 Task: Find connections with filter location Much with filter topic #blockchainwith filter profile language Potuguese with filter current company ReNew with filter school MIT Institute of Design with filter industry Wholesale with filter service category Healthcare Consulting with filter keywords title Drafter
Action: Mouse moved to (619, 81)
Screenshot: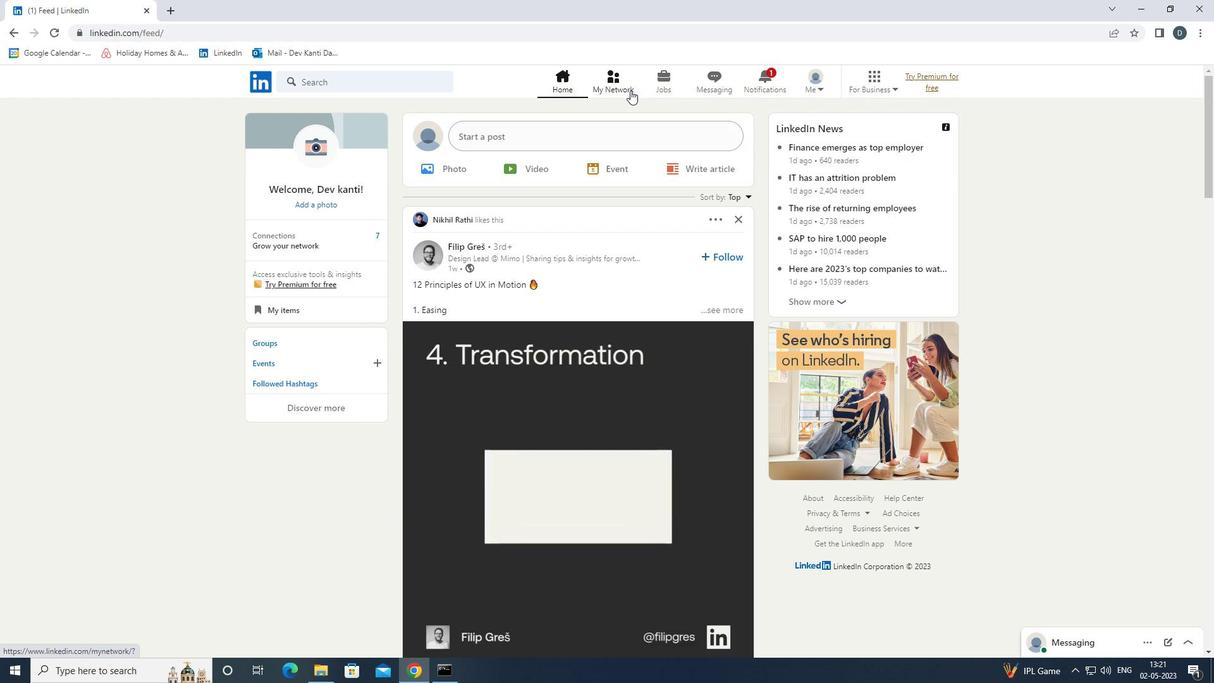 
Action: Mouse pressed left at (619, 81)
Screenshot: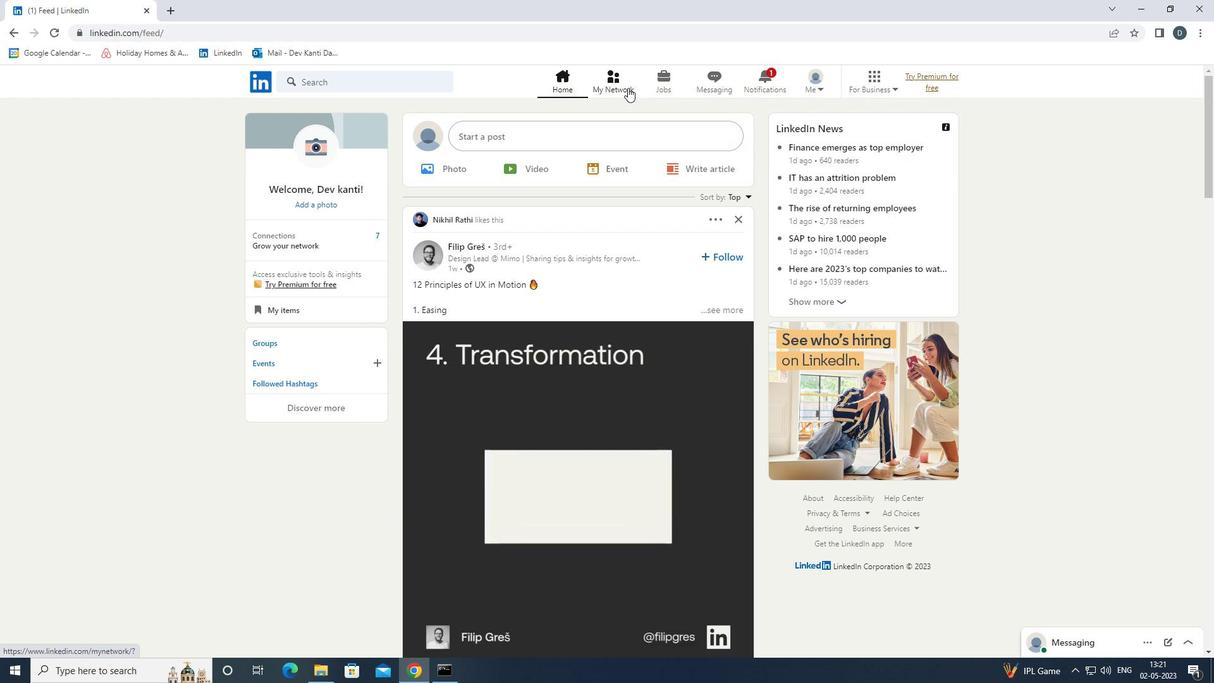 
Action: Mouse moved to (417, 146)
Screenshot: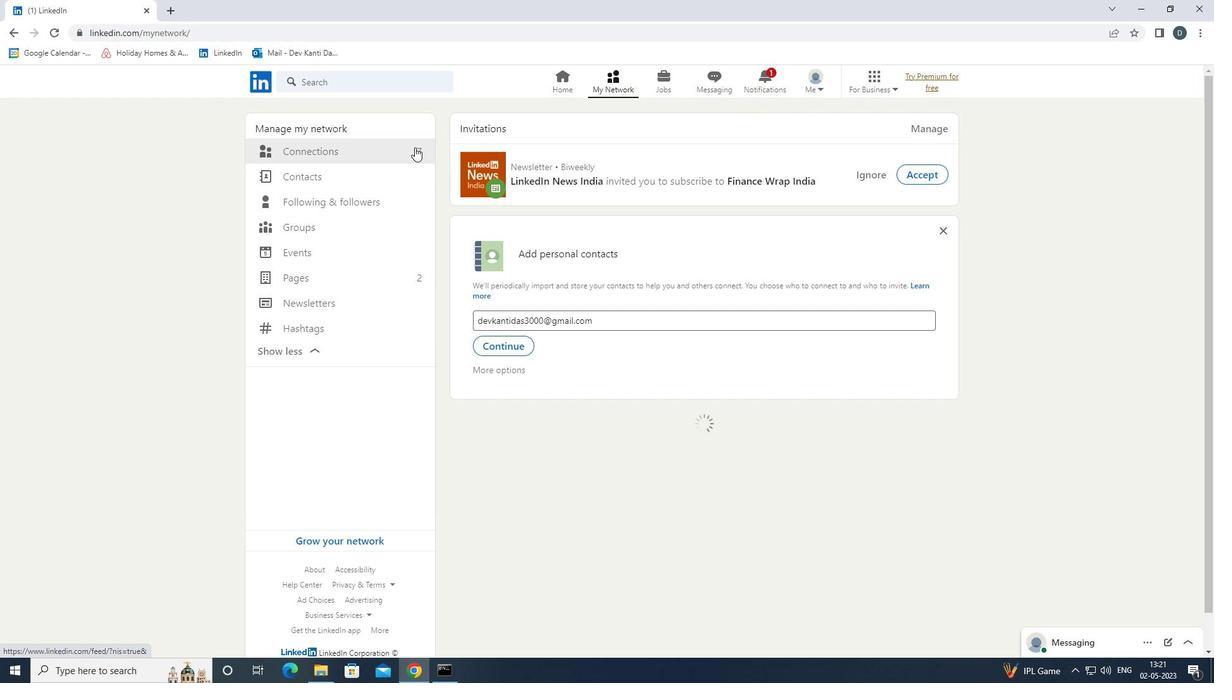 
Action: Mouse pressed left at (417, 146)
Screenshot: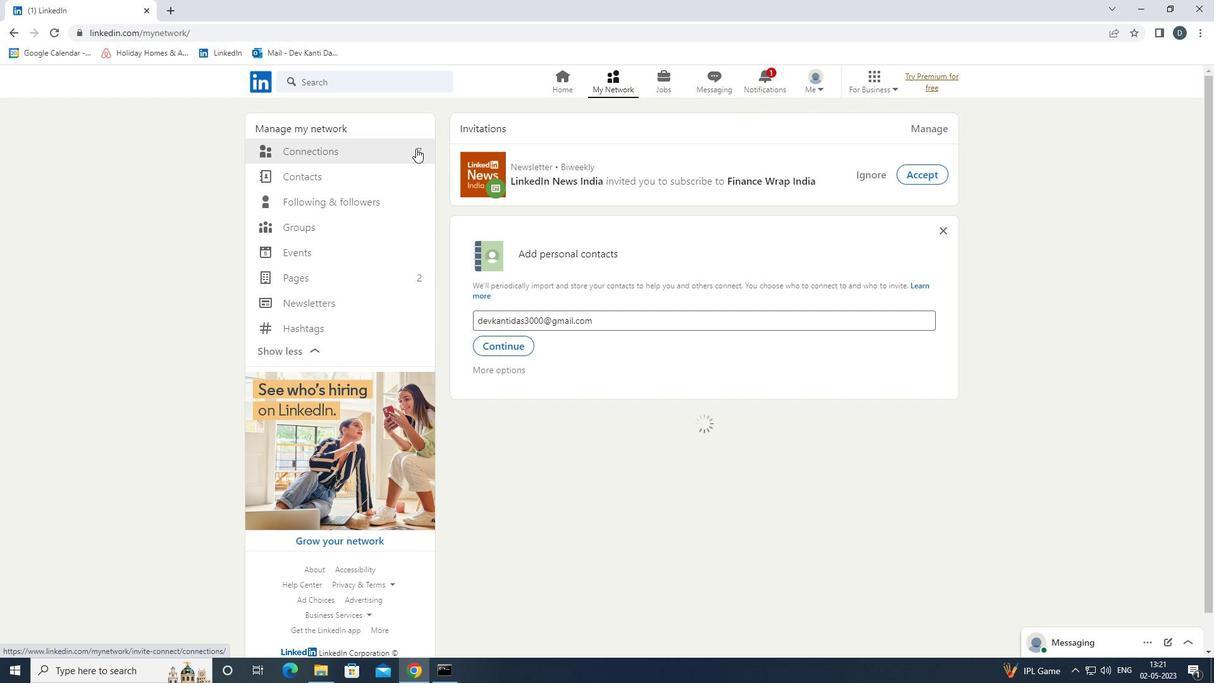 
Action: Mouse moved to (669, 150)
Screenshot: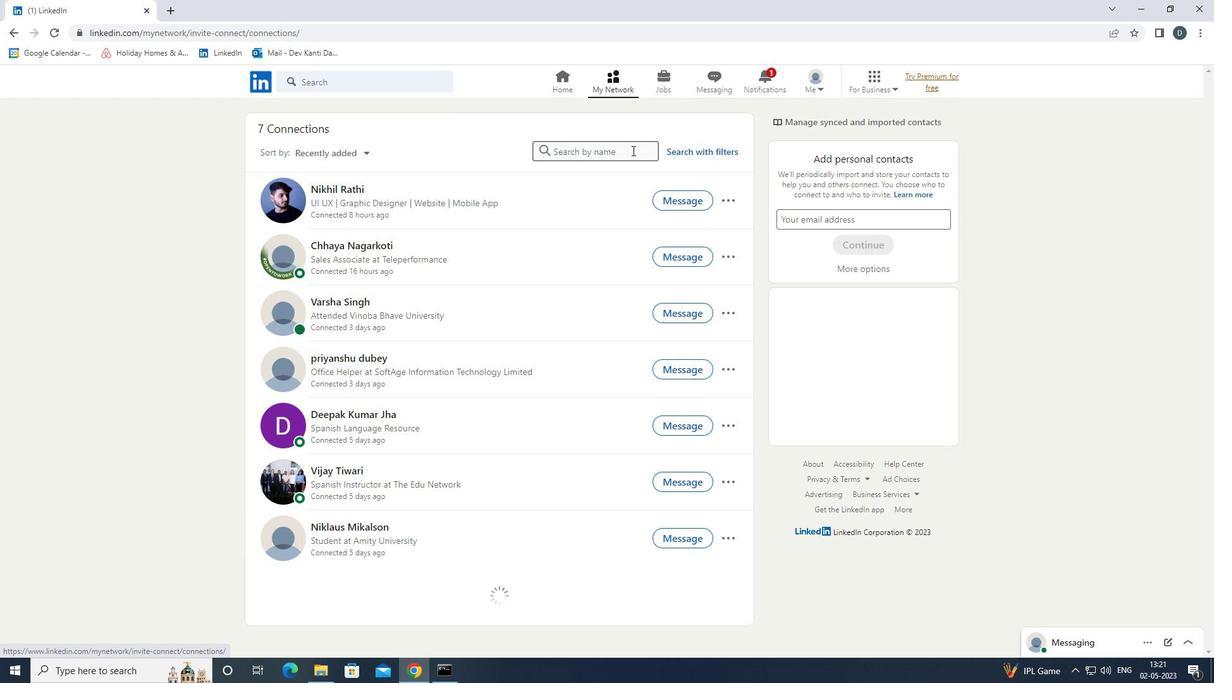
Action: Mouse pressed left at (669, 150)
Screenshot: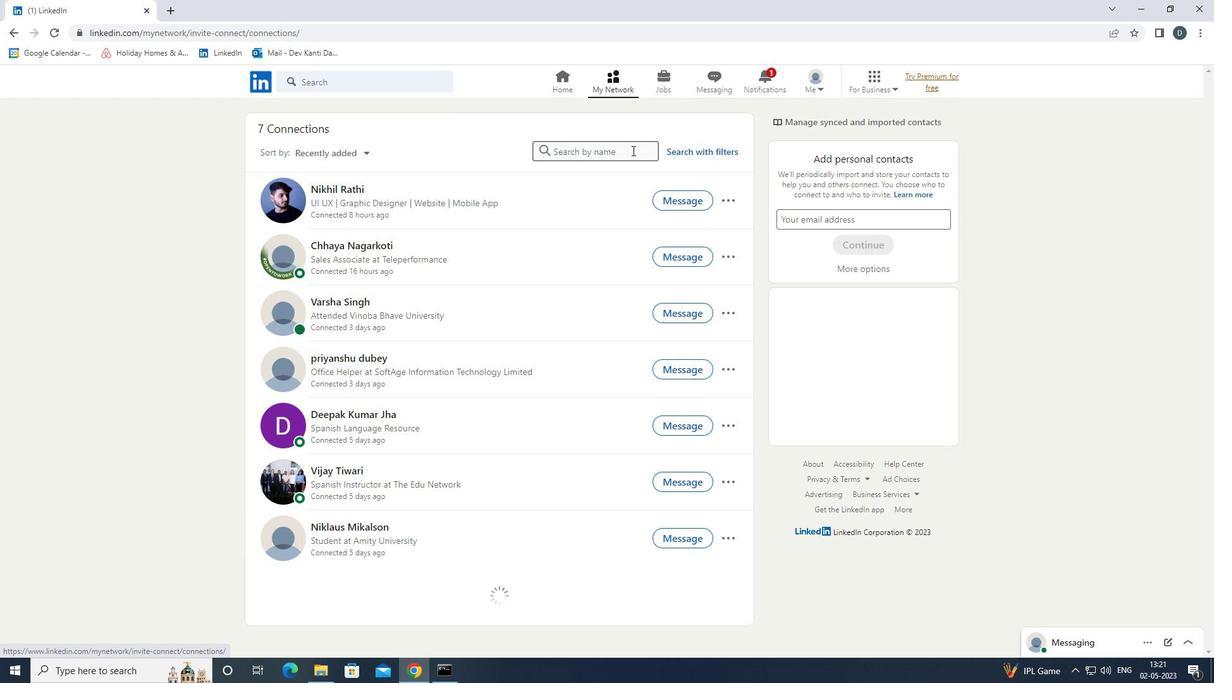 
Action: Mouse moved to (639, 116)
Screenshot: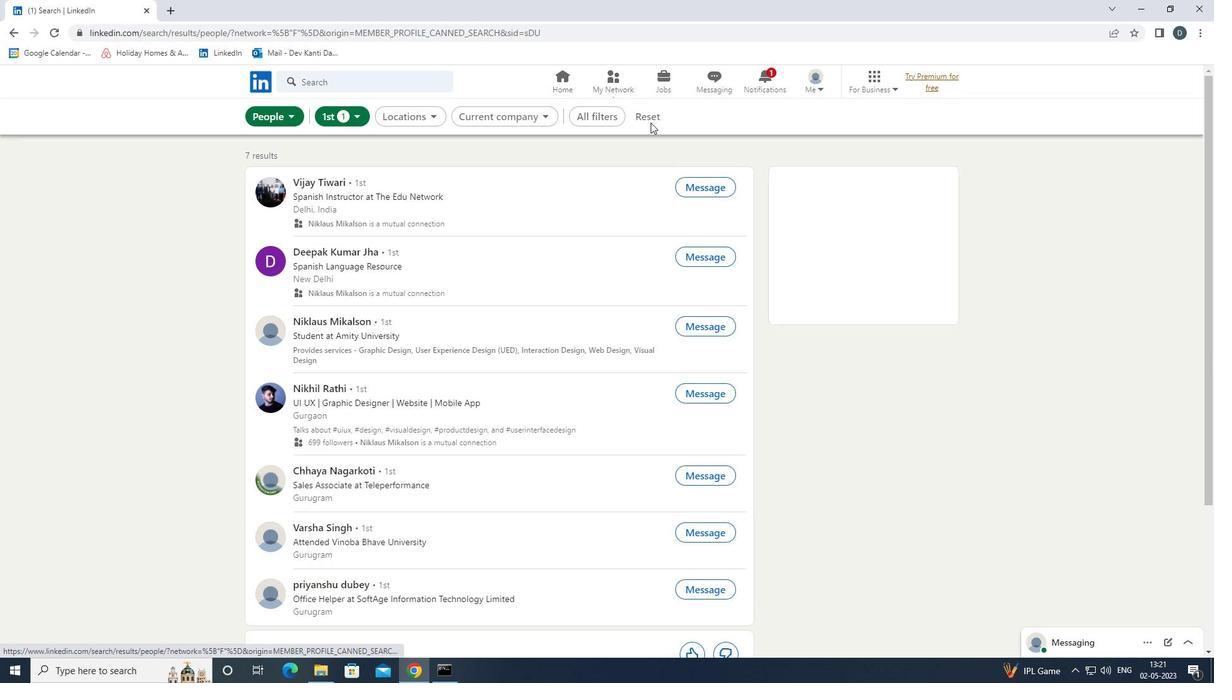
Action: Mouse pressed left at (639, 116)
Screenshot: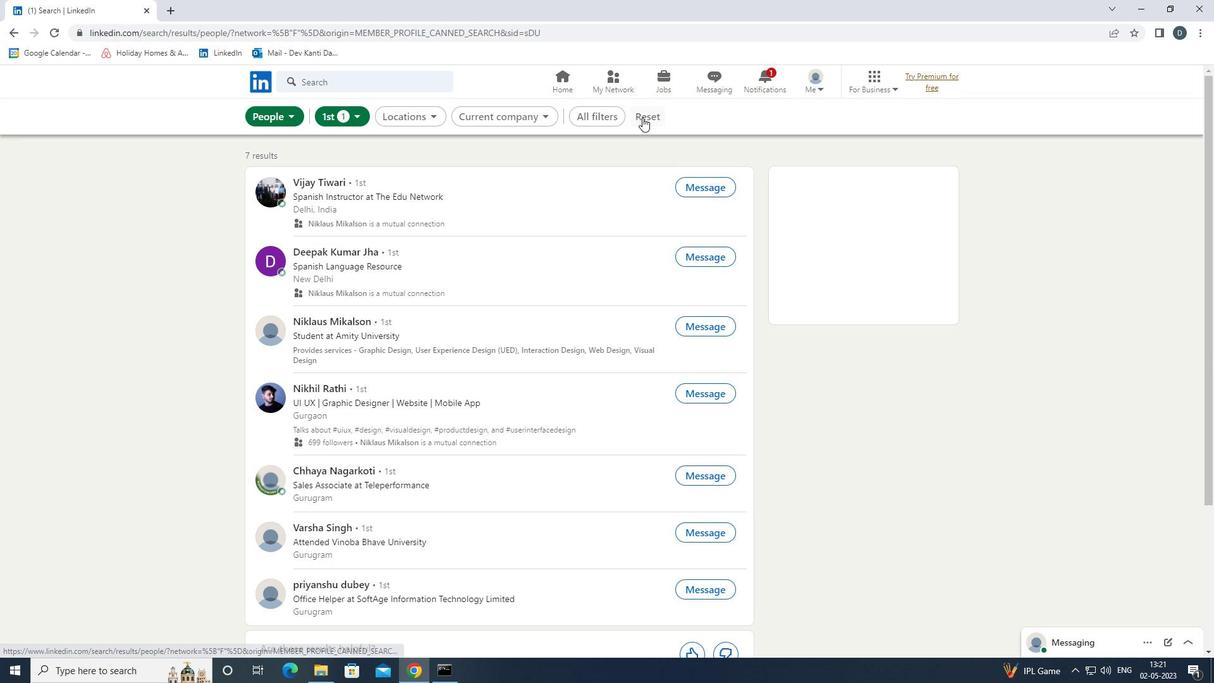 
Action: Mouse moved to (627, 115)
Screenshot: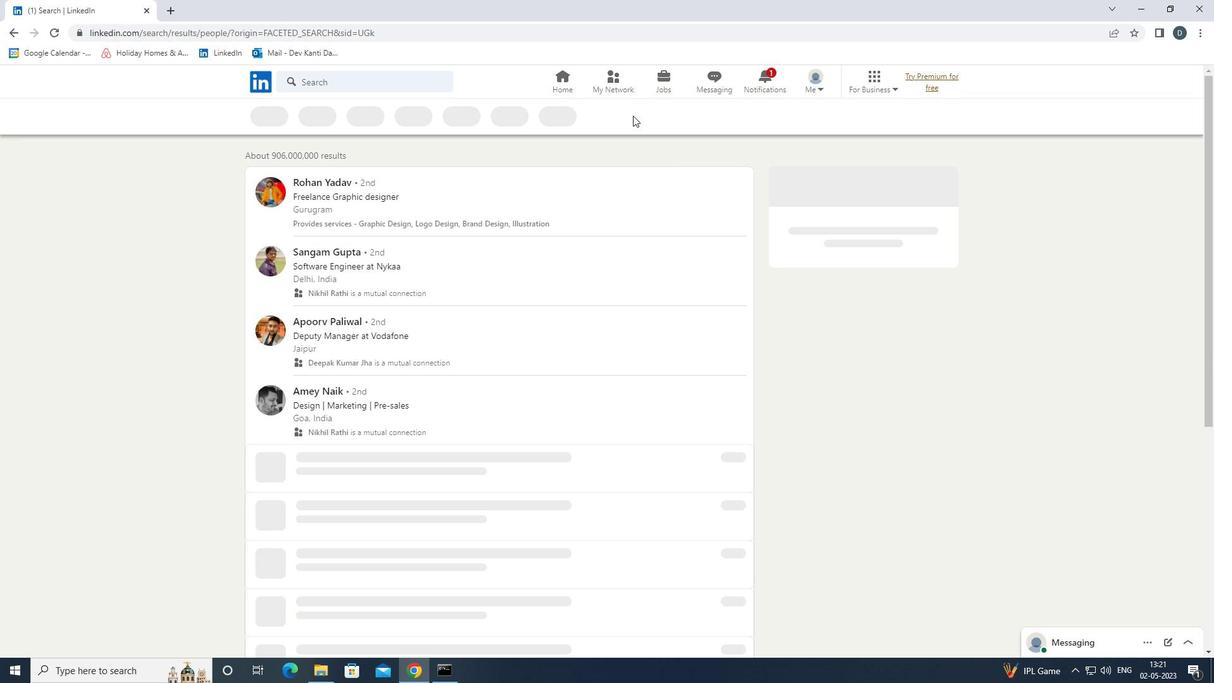 
Action: Mouse pressed left at (627, 115)
Screenshot: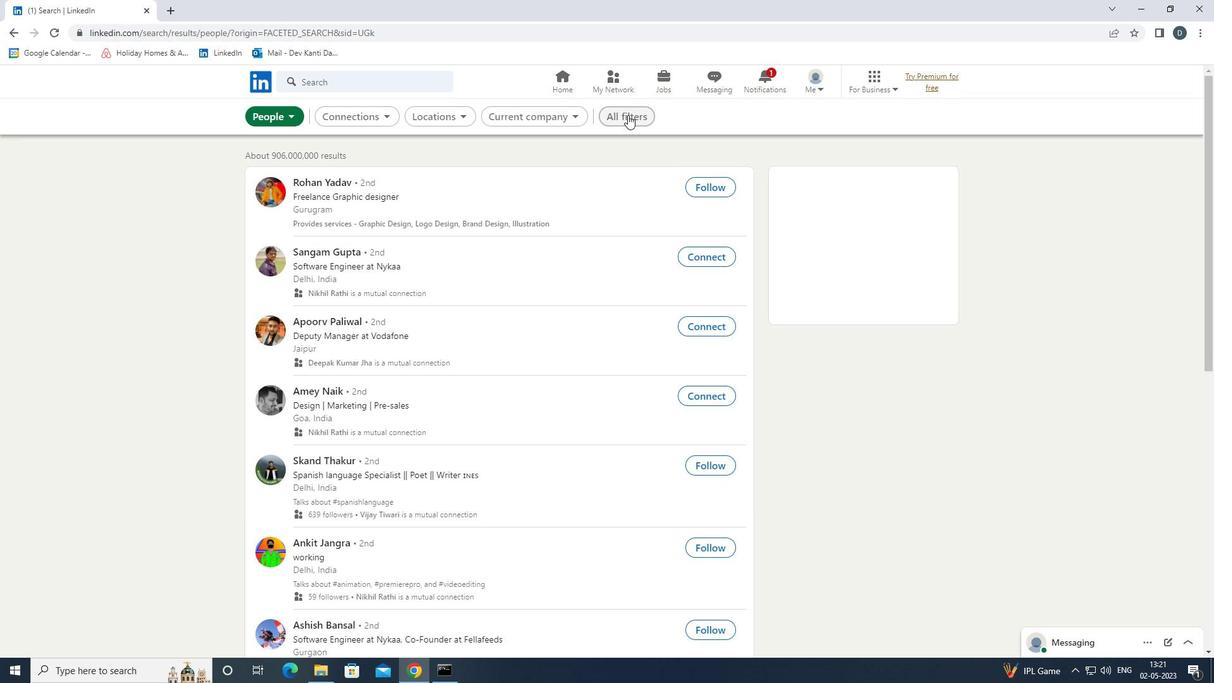 
Action: Mouse moved to (1017, 364)
Screenshot: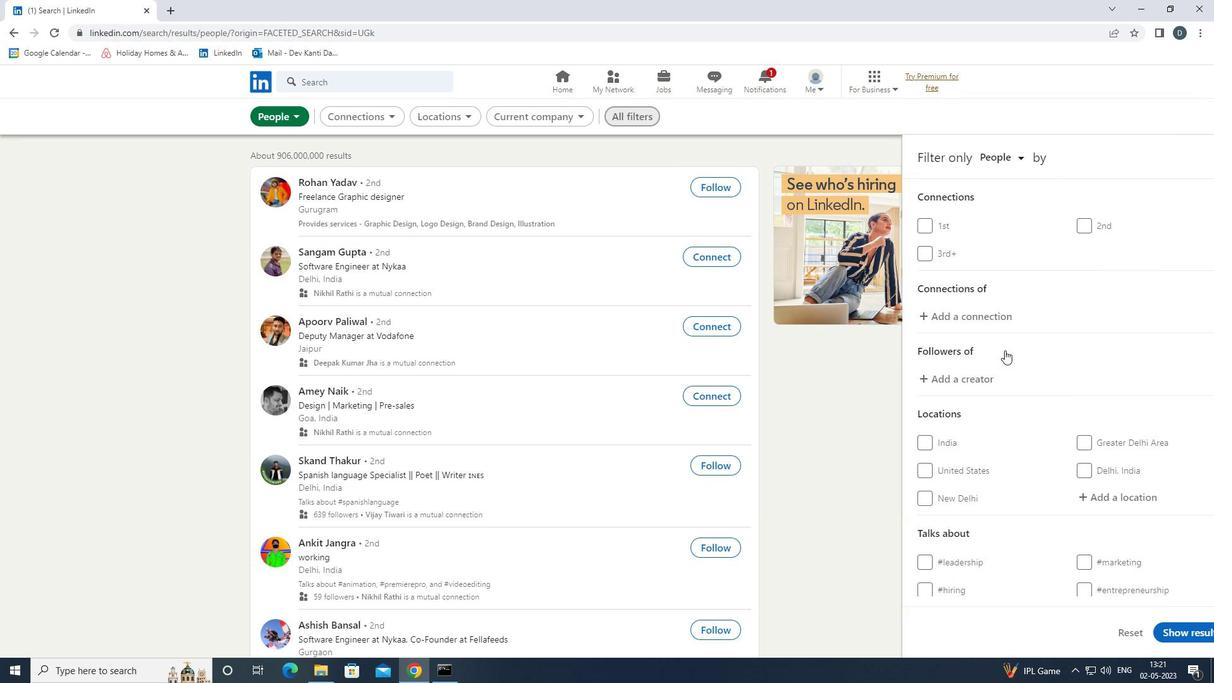 
Action: Mouse scrolled (1017, 363) with delta (0, 0)
Screenshot: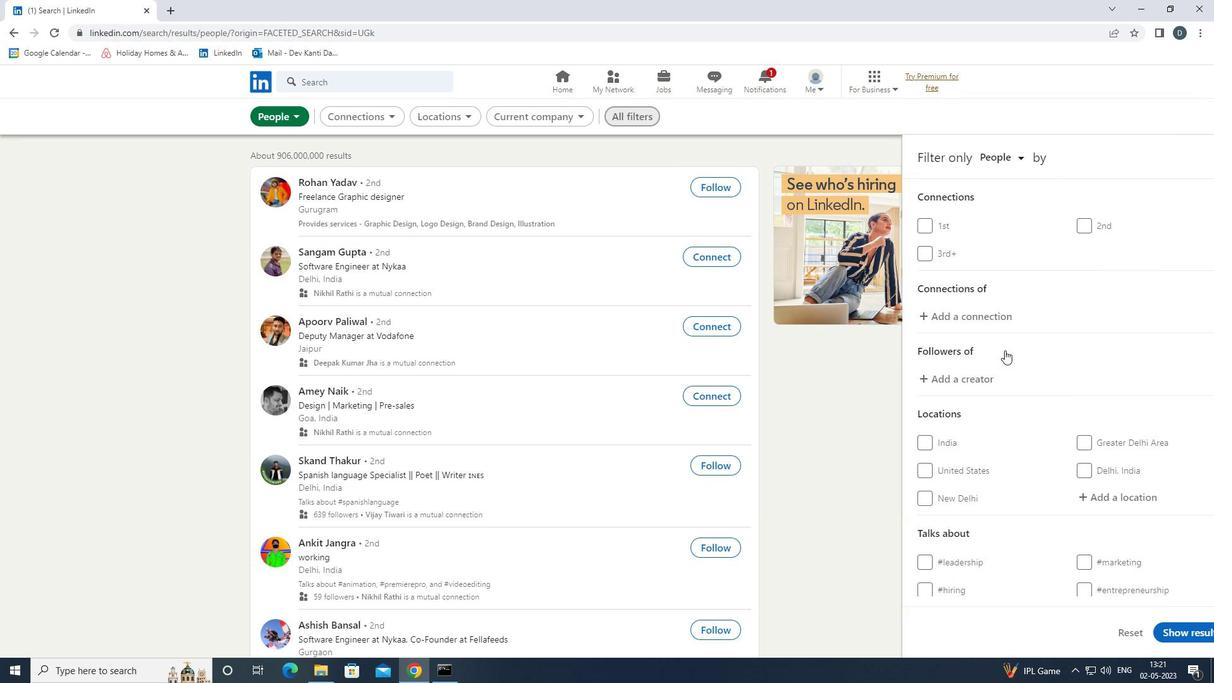 
Action: Mouse scrolled (1017, 363) with delta (0, 0)
Screenshot: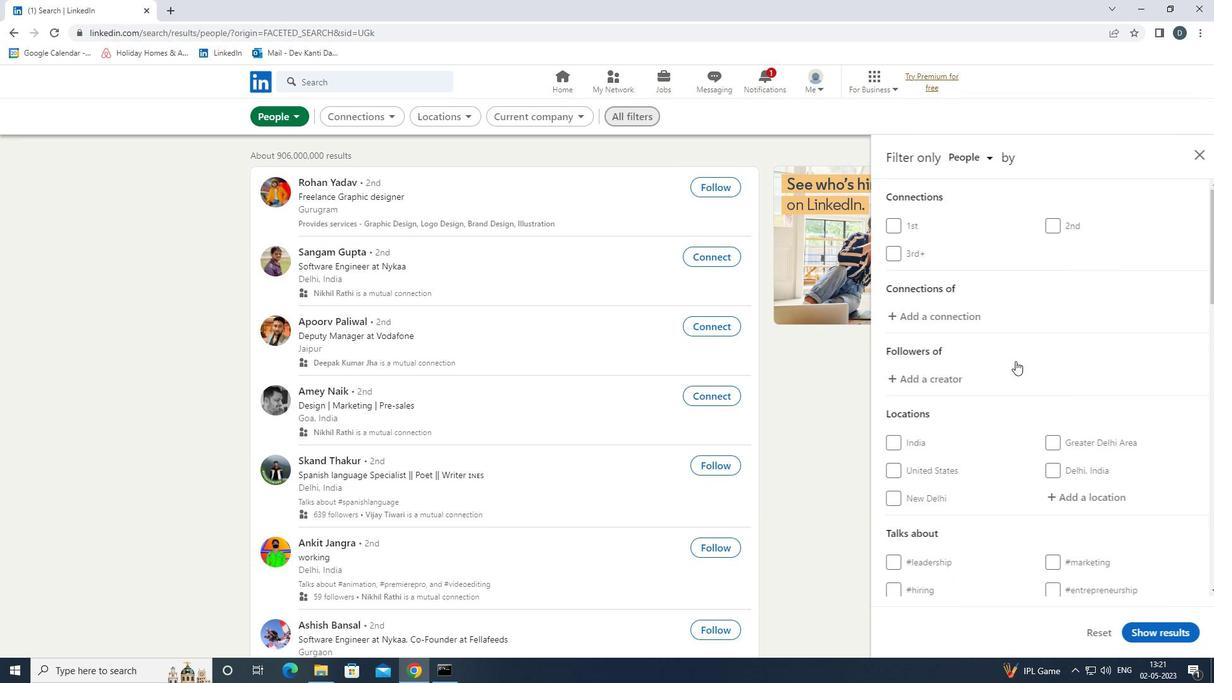 
Action: Mouse moved to (1086, 374)
Screenshot: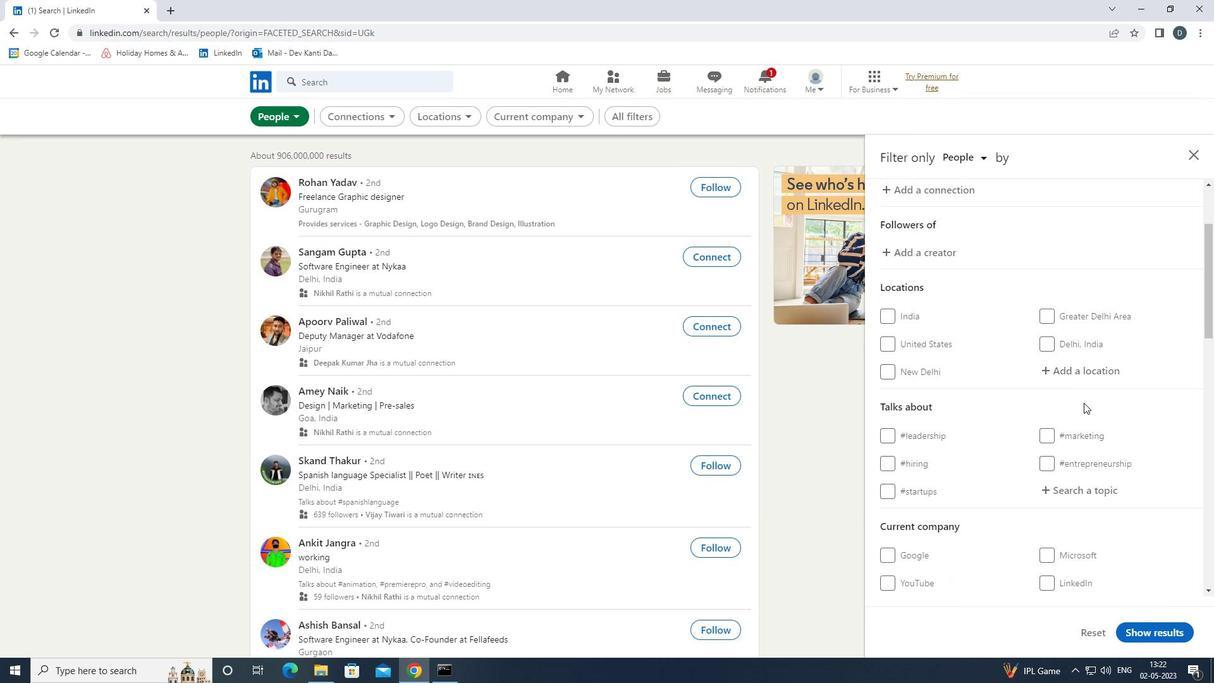 
Action: Mouse pressed left at (1086, 374)
Screenshot: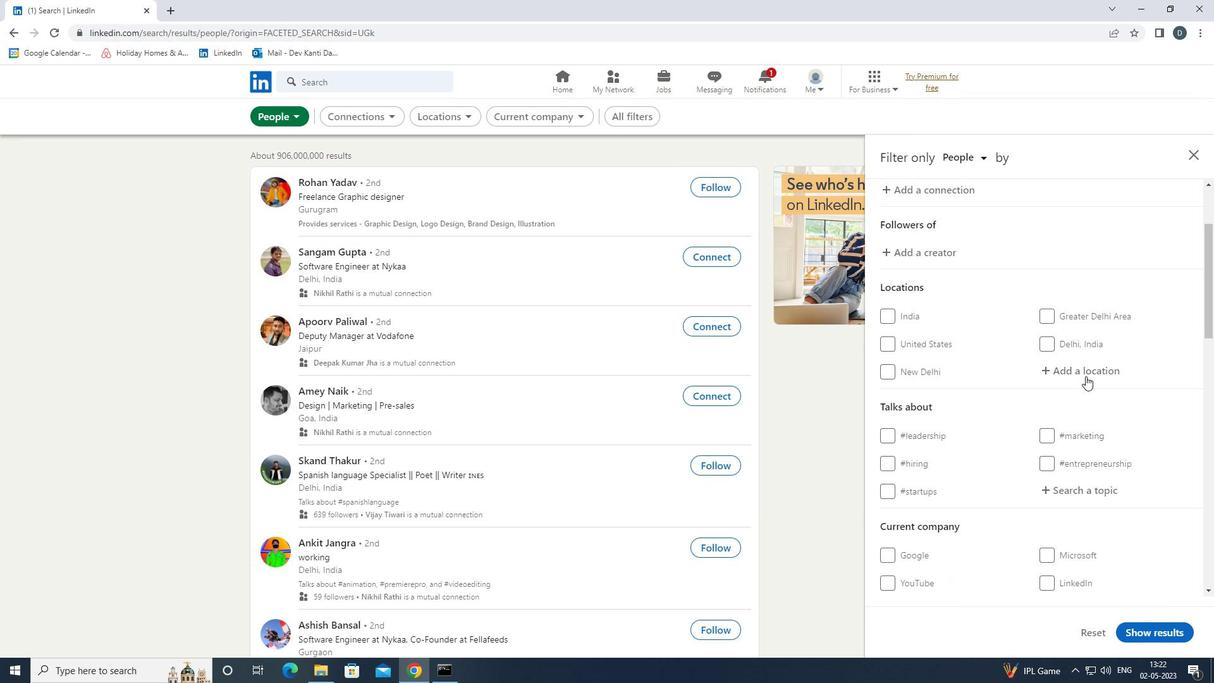 
Action: Key pressed <Key.shift>MUCH<Key.down><Key.enter>
Screenshot: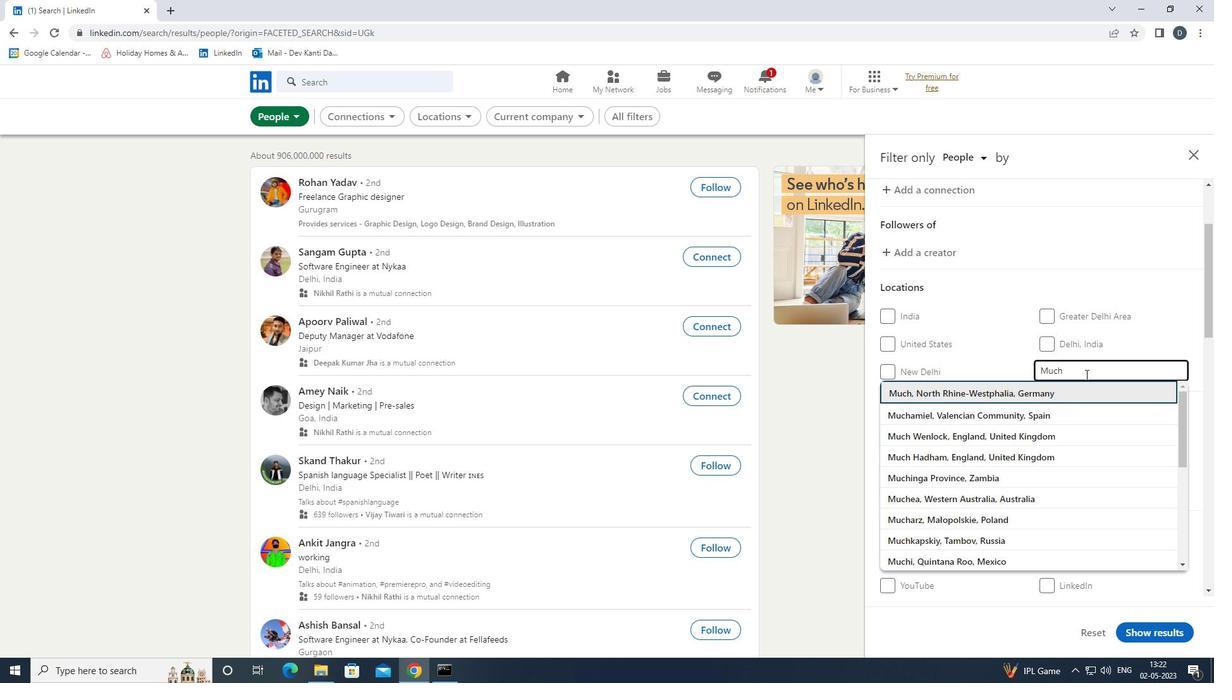 
Action: Mouse moved to (1086, 376)
Screenshot: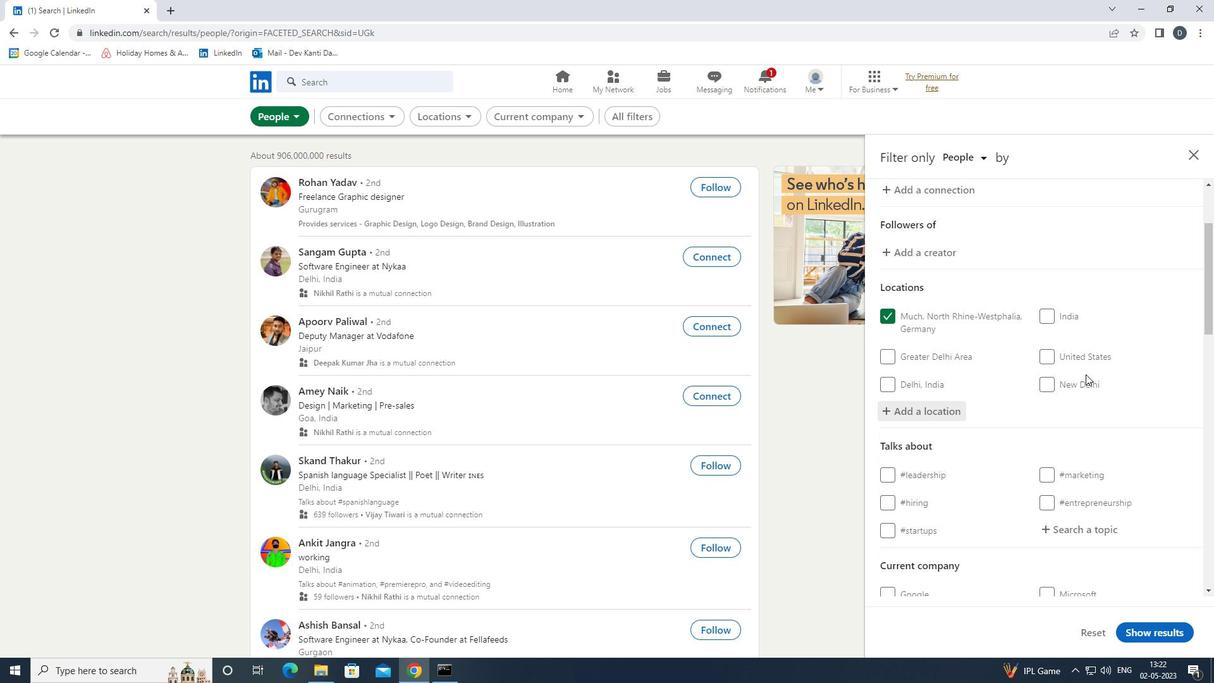 
Action: Mouse scrolled (1086, 376) with delta (0, 0)
Screenshot: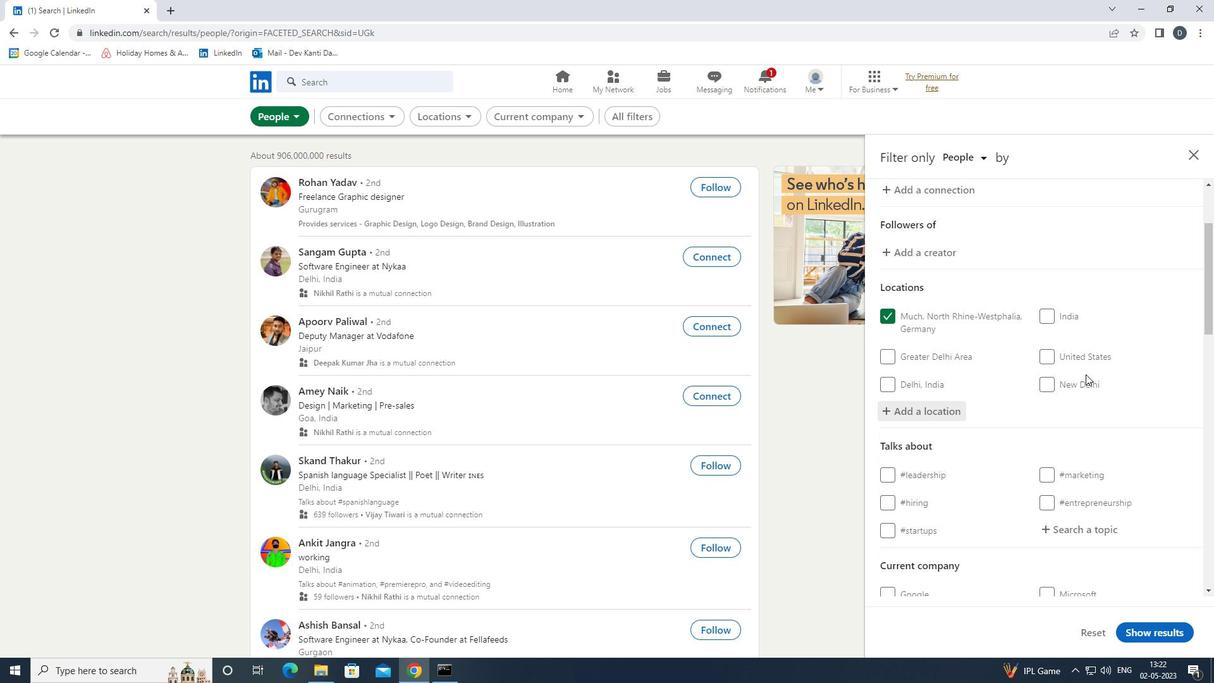 
Action: Mouse scrolled (1086, 376) with delta (0, 0)
Screenshot: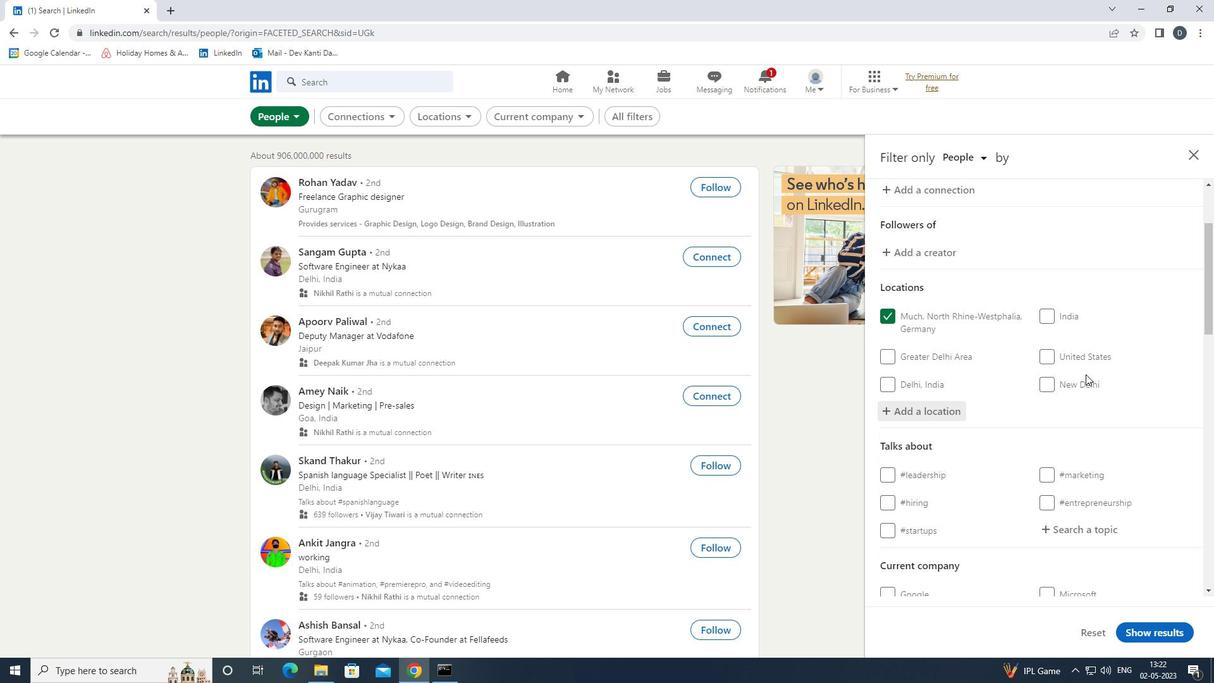 
Action: Mouse moved to (1086, 396)
Screenshot: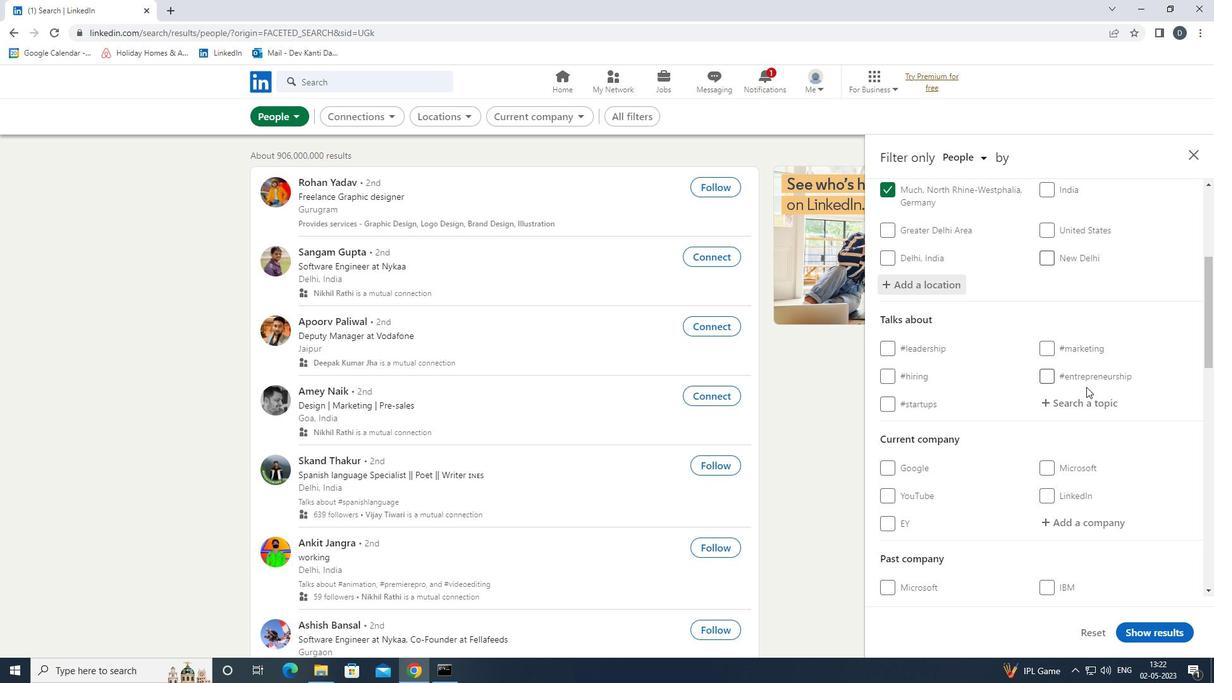 
Action: Mouse pressed left at (1086, 396)
Screenshot: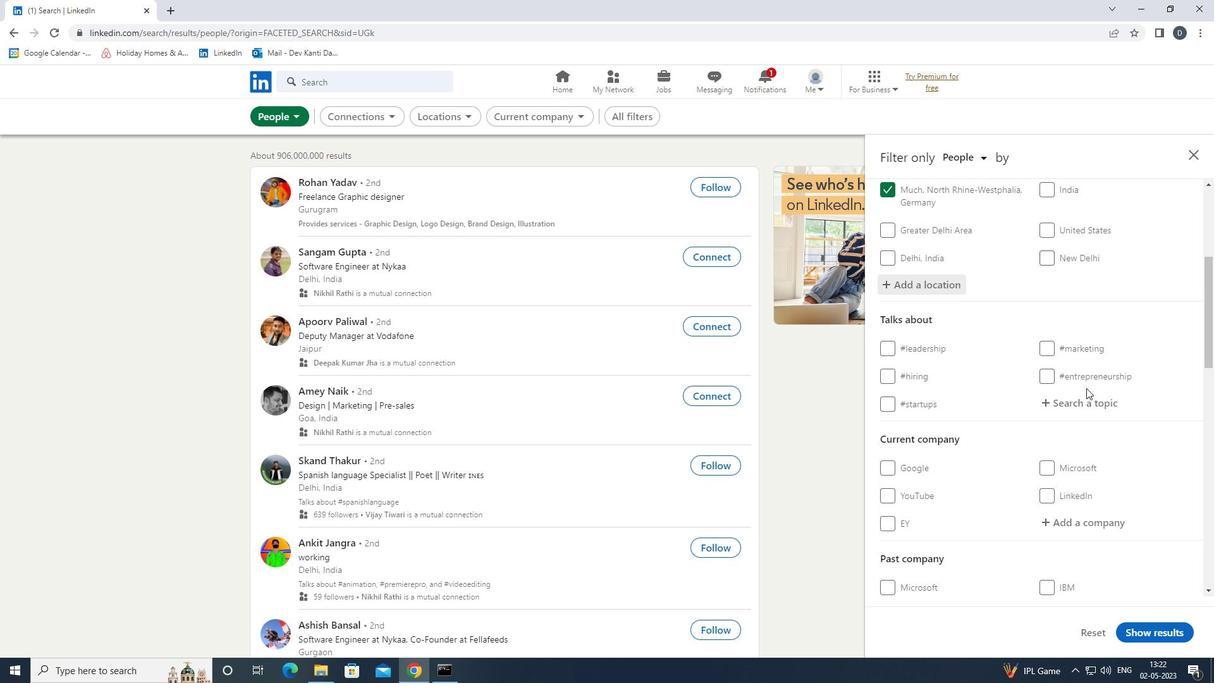 
Action: Key pressed BLOCKCHAIN<Key.down><Key.enter>
Screenshot: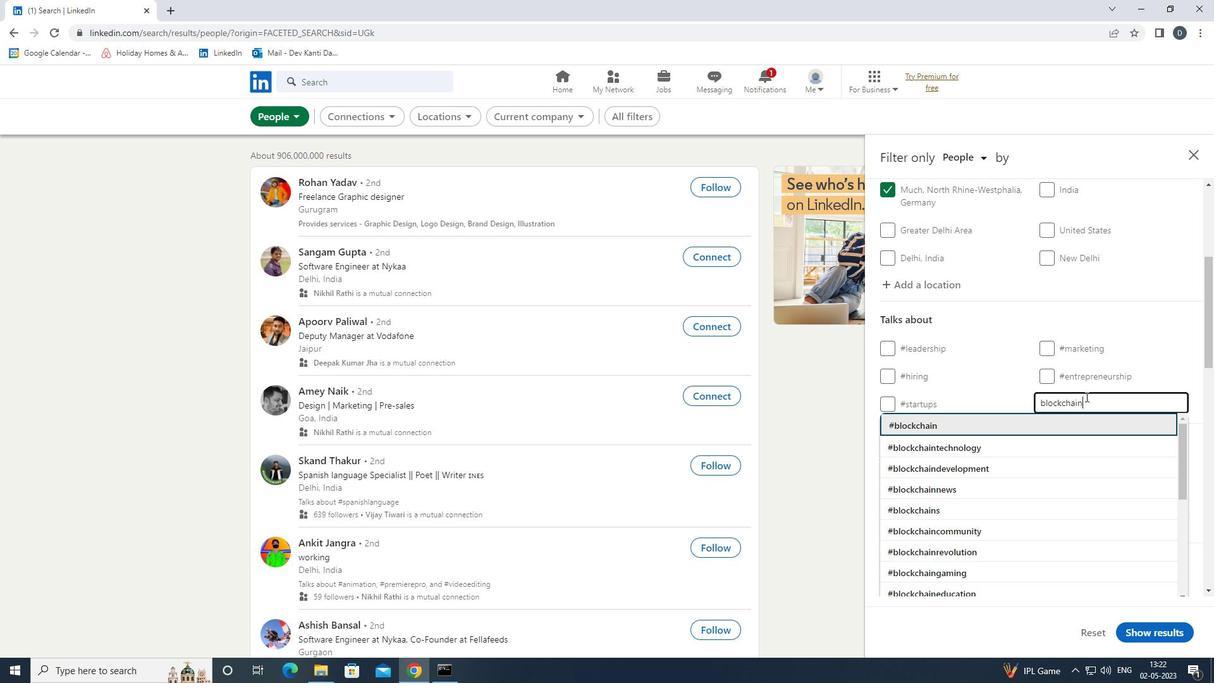 
Action: Mouse moved to (1086, 397)
Screenshot: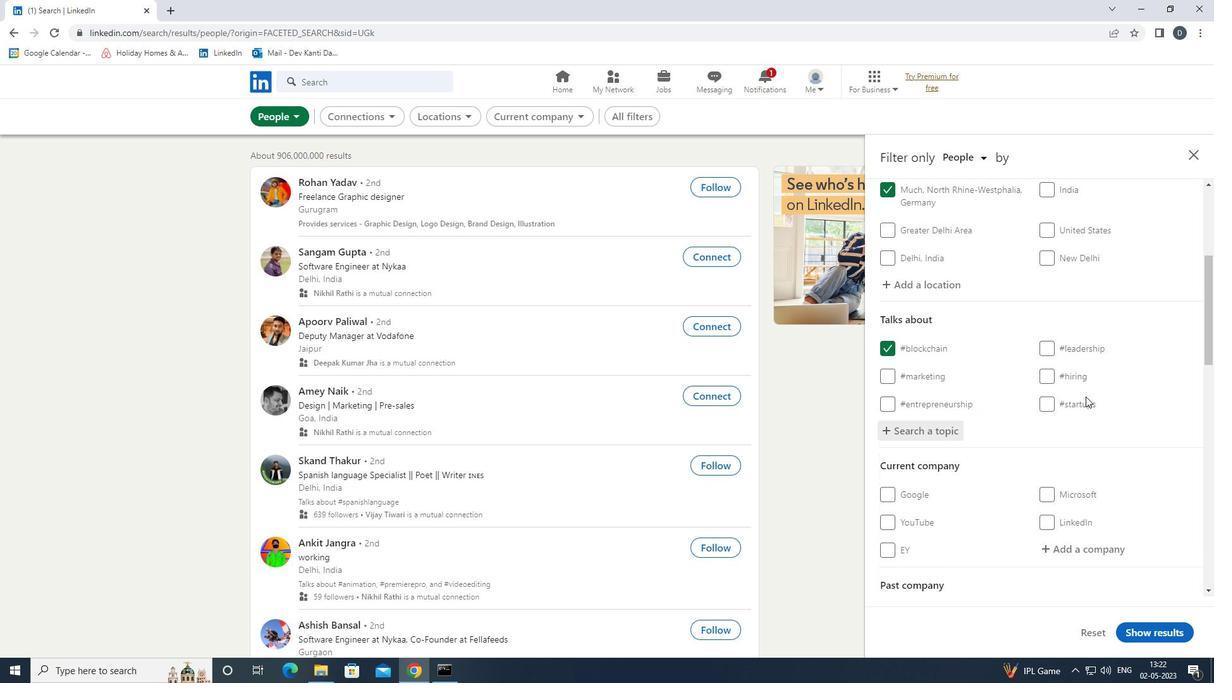 
Action: Mouse scrolled (1086, 397) with delta (0, 0)
Screenshot: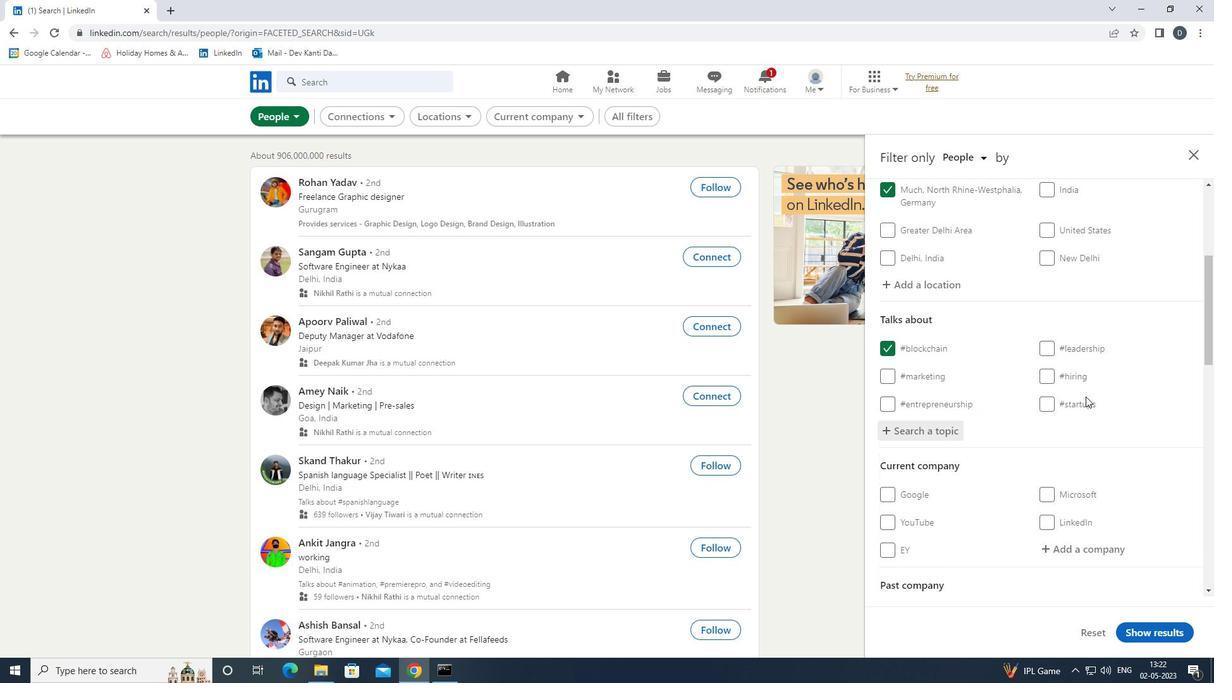 
Action: Mouse moved to (1084, 399)
Screenshot: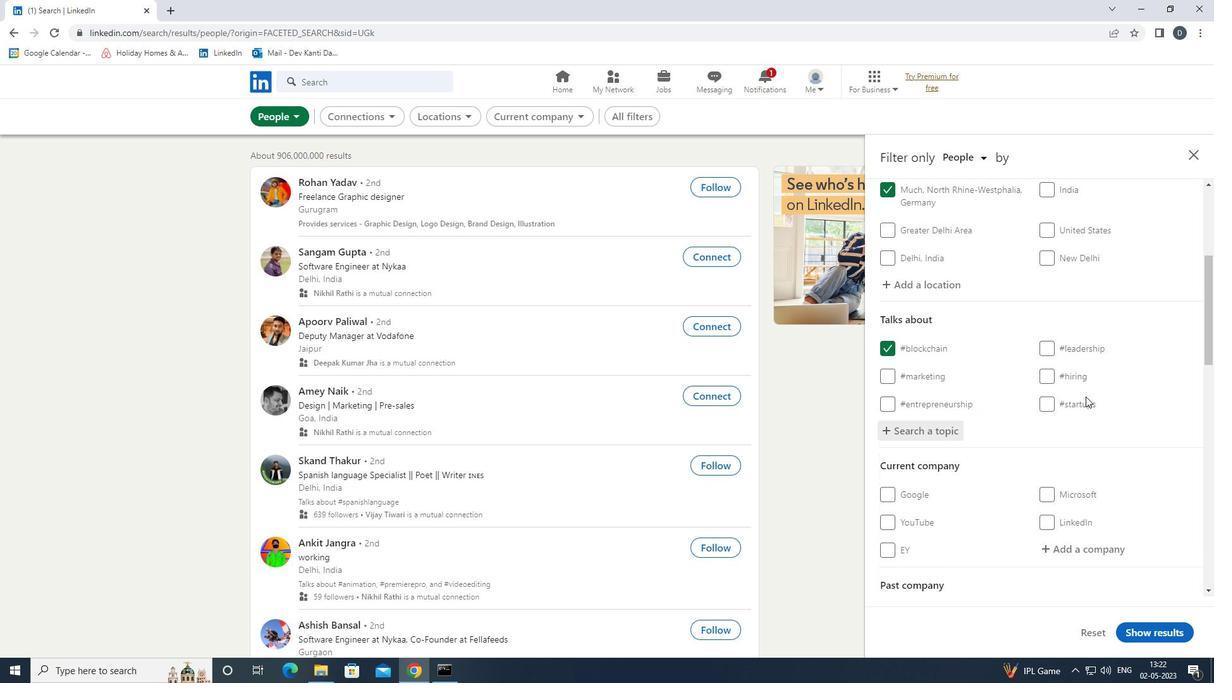 
Action: Mouse scrolled (1084, 399) with delta (0, 0)
Screenshot: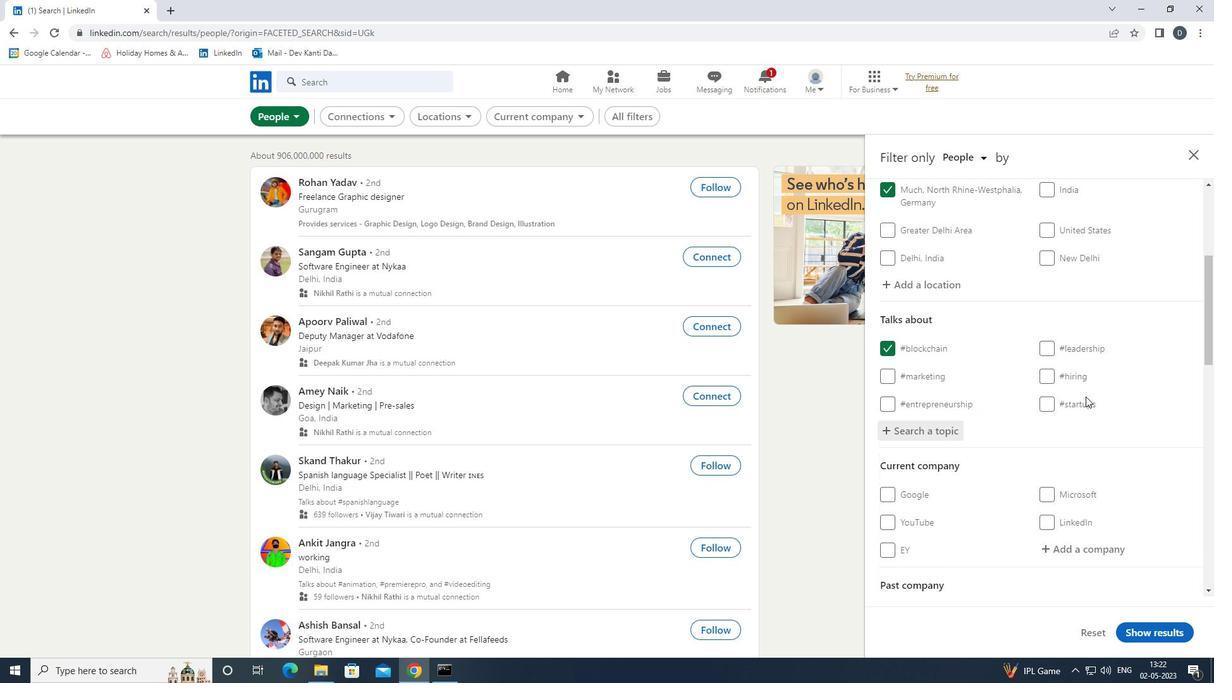 
Action: Mouse moved to (1084, 400)
Screenshot: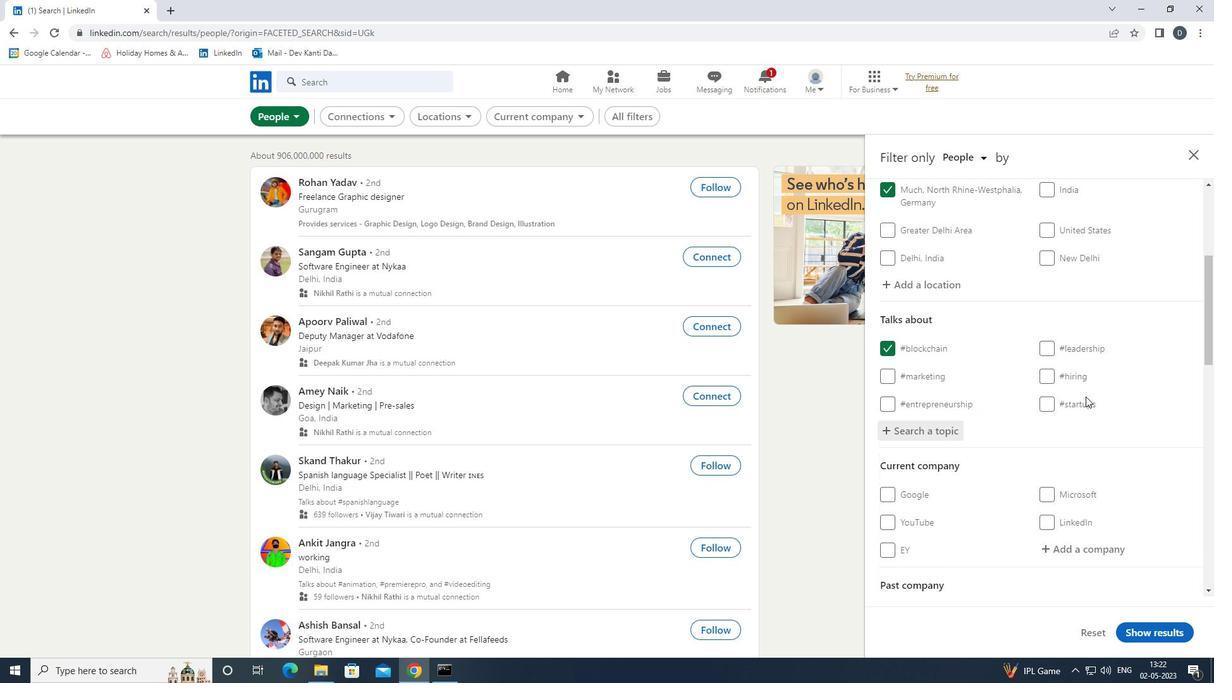 
Action: Mouse scrolled (1084, 399) with delta (0, 0)
Screenshot: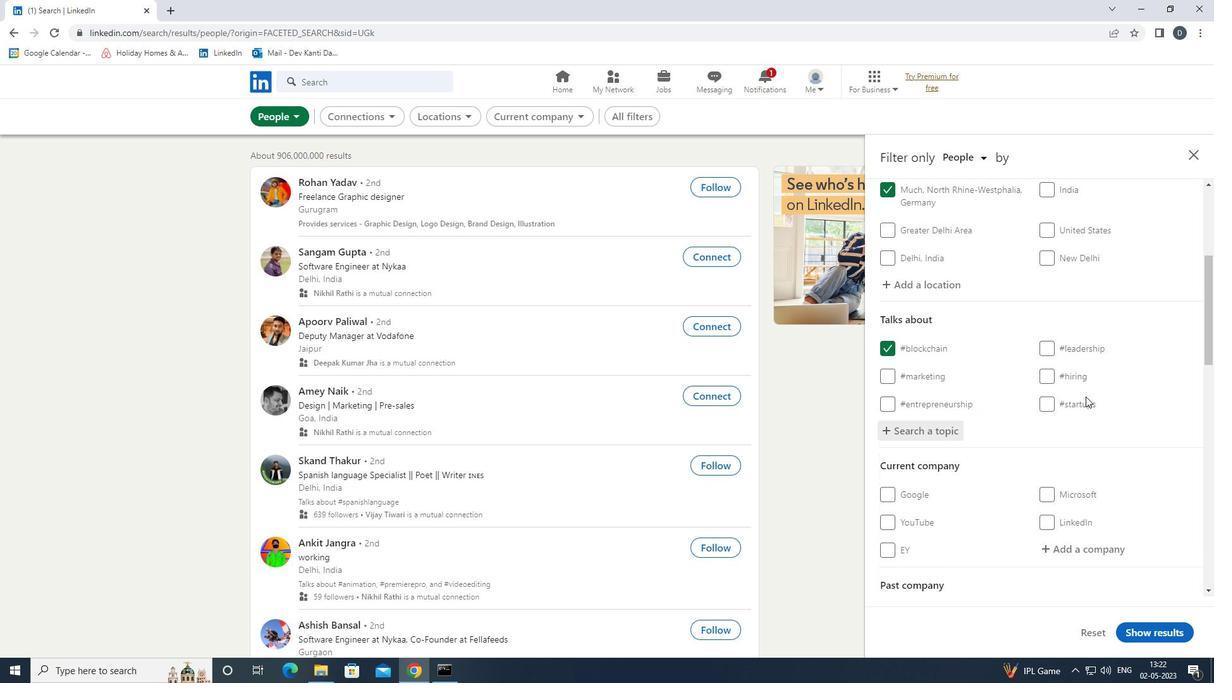
Action: Mouse moved to (1084, 401)
Screenshot: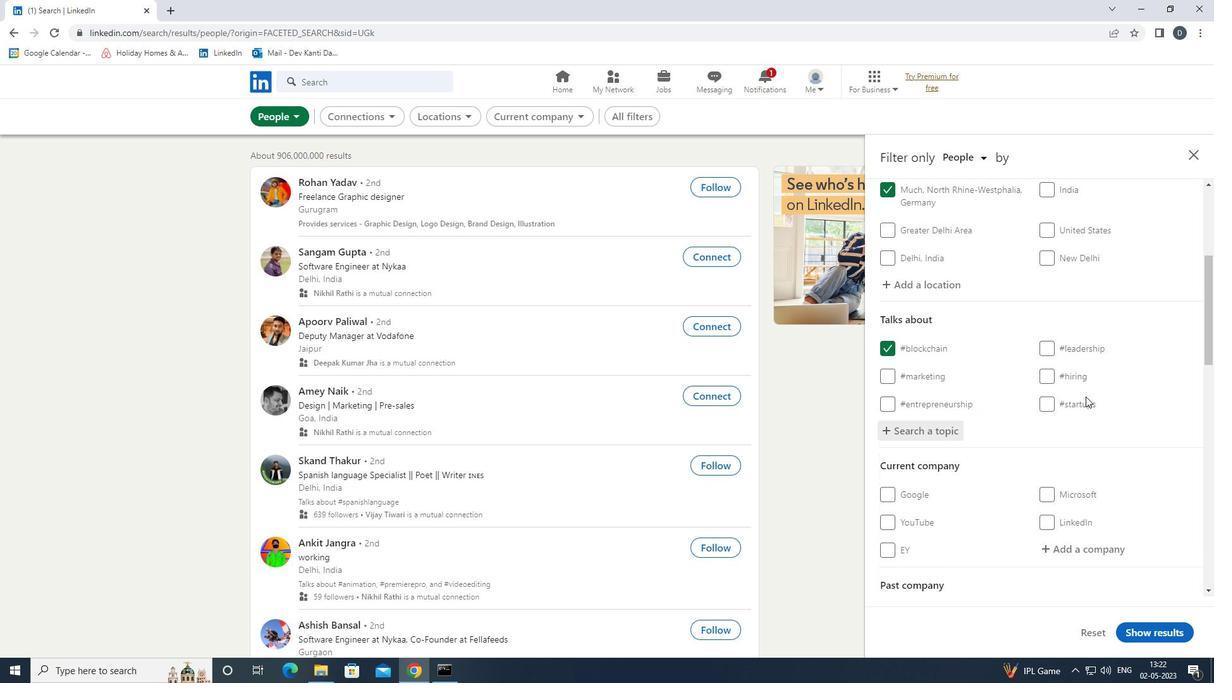 
Action: Mouse scrolled (1084, 401) with delta (0, 0)
Screenshot: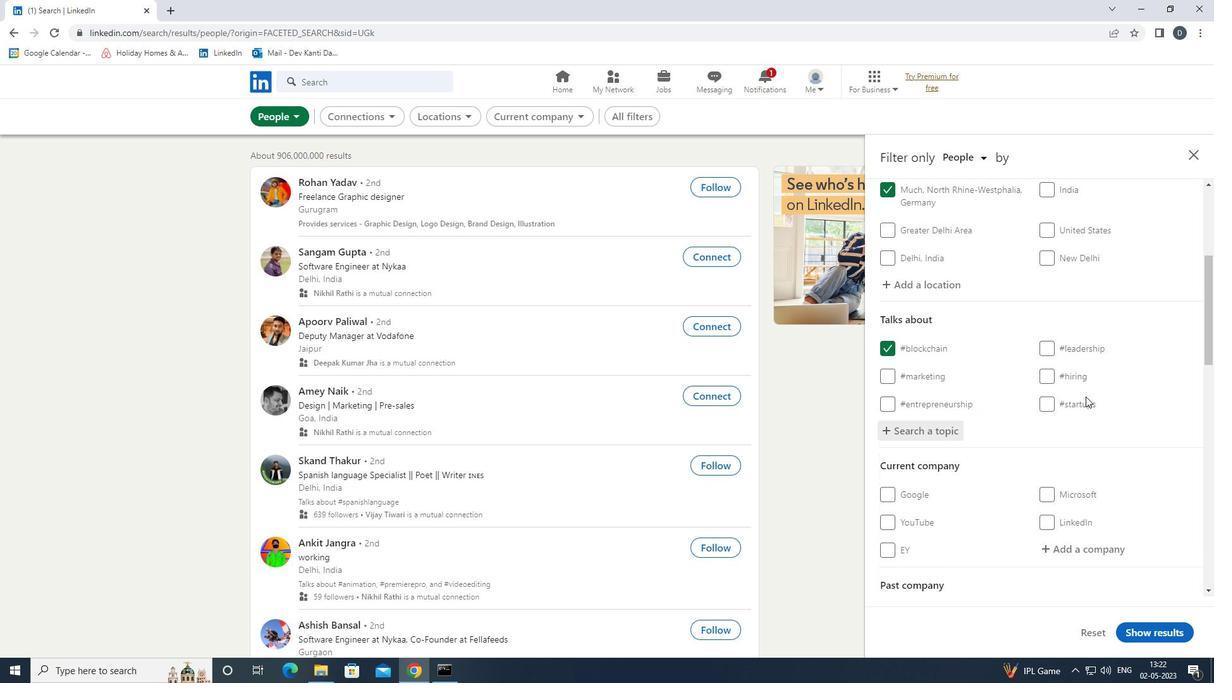 
Action: Mouse scrolled (1084, 401) with delta (0, 0)
Screenshot: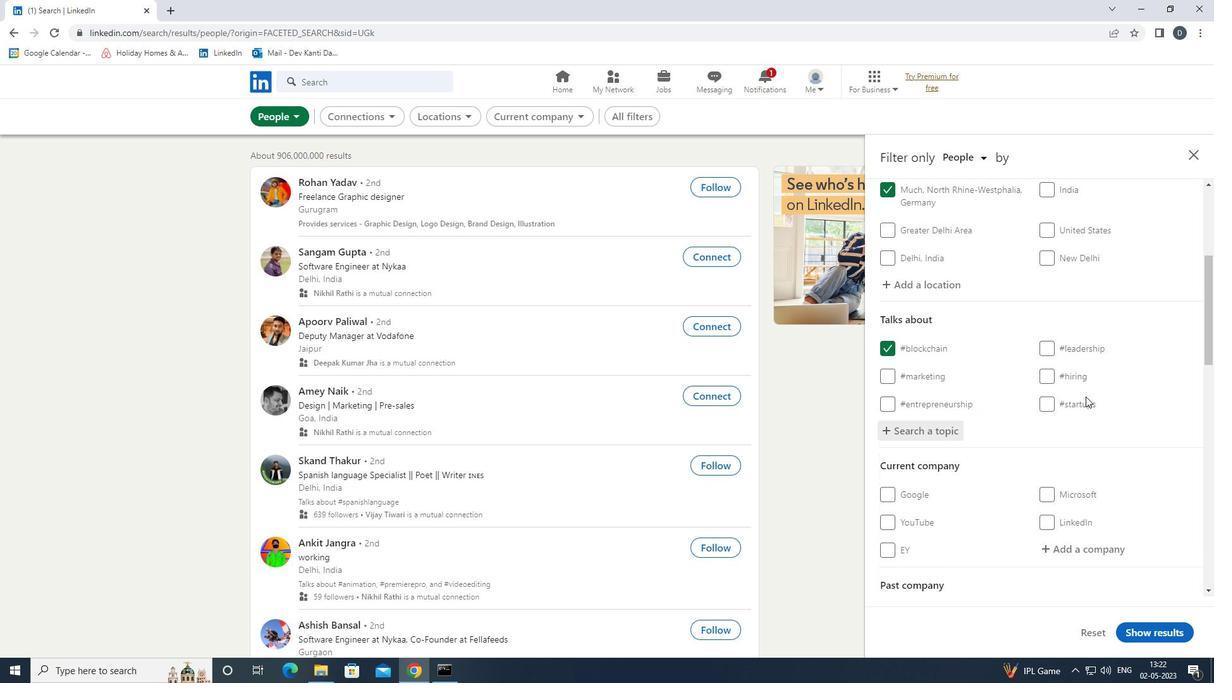 
Action: Mouse scrolled (1084, 401) with delta (0, 0)
Screenshot: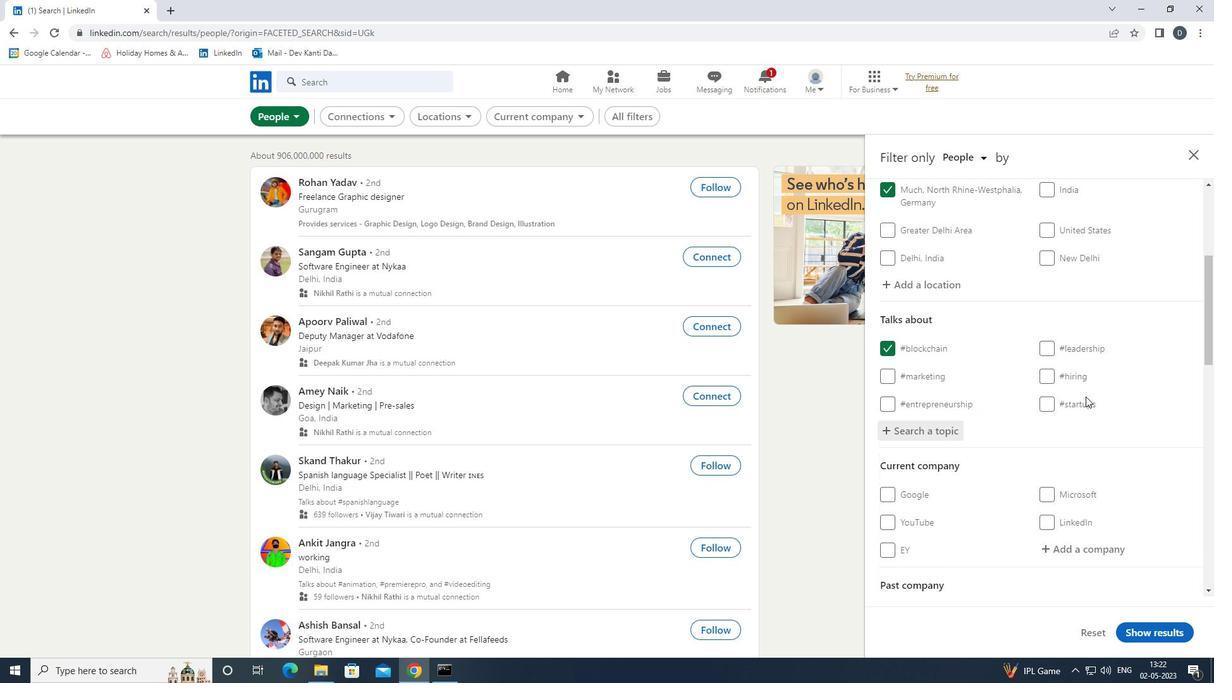 
Action: Mouse moved to (1084, 402)
Screenshot: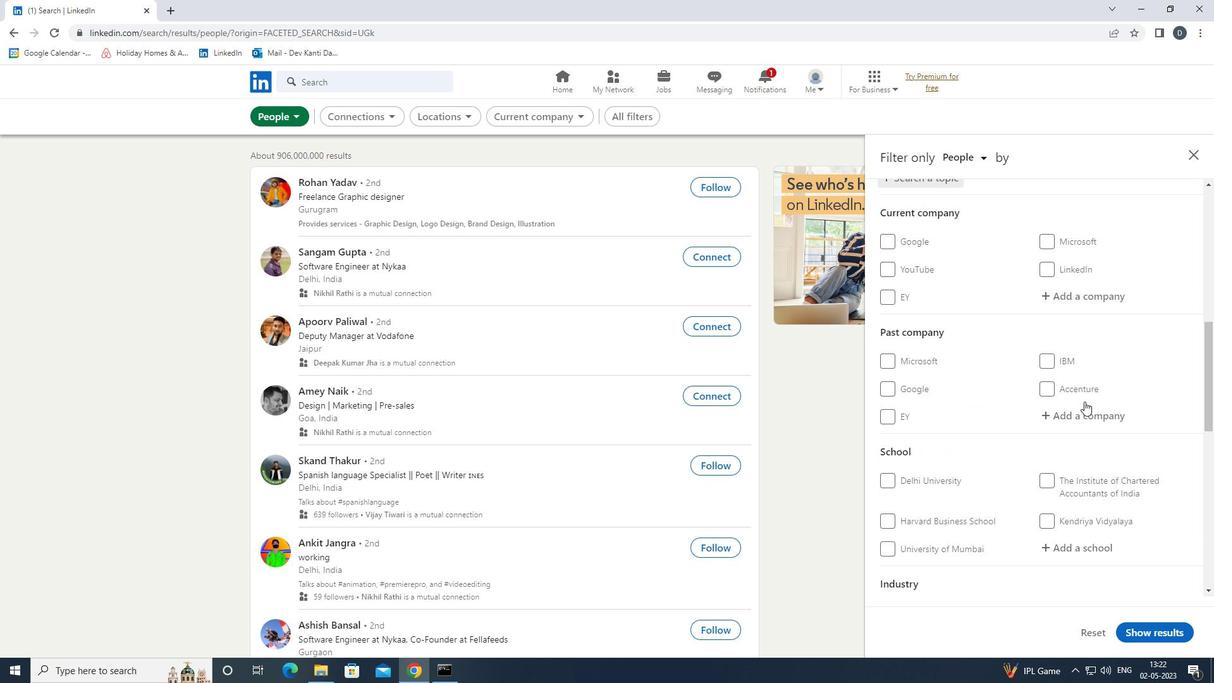 
Action: Mouse scrolled (1084, 401) with delta (0, 0)
Screenshot: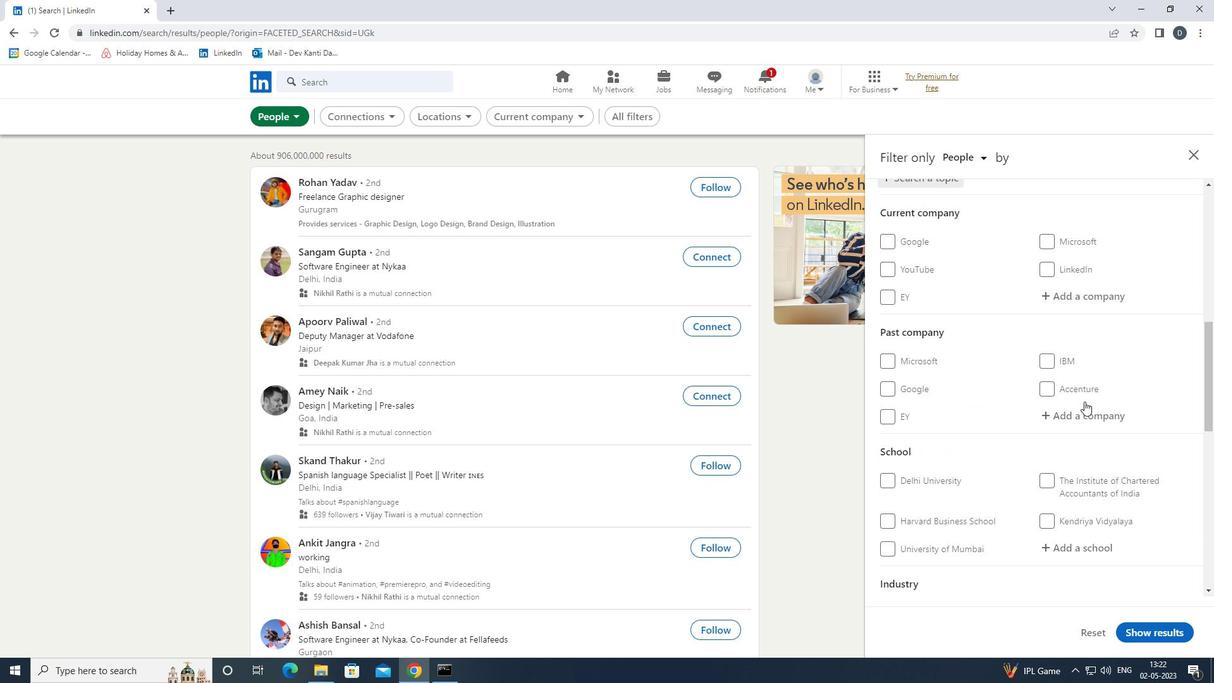 
Action: Mouse scrolled (1084, 401) with delta (0, 0)
Screenshot: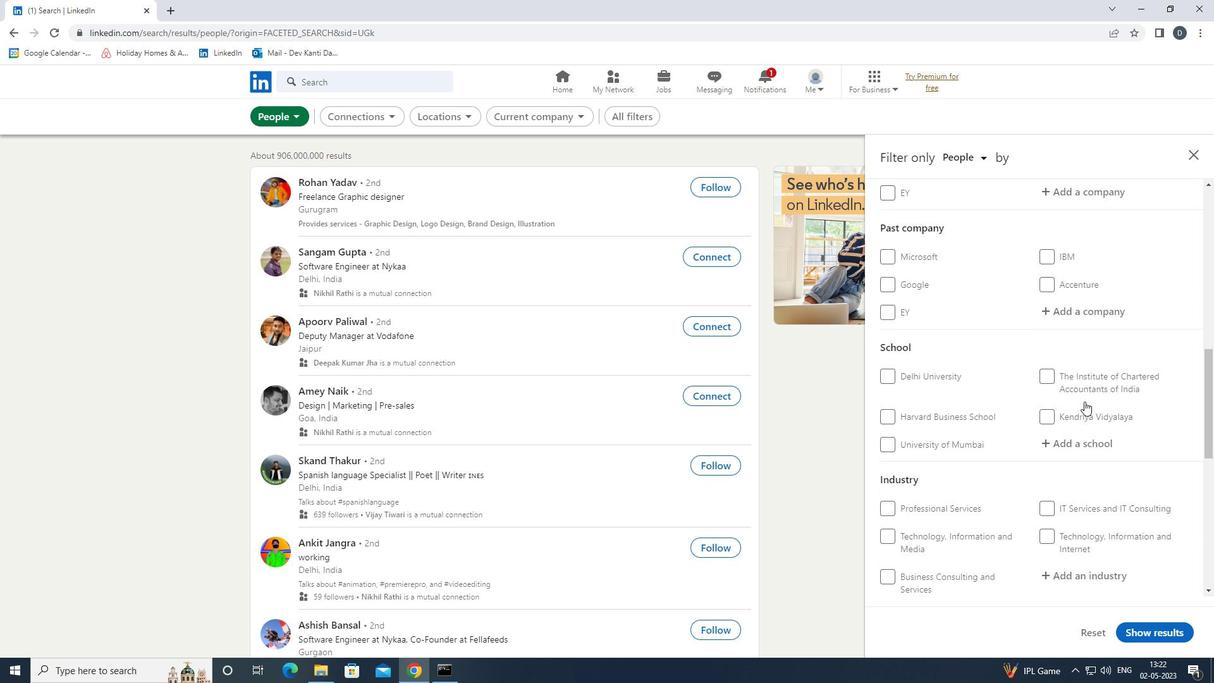 
Action: Mouse scrolled (1084, 401) with delta (0, 0)
Screenshot: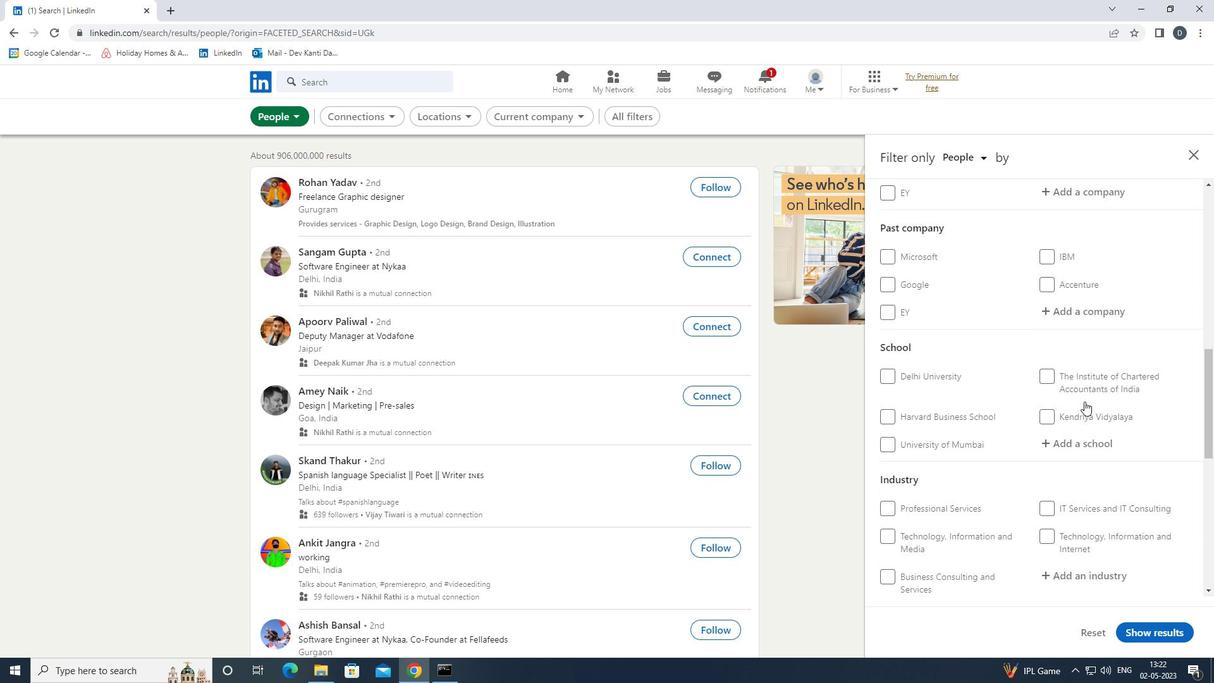 
Action: Mouse scrolled (1084, 401) with delta (0, 0)
Screenshot: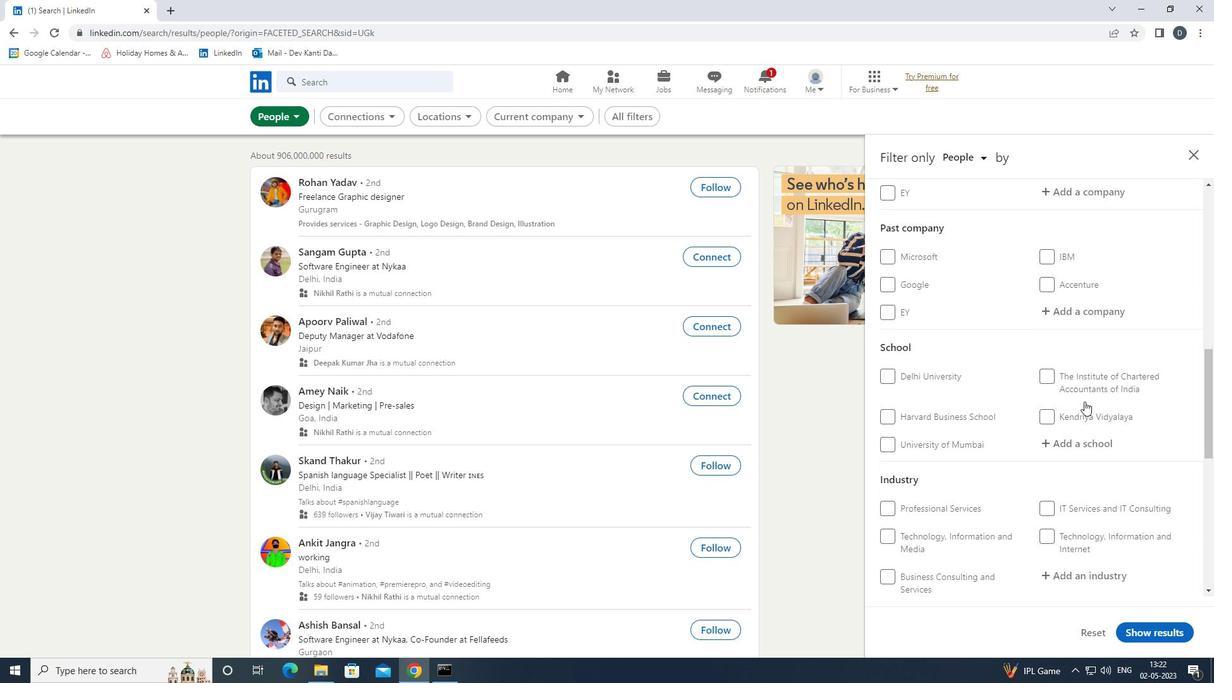 
Action: Mouse moved to (1077, 409)
Screenshot: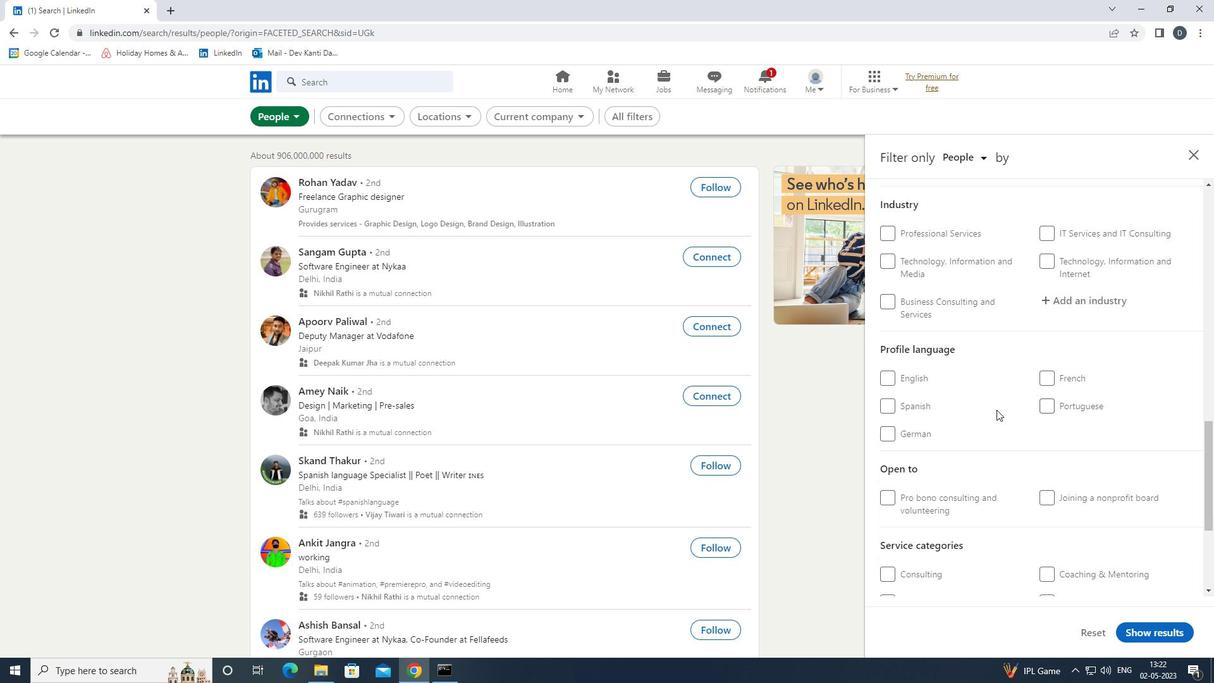 
Action: Mouse pressed left at (1077, 409)
Screenshot: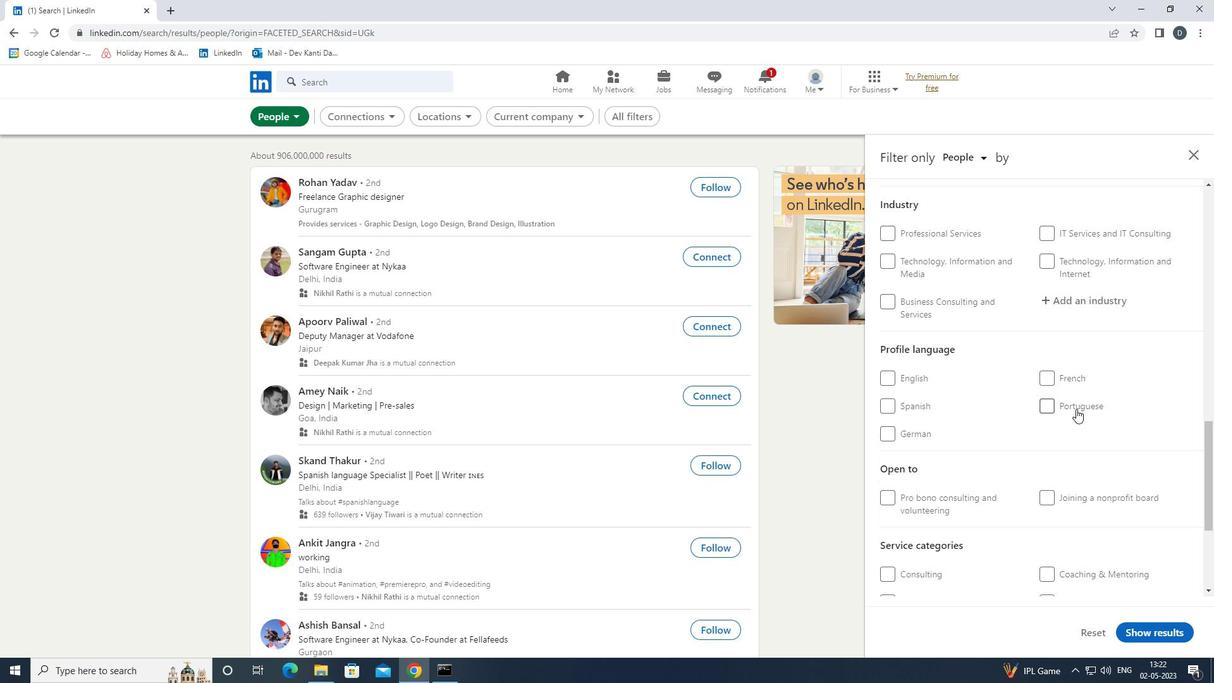 
Action: Mouse scrolled (1077, 409) with delta (0, 0)
Screenshot: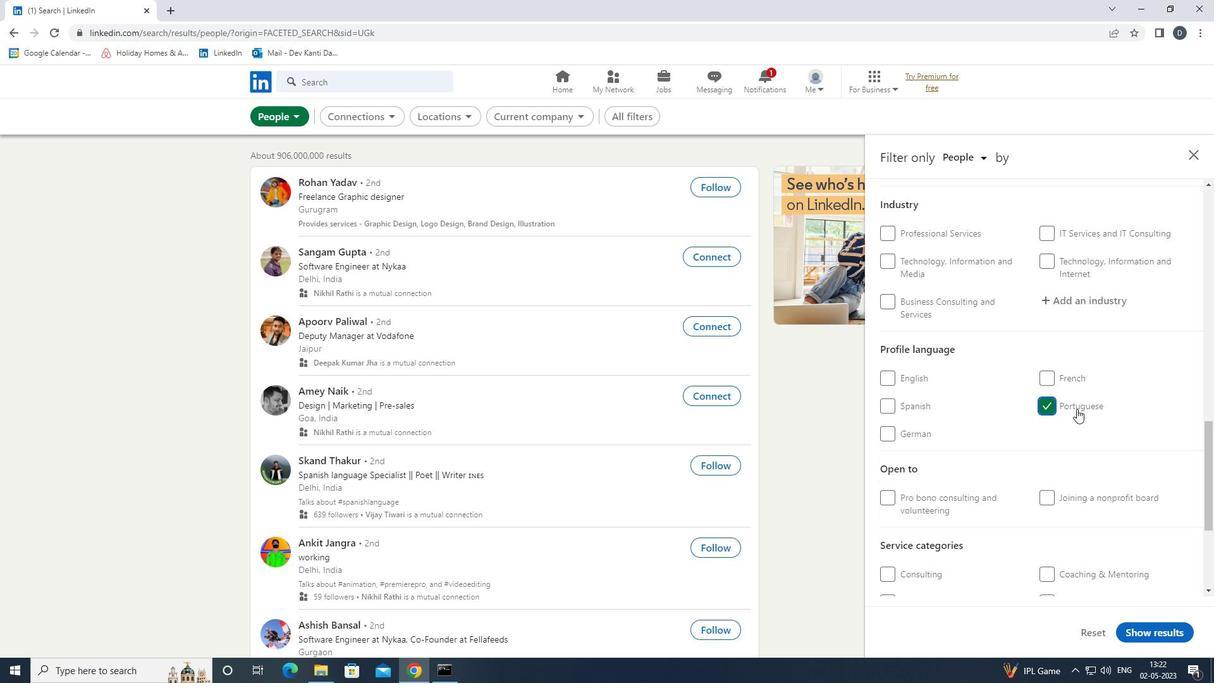 
Action: Mouse scrolled (1077, 409) with delta (0, 0)
Screenshot: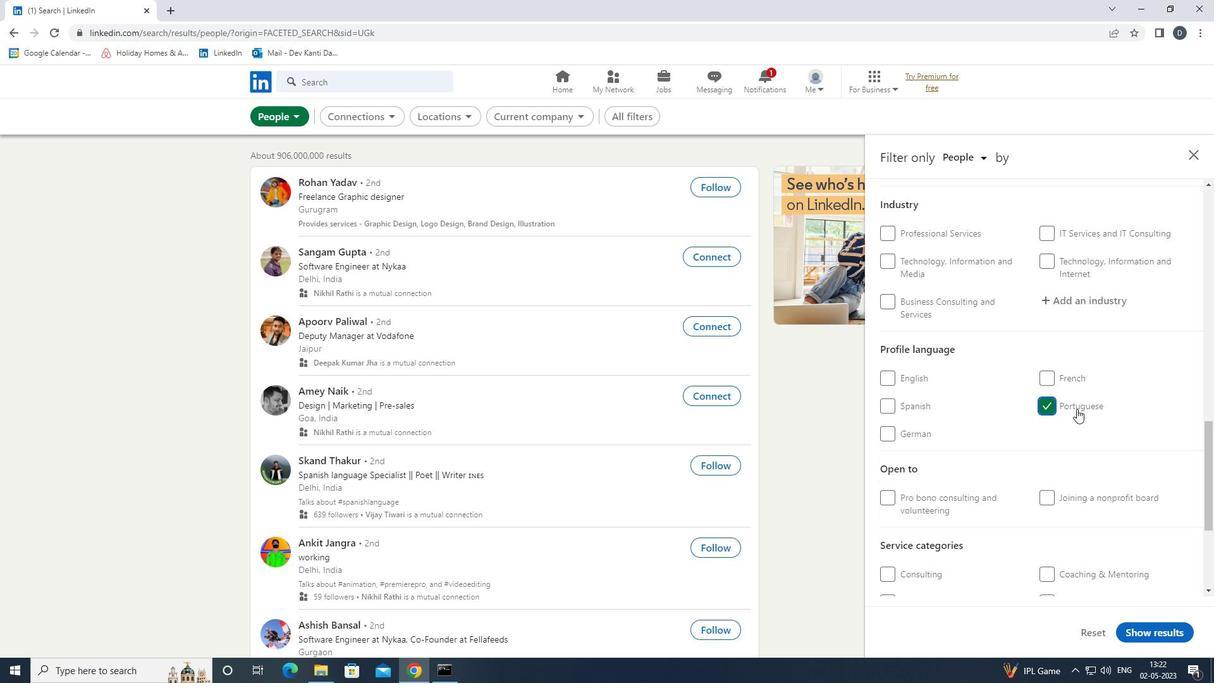 
Action: Mouse scrolled (1077, 409) with delta (0, 0)
Screenshot: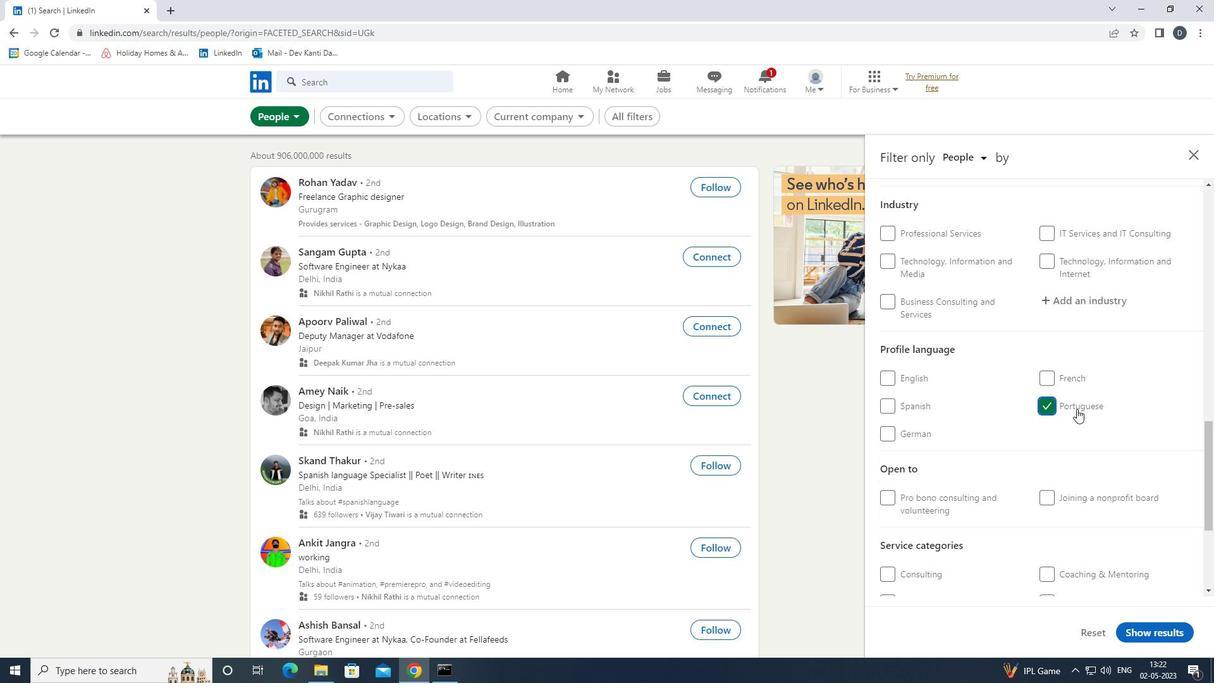 
Action: Mouse scrolled (1077, 409) with delta (0, 0)
Screenshot: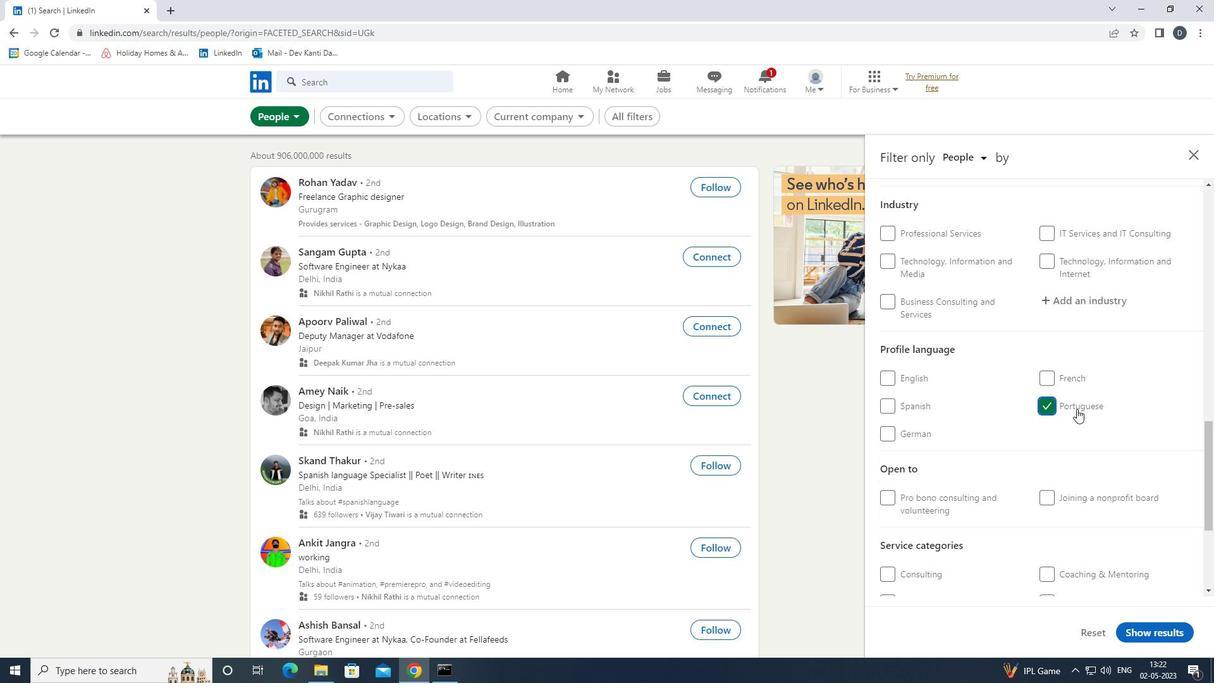 
Action: Mouse scrolled (1077, 409) with delta (0, 0)
Screenshot: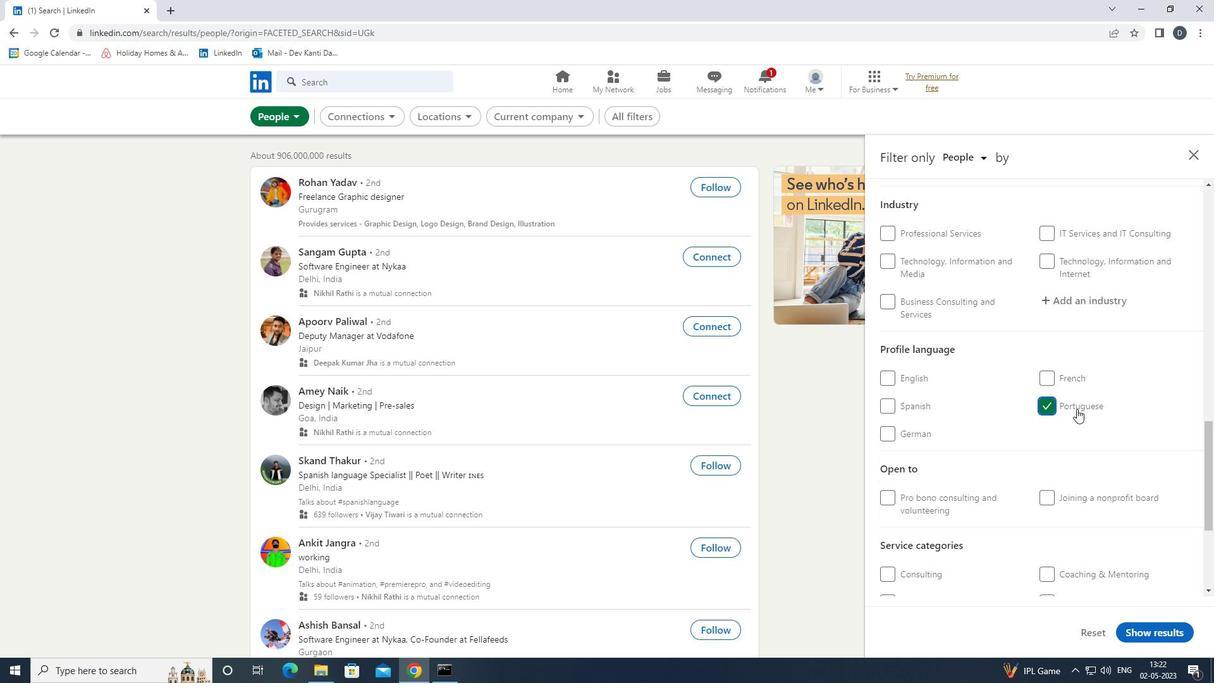 
Action: Mouse scrolled (1077, 409) with delta (0, 0)
Screenshot: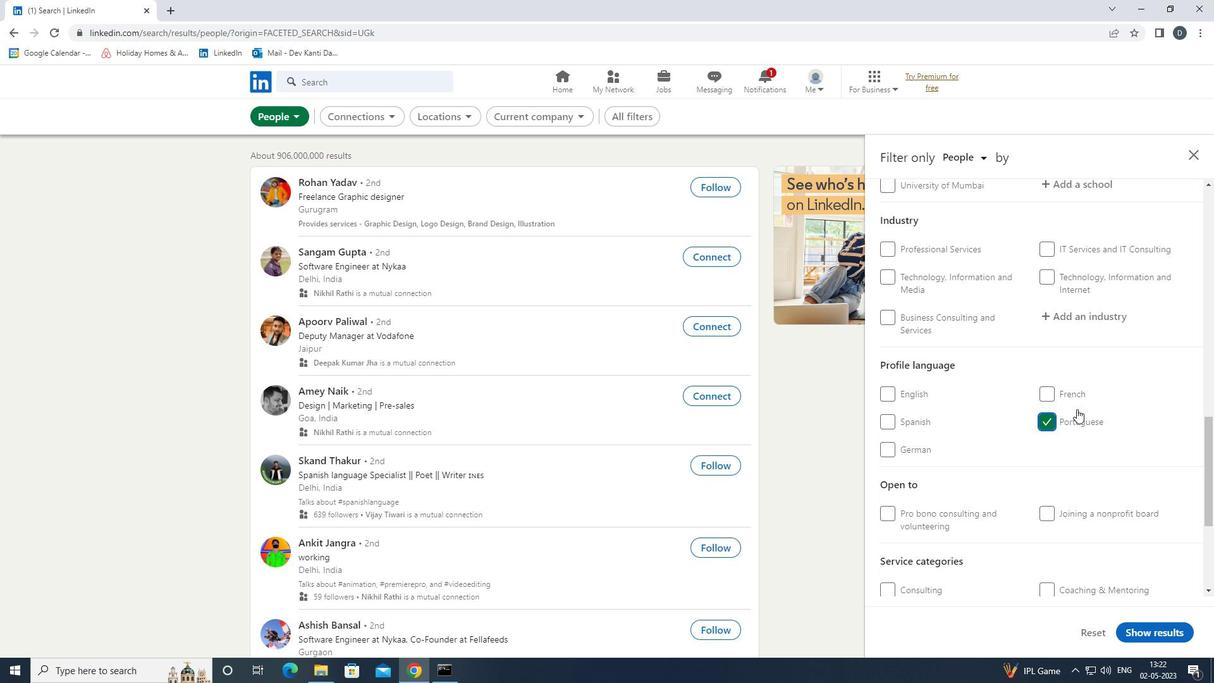 
Action: Mouse scrolled (1077, 409) with delta (0, 0)
Screenshot: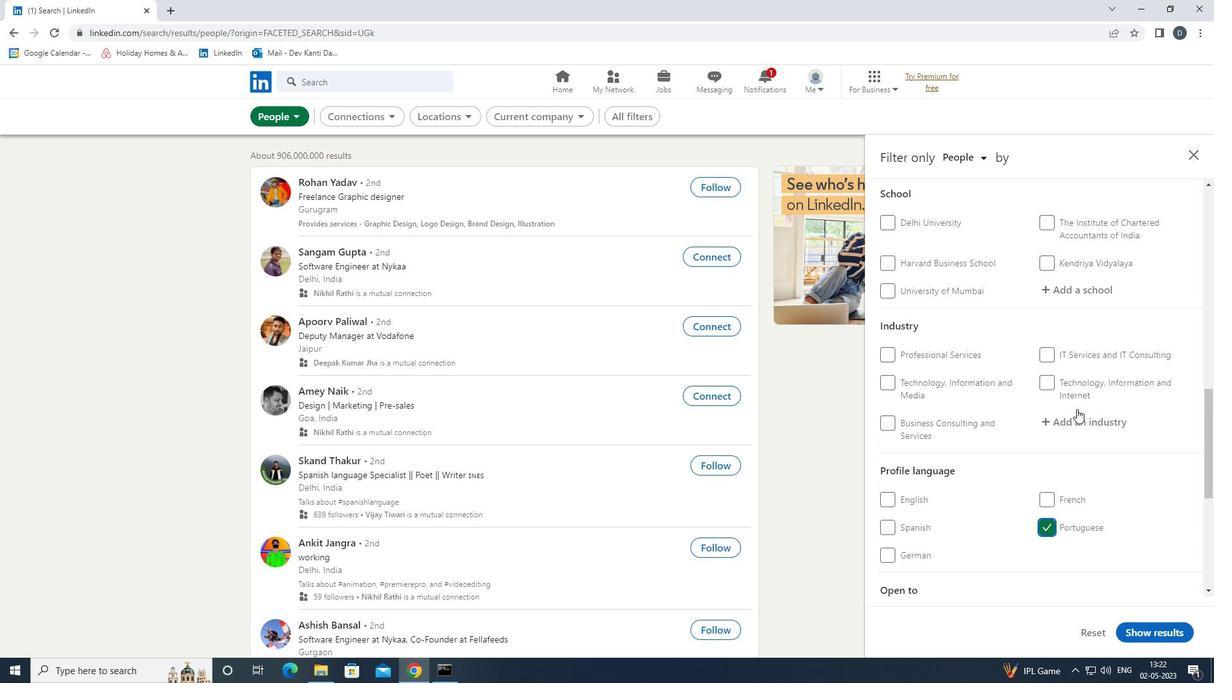 
Action: Mouse moved to (1089, 359)
Screenshot: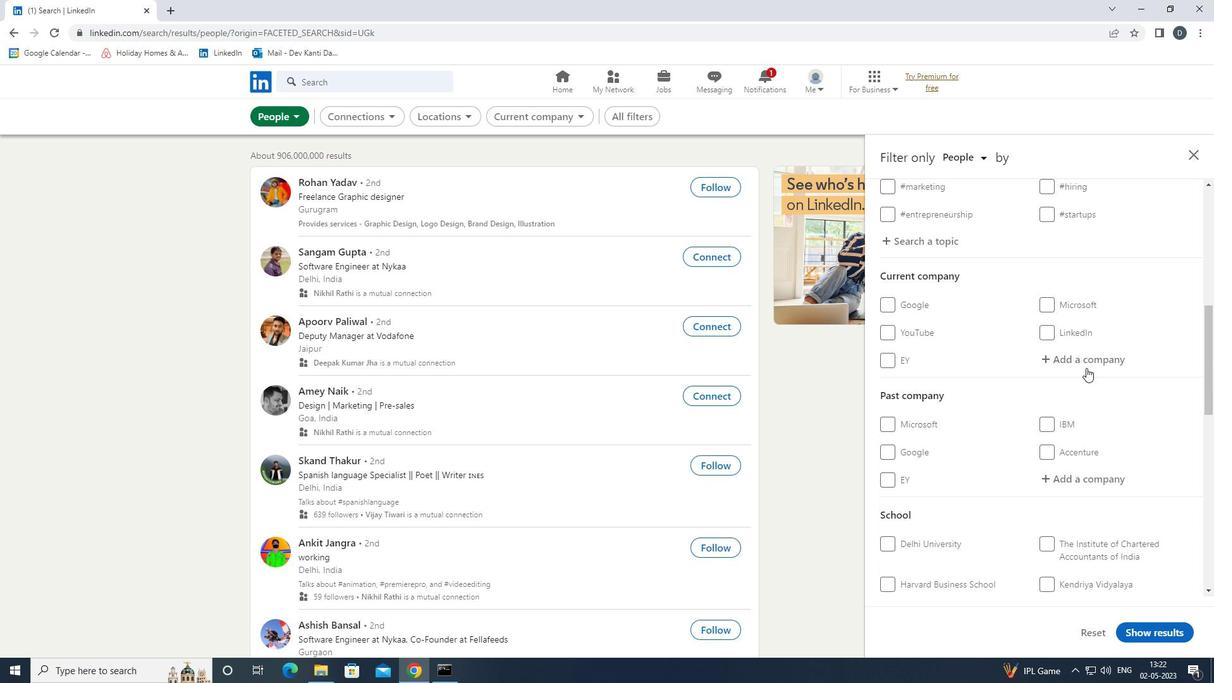 
Action: Mouse pressed left at (1089, 359)
Screenshot: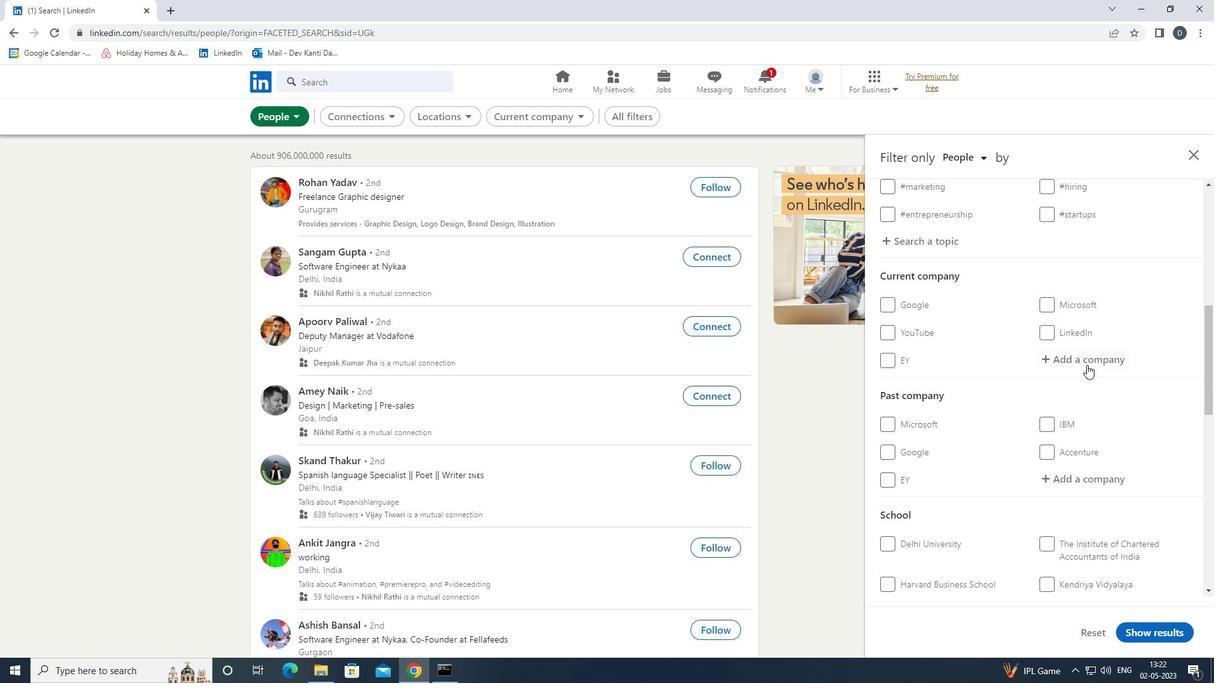 
Action: Key pressed <Key.shift>RE<Key.shift>NEW<Key.down><Key.enter>
Screenshot: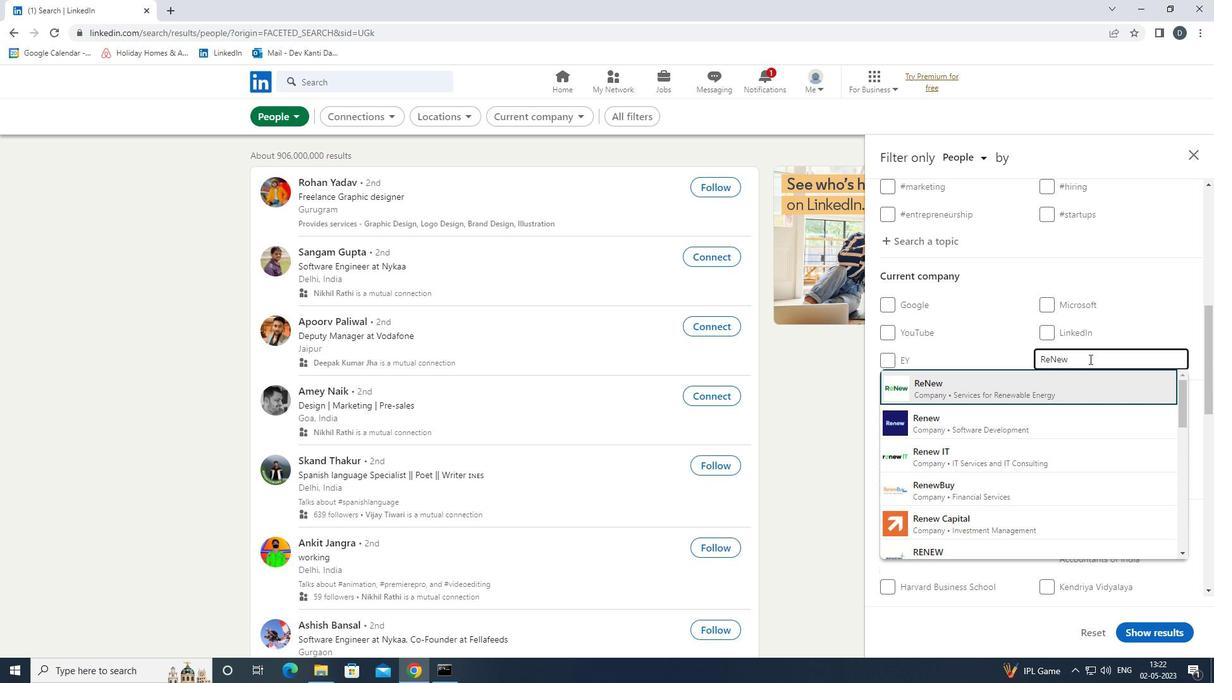 
Action: Mouse moved to (1080, 361)
Screenshot: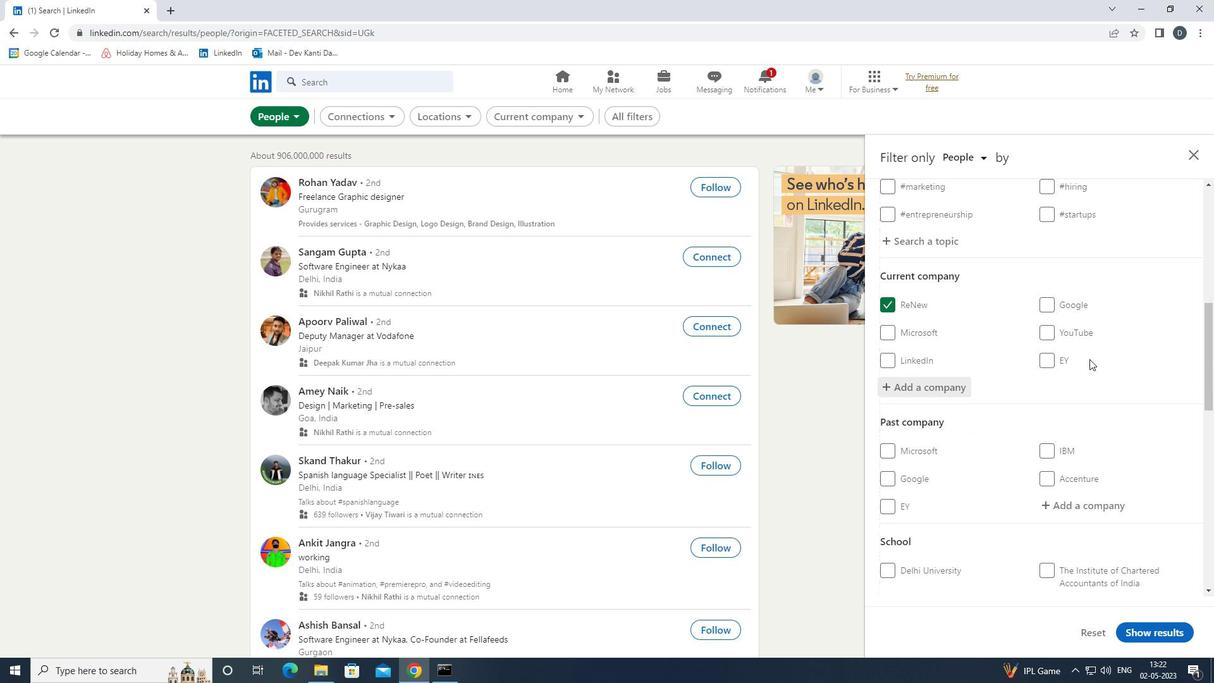 
Action: Mouse scrolled (1080, 361) with delta (0, 0)
Screenshot: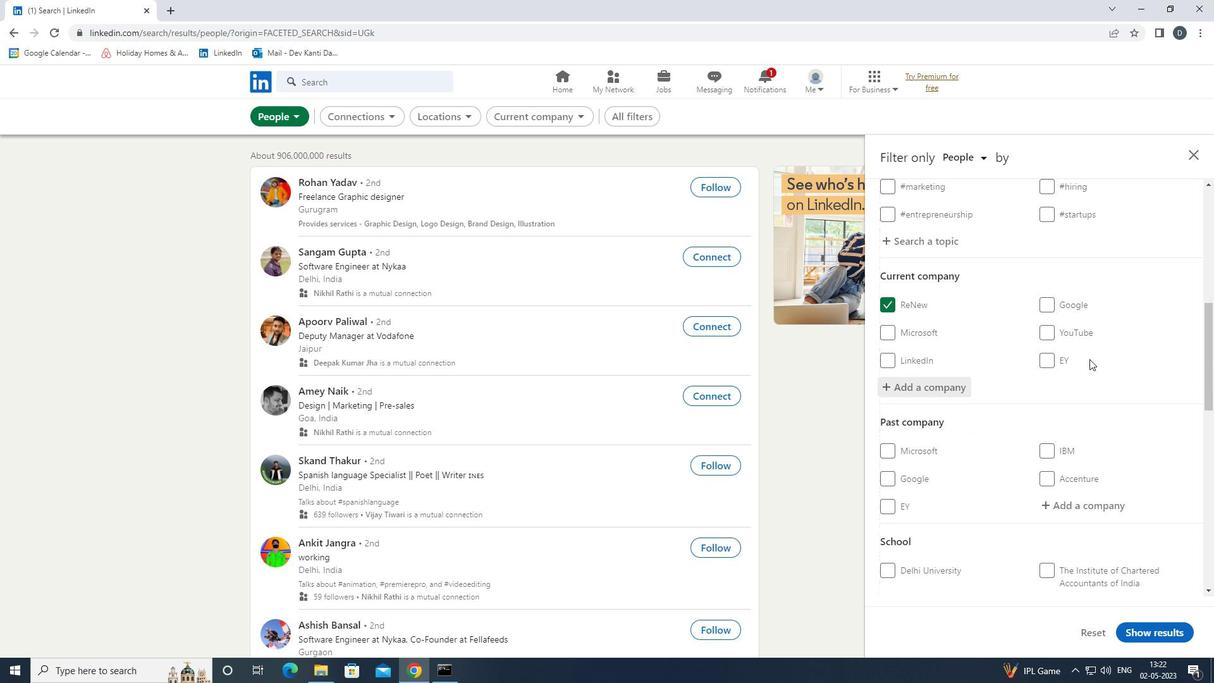 
Action: Mouse moved to (1080, 362)
Screenshot: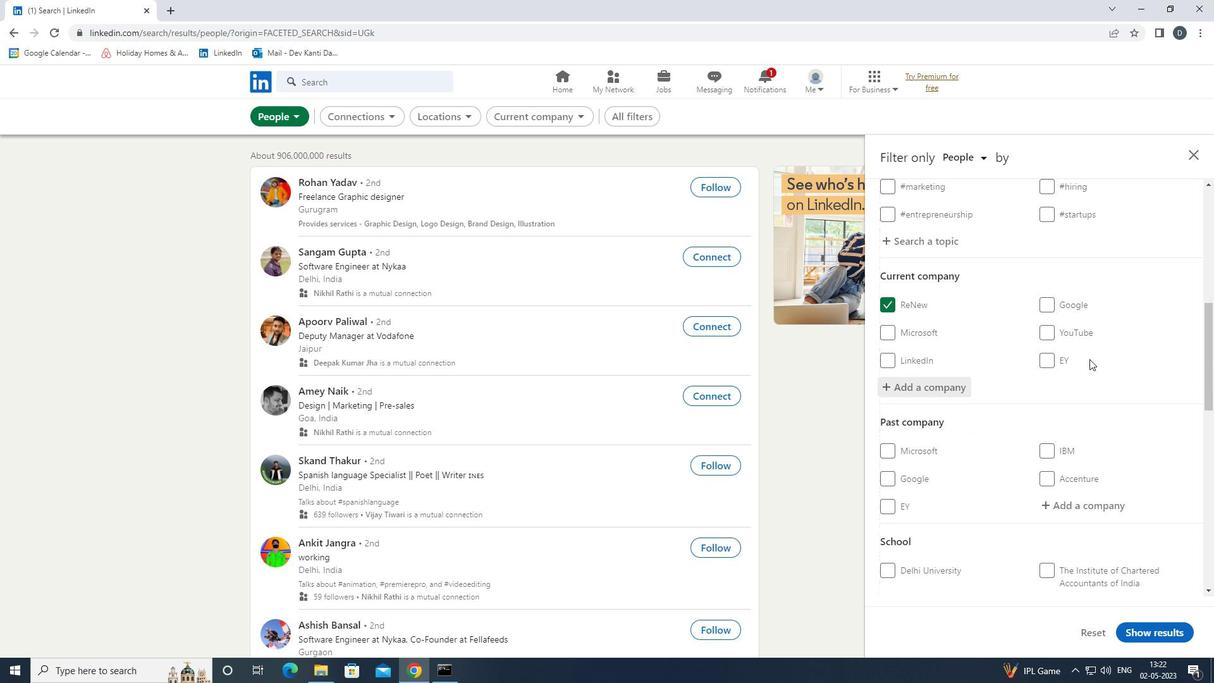 
Action: Mouse scrolled (1080, 361) with delta (0, 0)
Screenshot: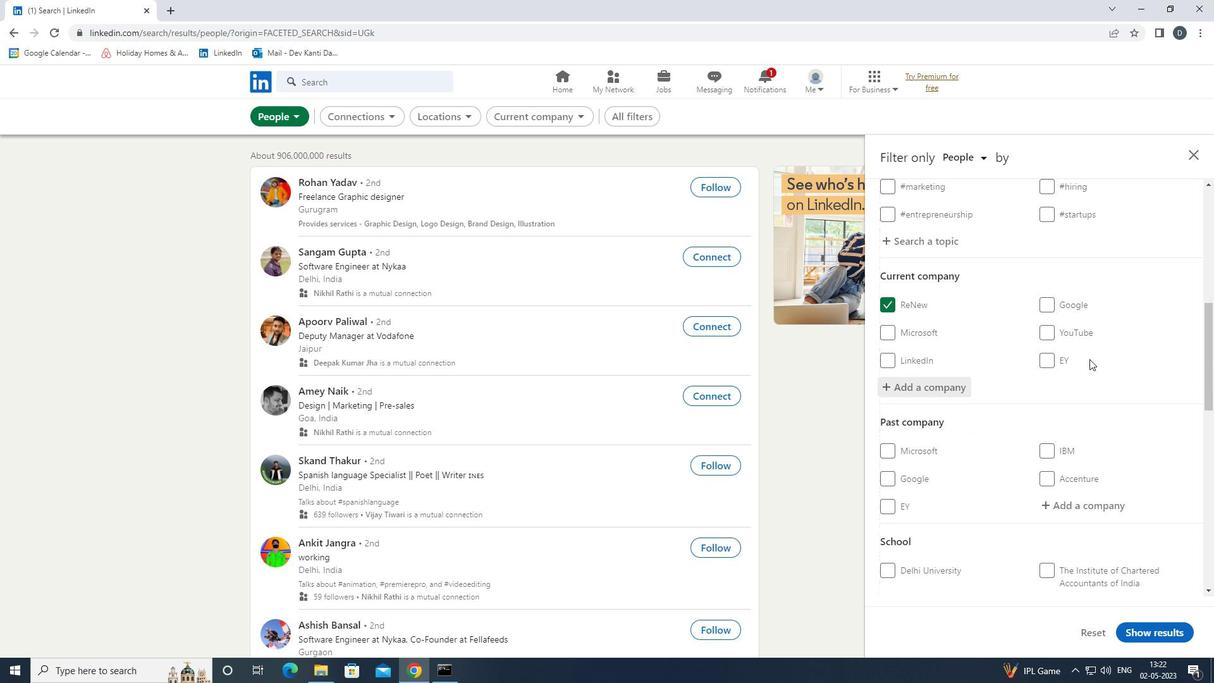 
Action: Mouse scrolled (1080, 361) with delta (0, 0)
Screenshot: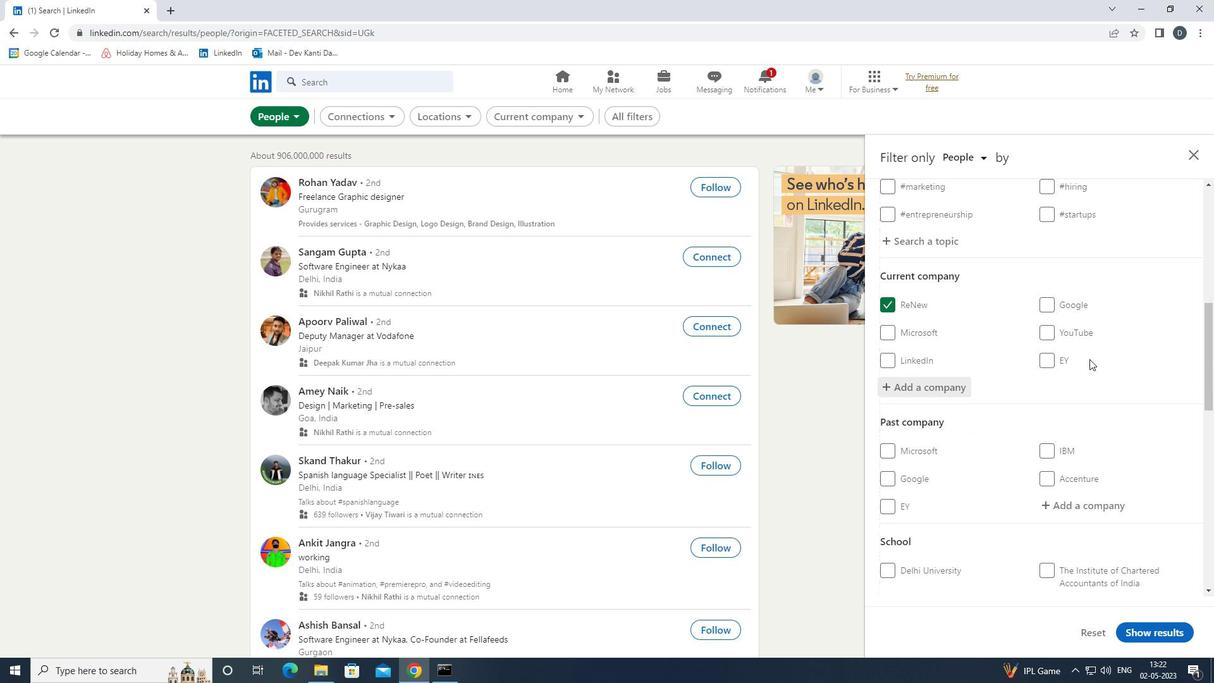 
Action: Mouse moved to (1078, 363)
Screenshot: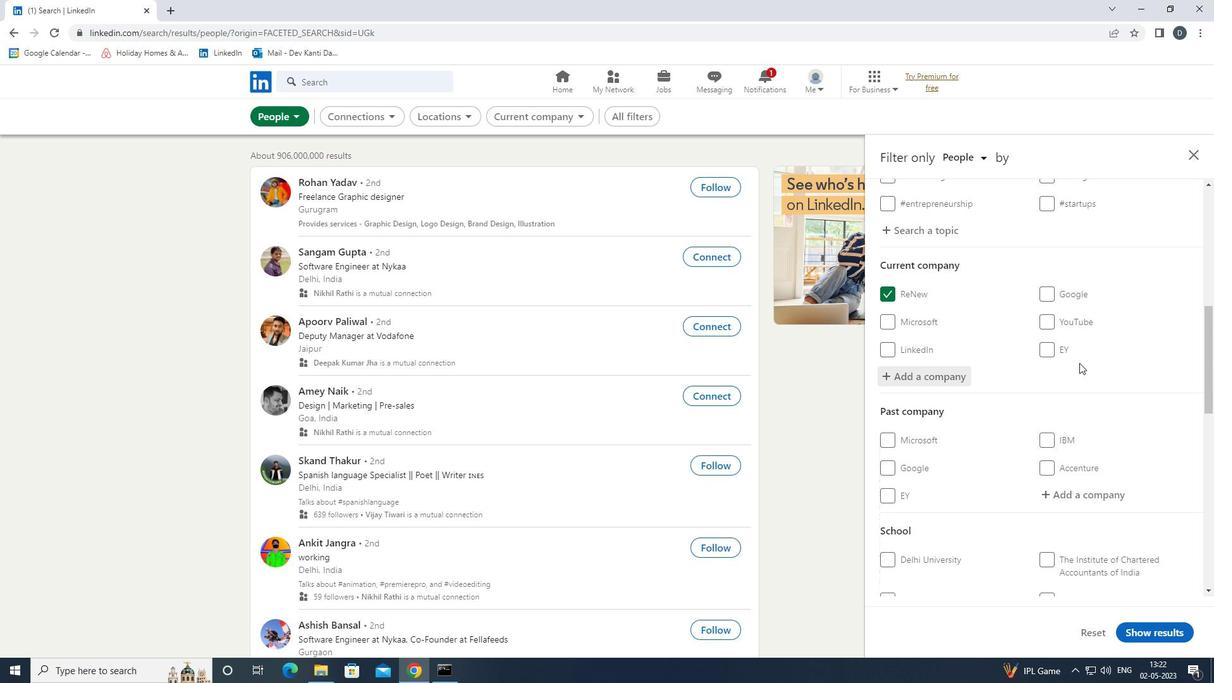 
Action: Mouse scrolled (1078, 362) with delta (0, 0)
Screenshot: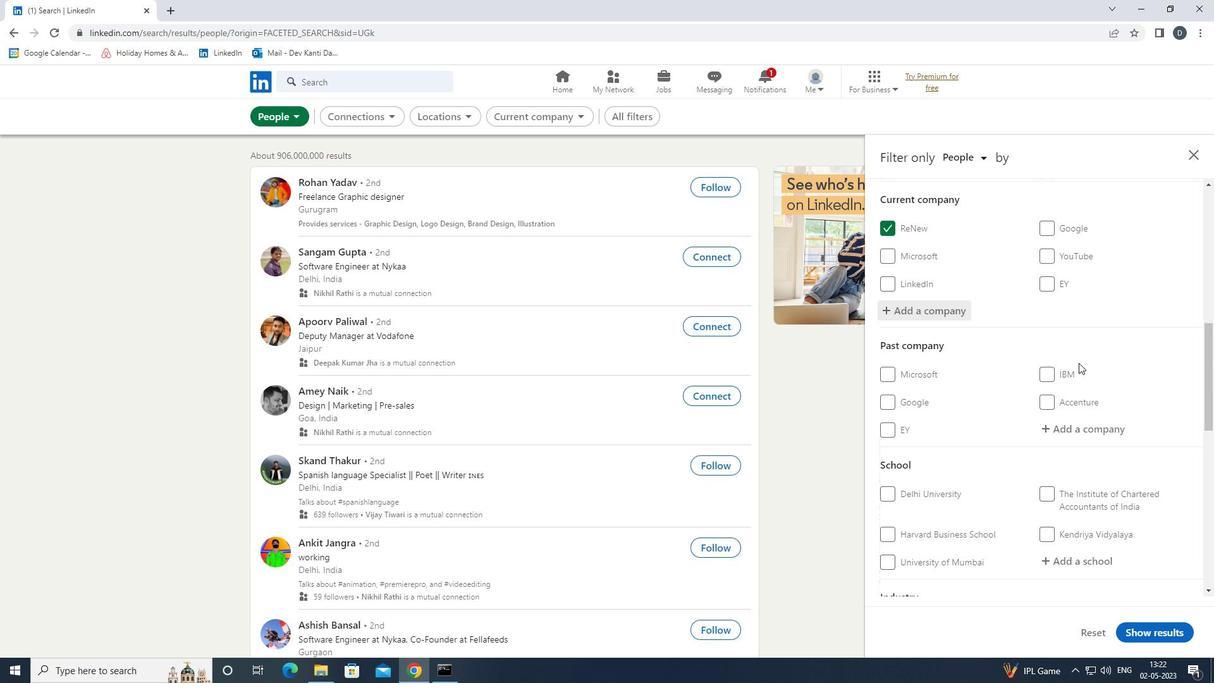 
Action: Mouse moved to (1078, 383)
Screenshot: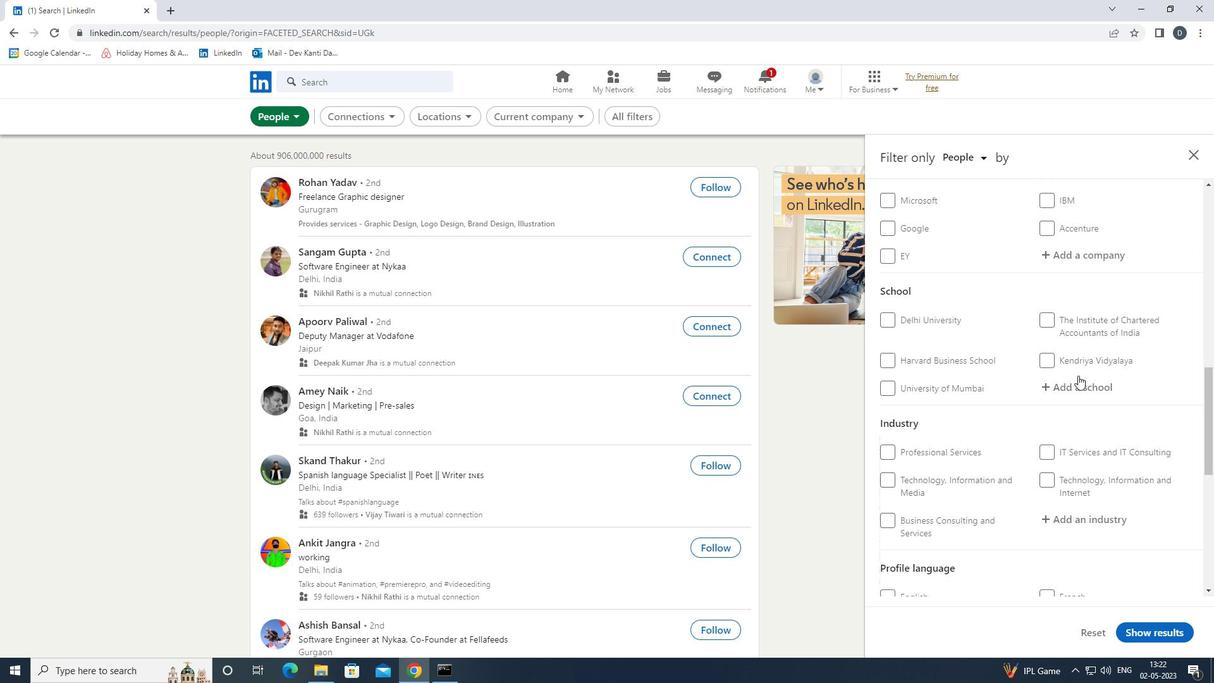 
Action: Mouse pressed left at (1078, 383)
Screenshot: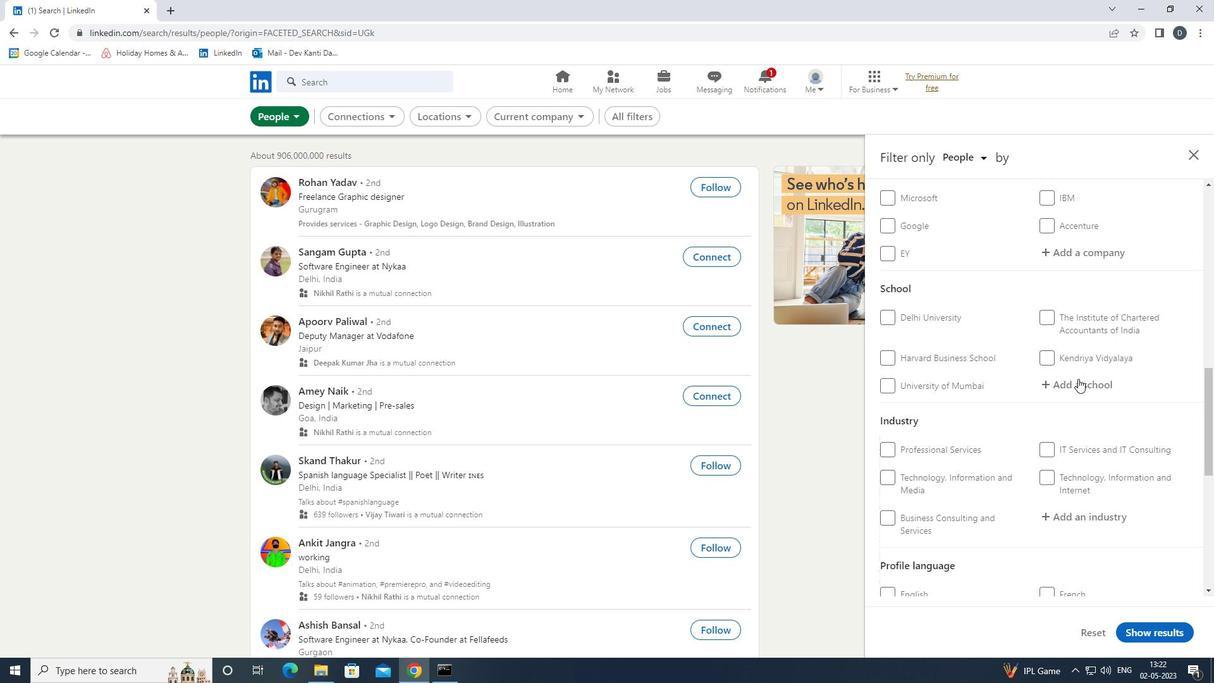 
Action: Key pressed <Key.shift><Key.shift>MIT<Key.space><Key.shift>INSTITUTE<Key.space>
Screenshot: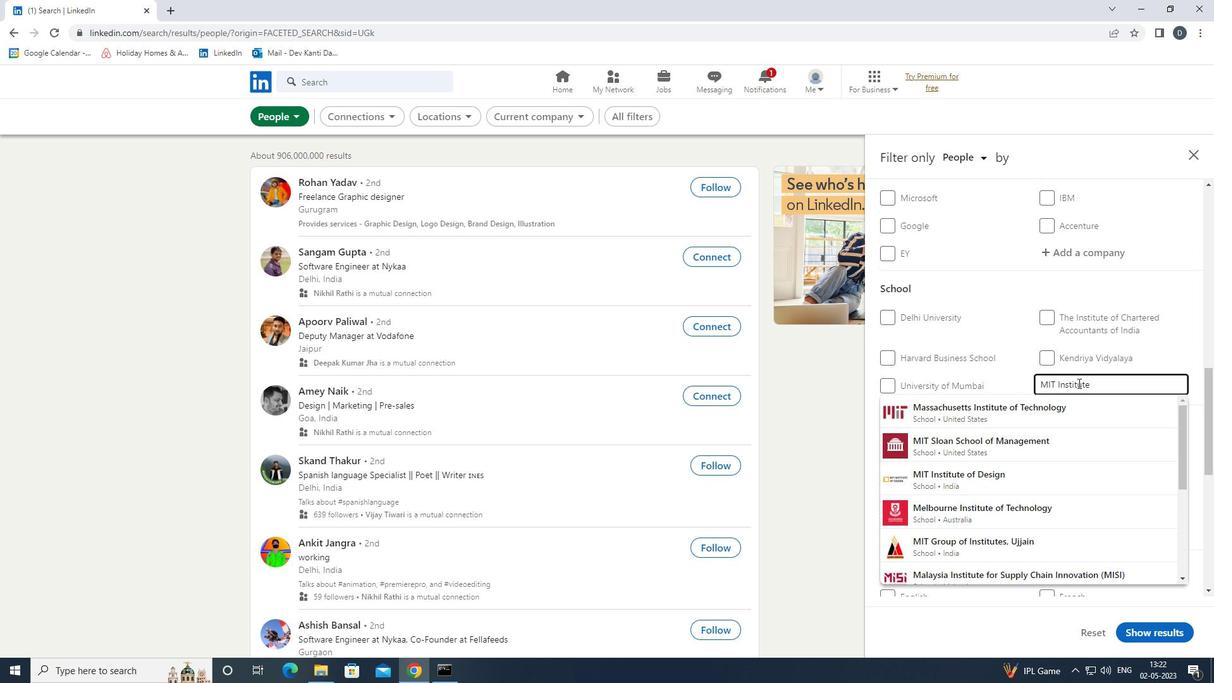 
Action: Mouse moved to (1148, 387)
Screenshot: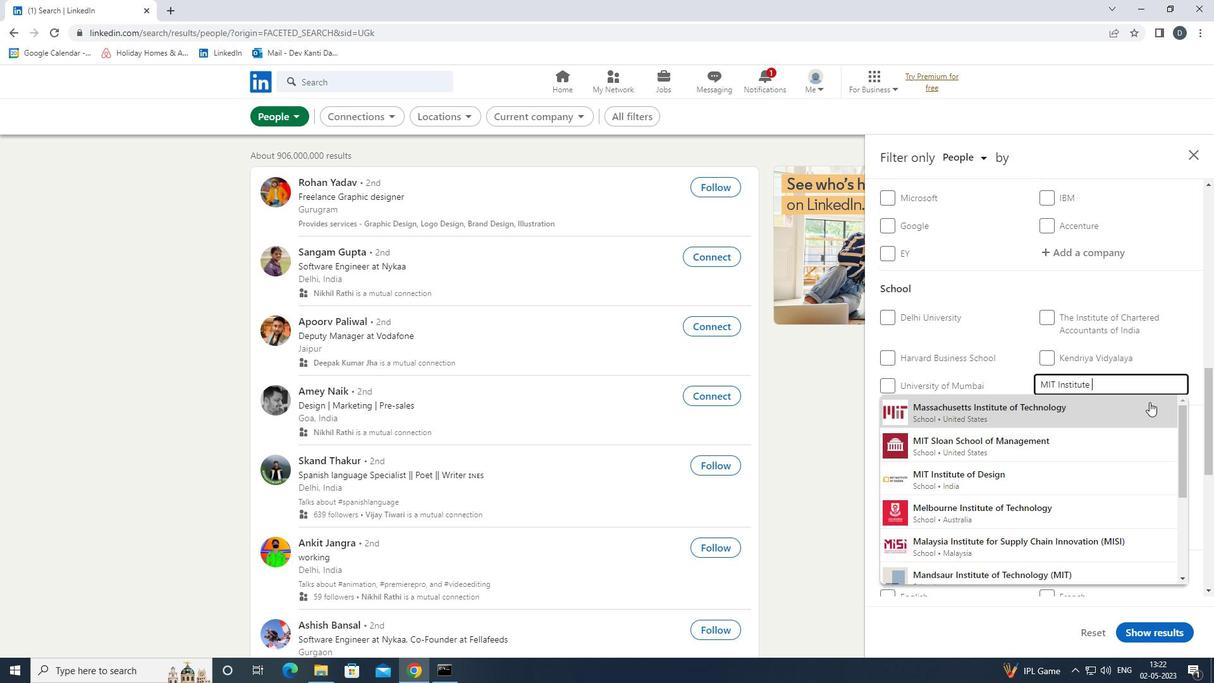 
Action: Key pressed <Key.down><Key.down><Key.down><Key.down><Key.up><Key.enter>
Screenshot: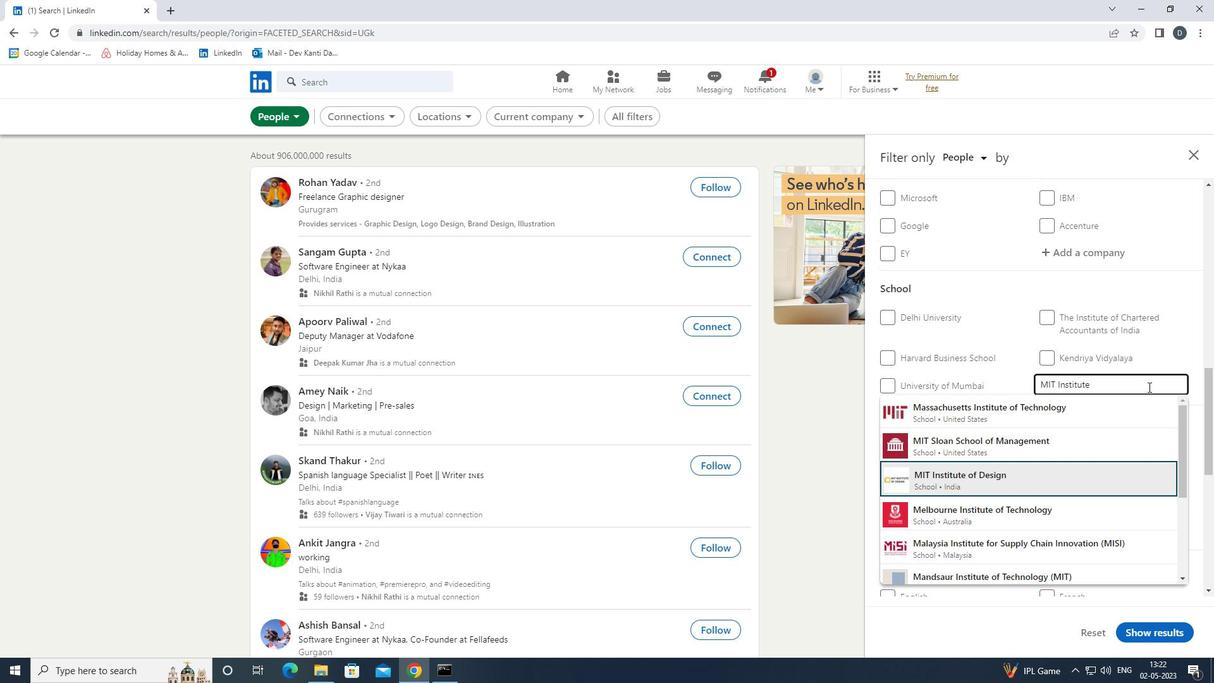 
Action: Mouse moved to (1129, 388)
Screenshot: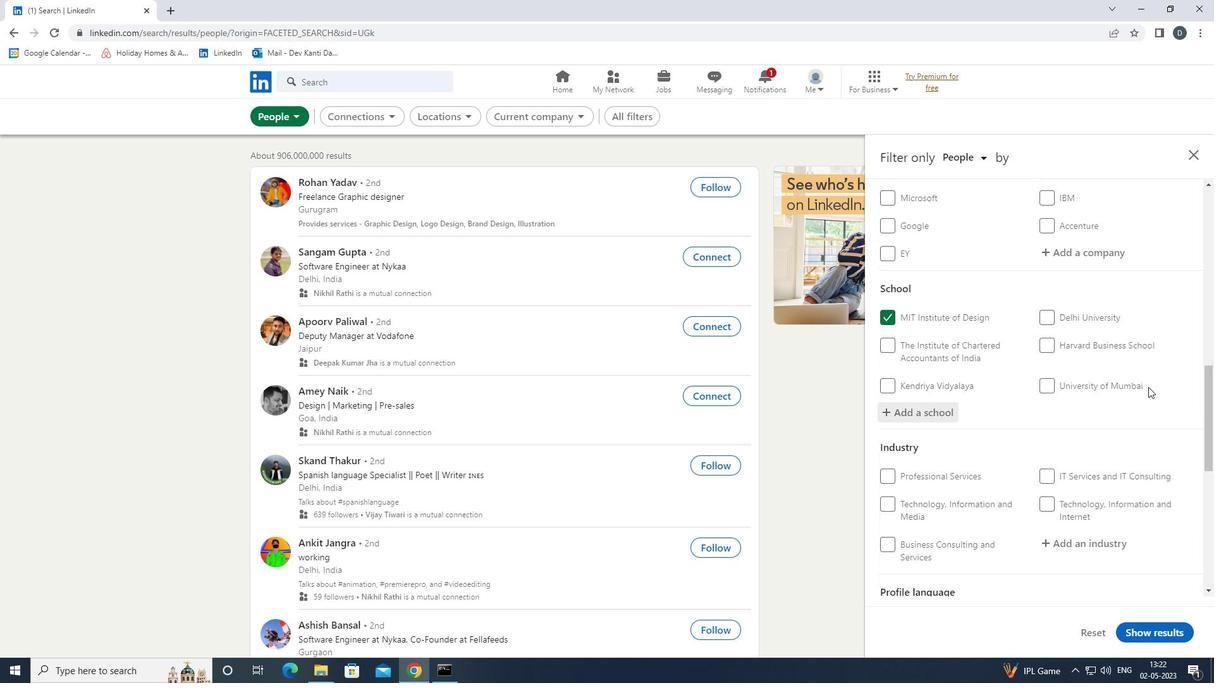 
Action: Mouse scrolled (1129, 387) with delta (0, 0)
Screenshot: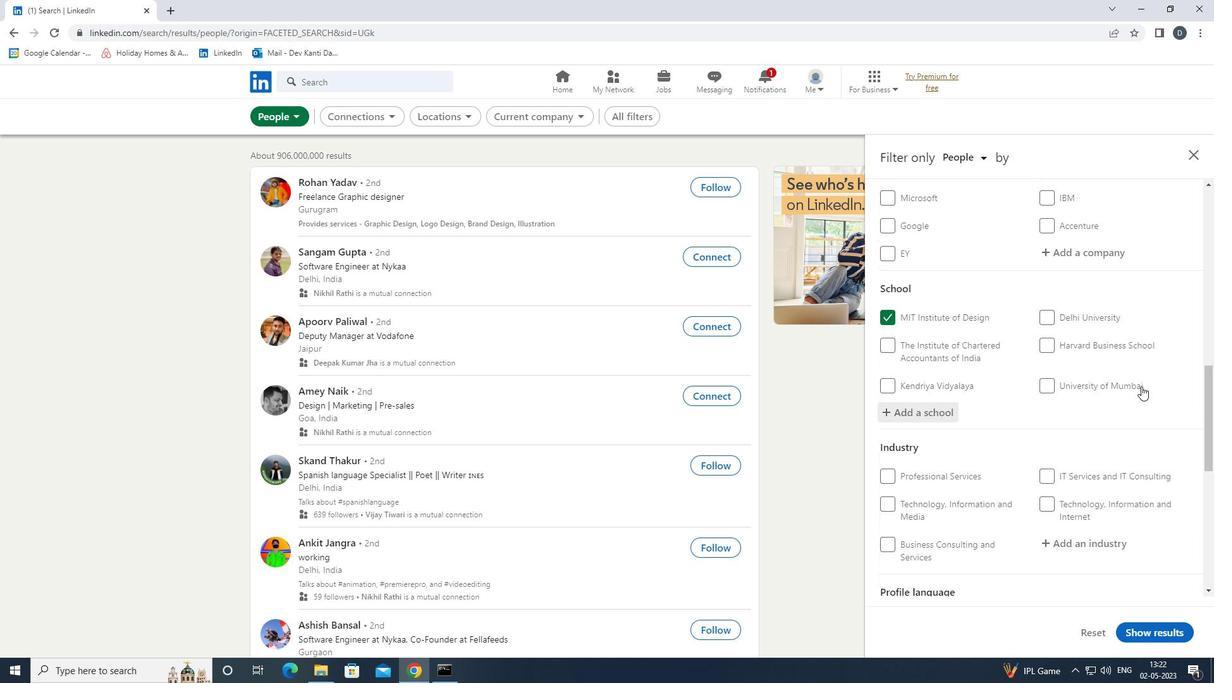 
Action: Mouse scrolled (1129, 387) with delta (0, 0)
Screenshot: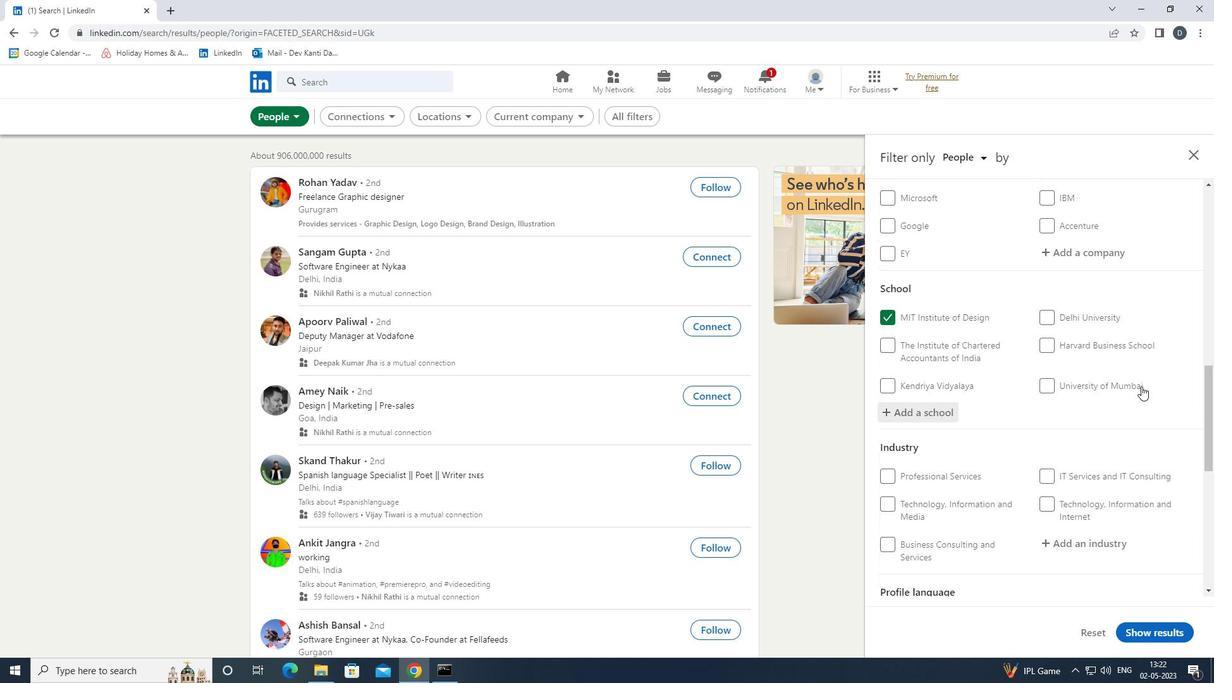 
Action: Mouse moved to (1129, 388)
Screenshot: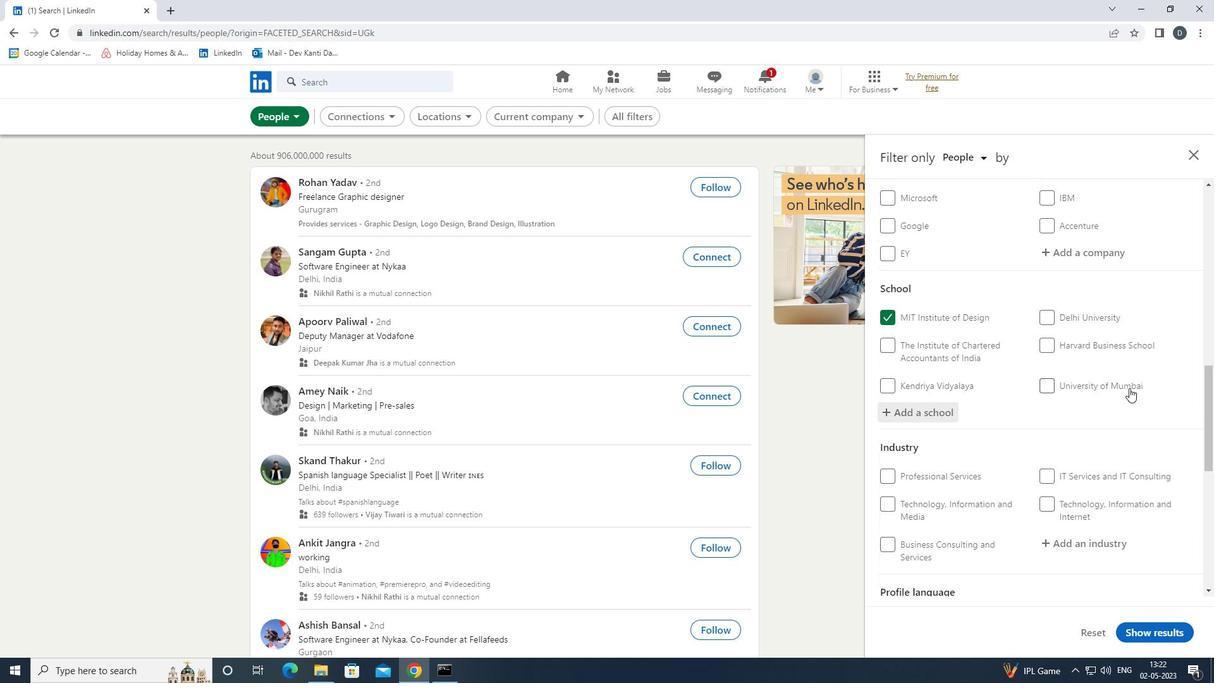 
Action: Mouse scrolled (1129, 388) with delta (0, 0)
Screenshot: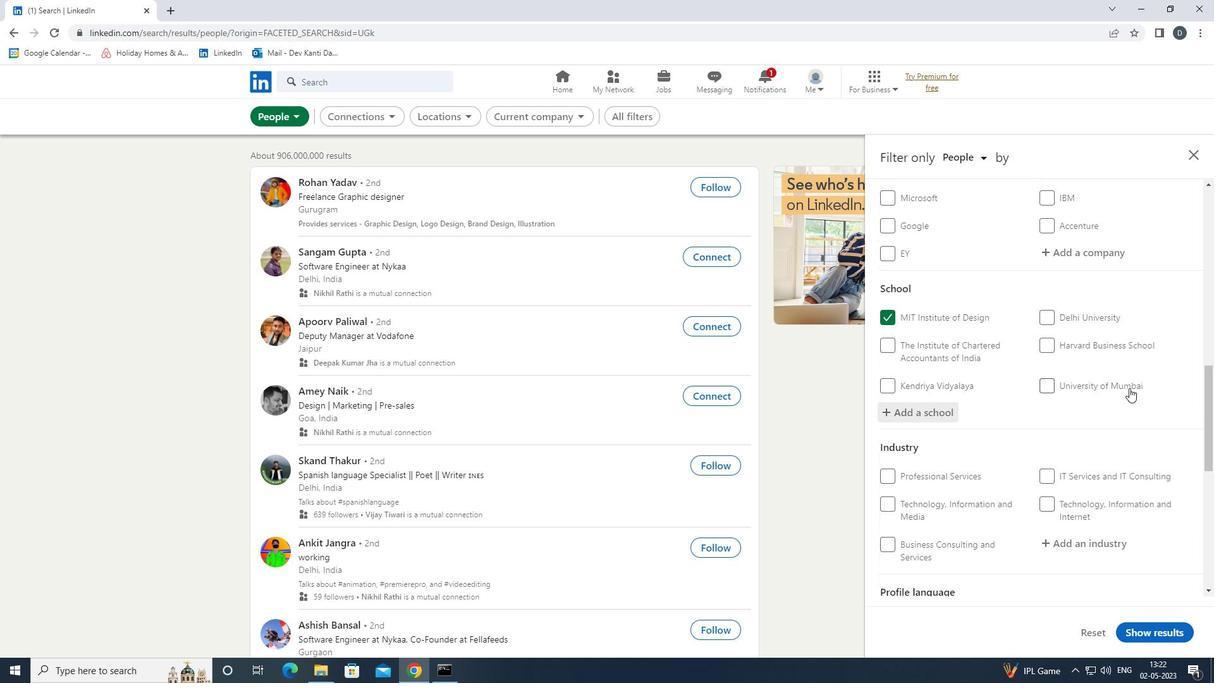 
Action: Mouse moved to (1110, 357)
Screenshot: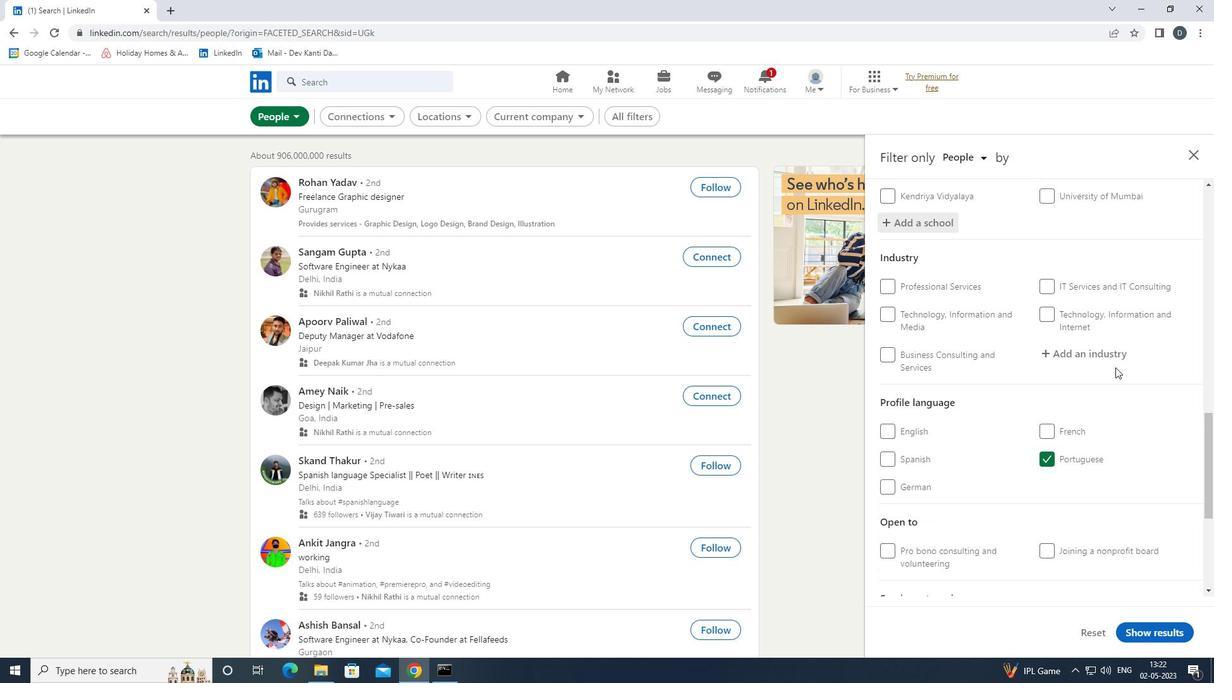
Action: Mouse pressed left at (1110, 357)
Screenshot: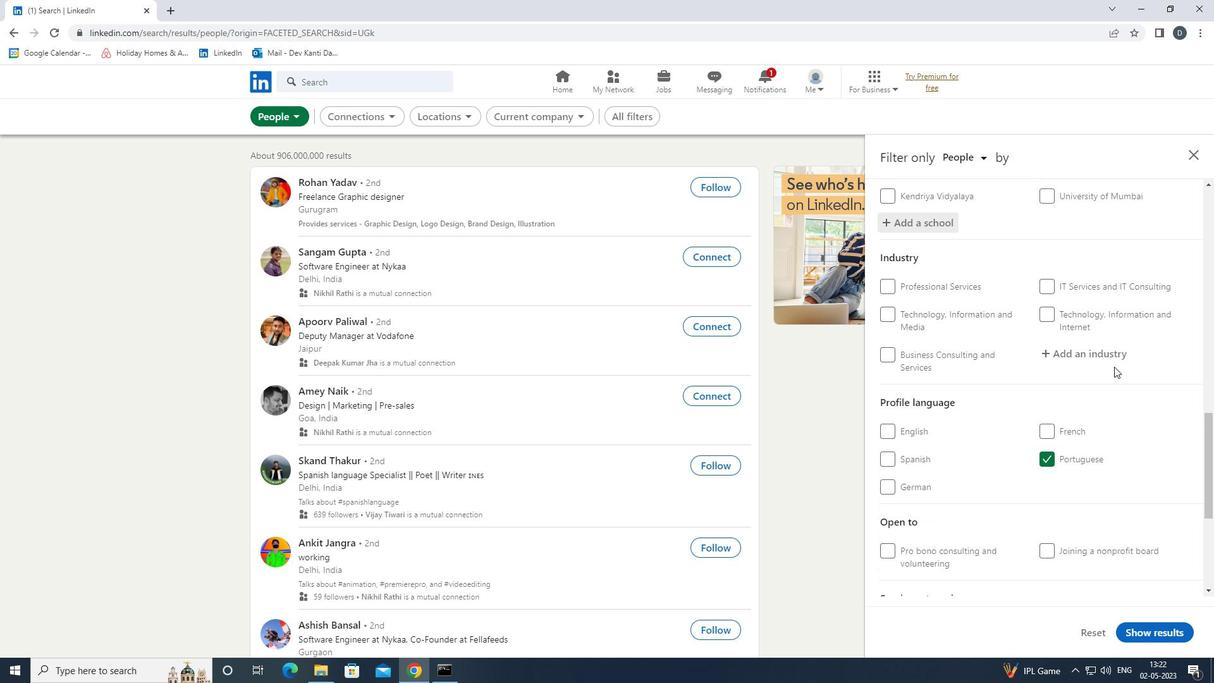 
Action: Key pressed <Key.shift>WHOLESALE<Key.down><Key.enter>
Screenshot: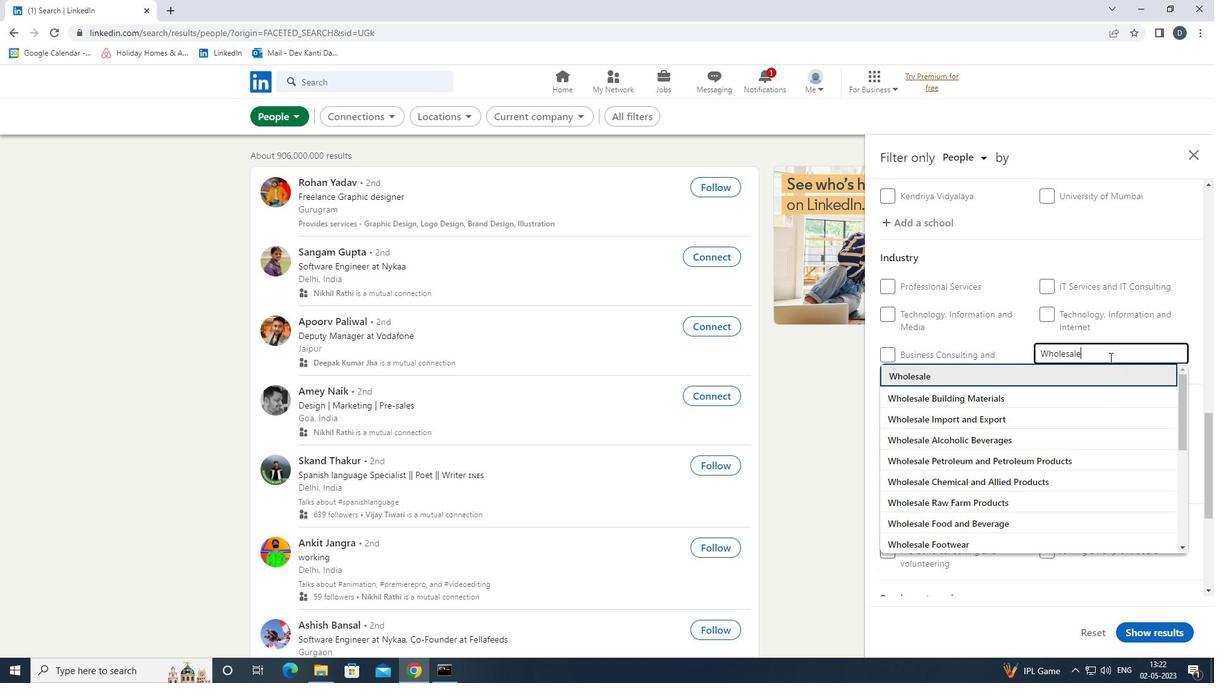 
Action: Mouse moved to (1110, 357)
Screenshot: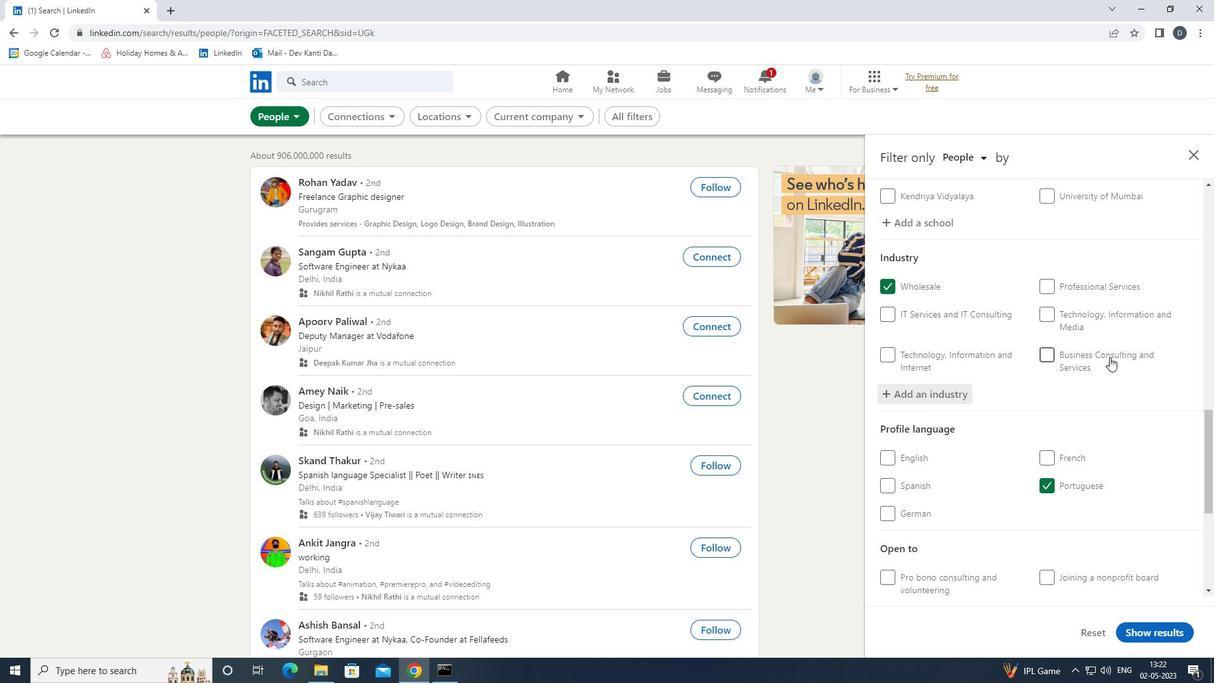 
Action: Mouse scrolled (1110, 356) with delta (0, 0)
Screenshot: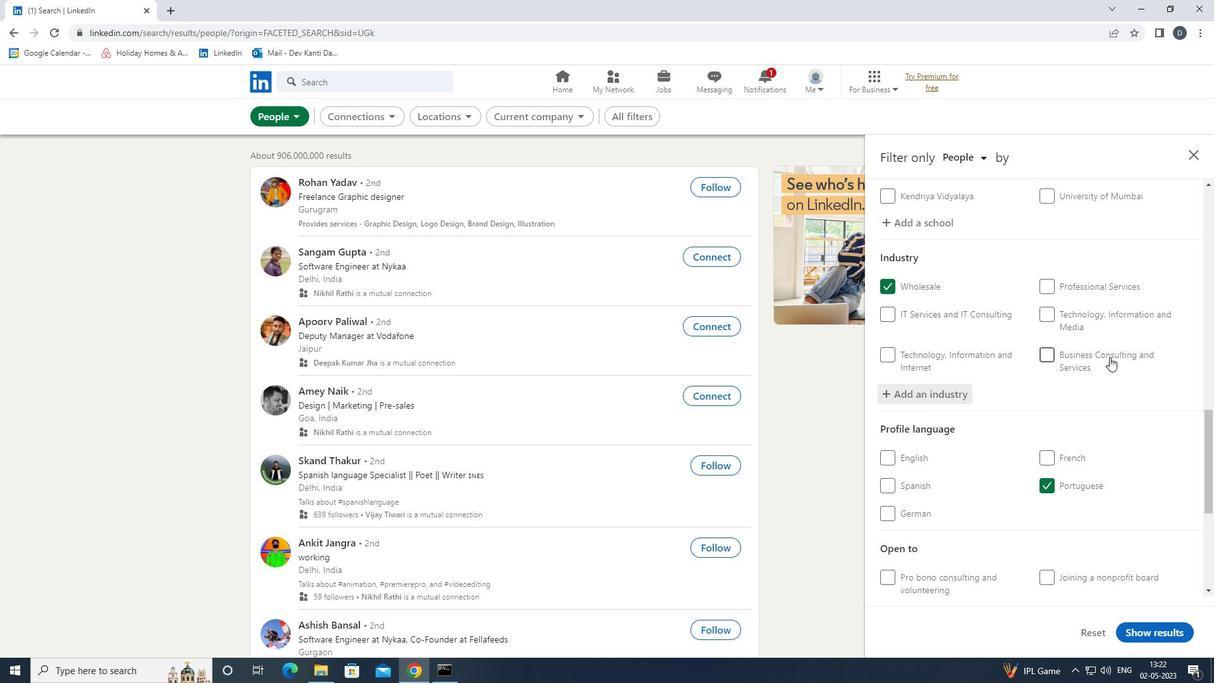 
Action: Mouse moved to (1106, 361)
Screenshot: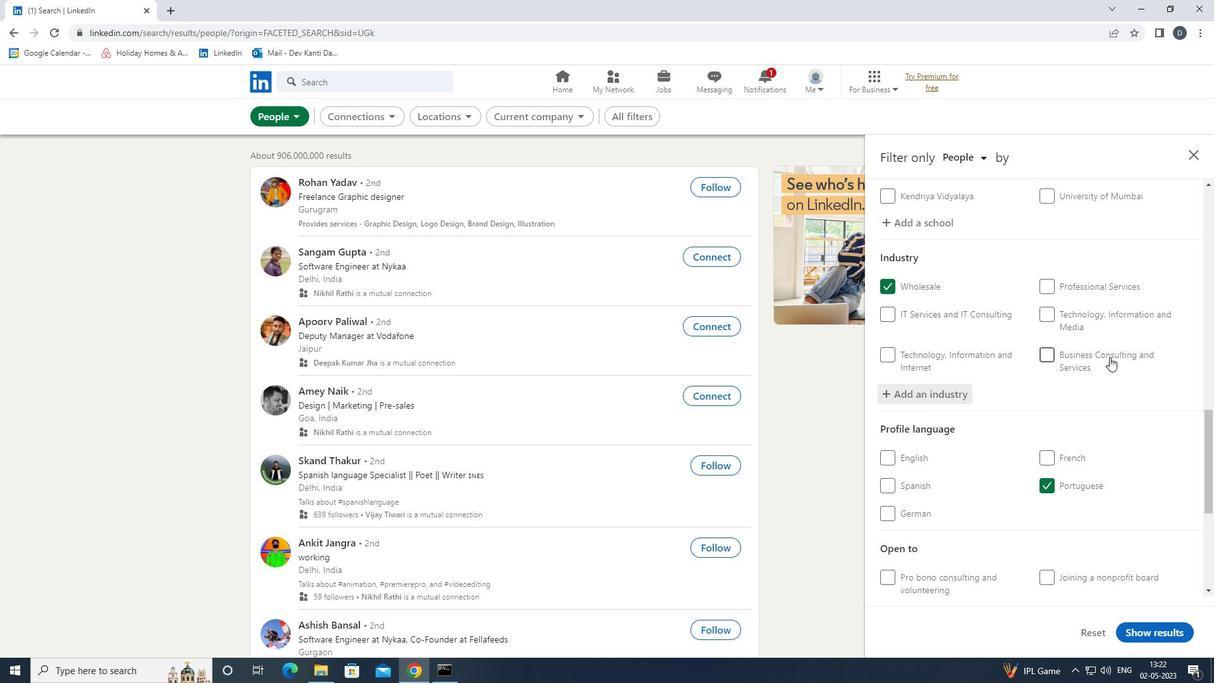 
Action: Mouse scrolled (1106, 360) with delta (0, 0)
Screenshot: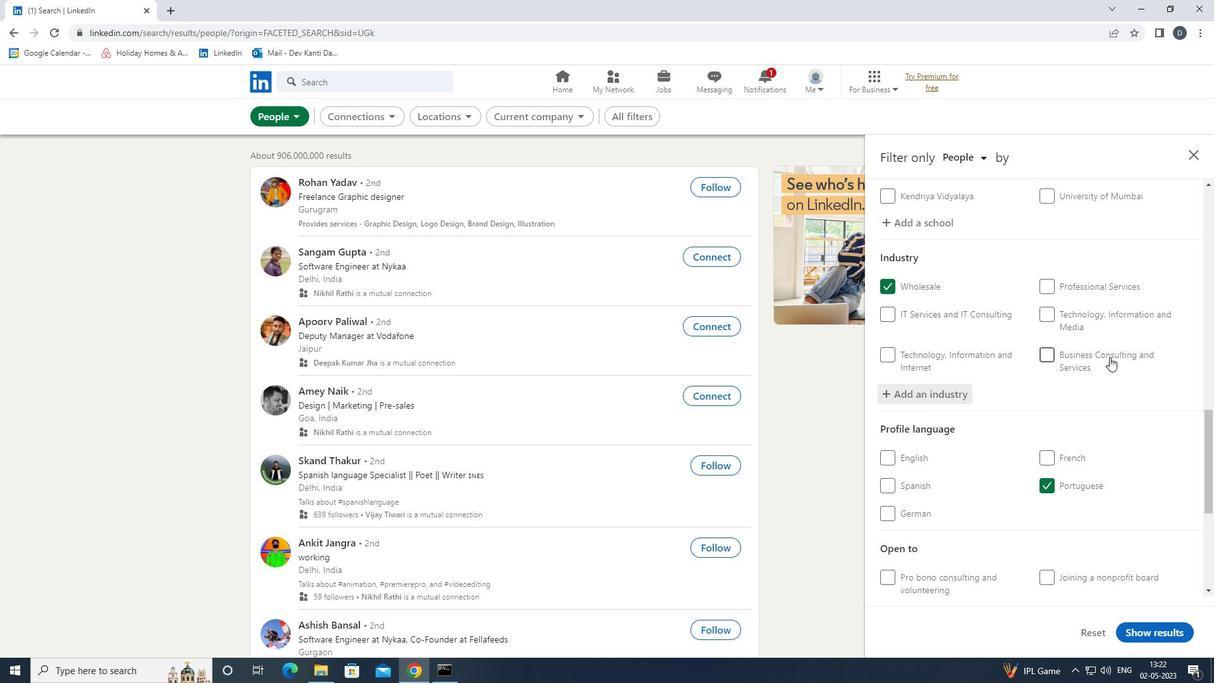
Action: Mouse scrolled (1106, 360) with delta (0, 0)
Screenshot: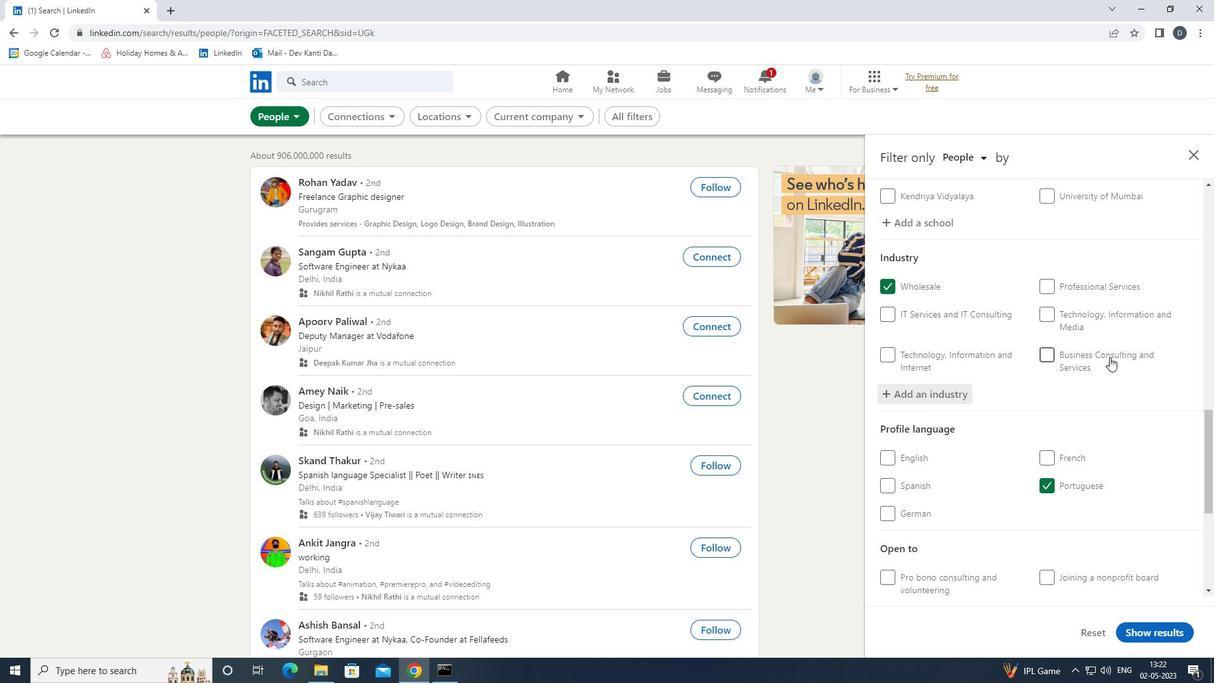 
Action: Mouse moved to (1100, 370)
Screenshot: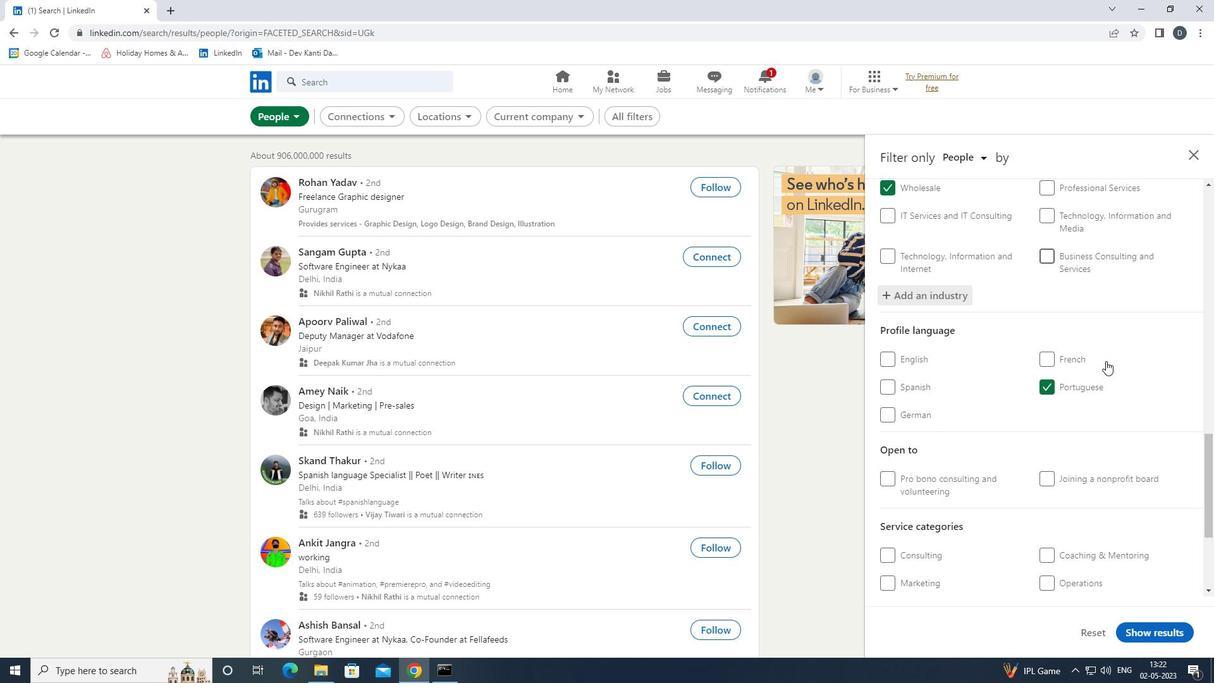
Action: Mouse scrolled (1100, 369) with delta (0, 0)
Screenshot: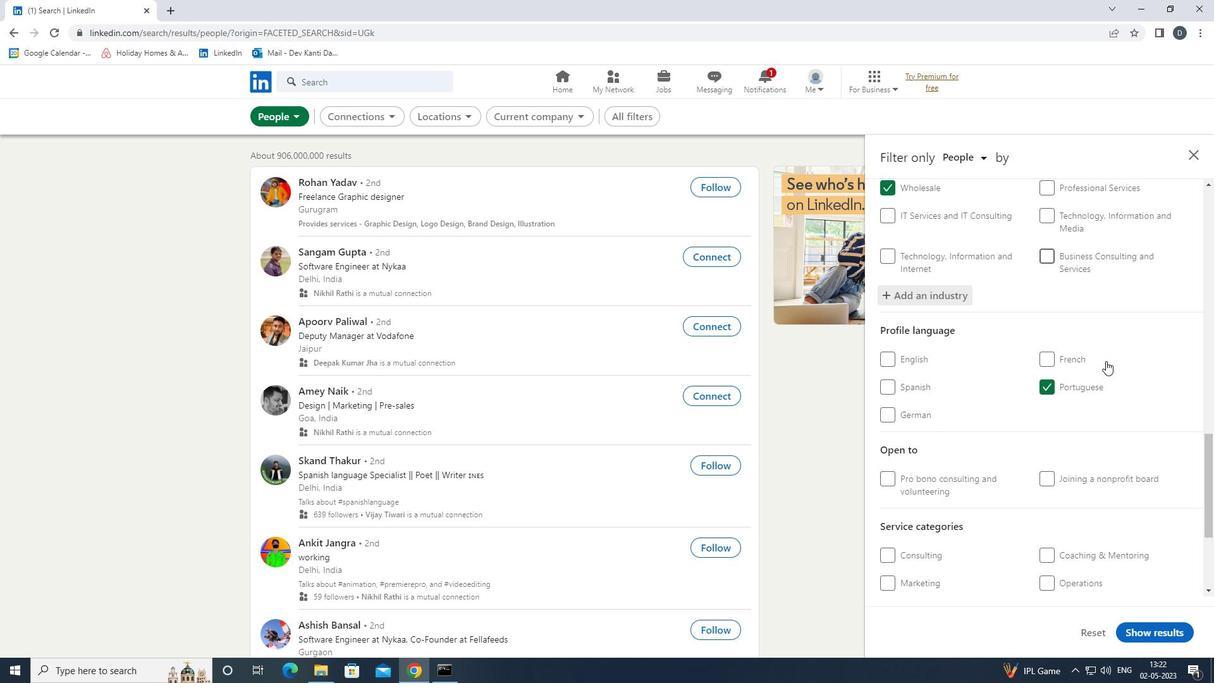
Action: Mouse moved to (1099, 371)
Screenshot: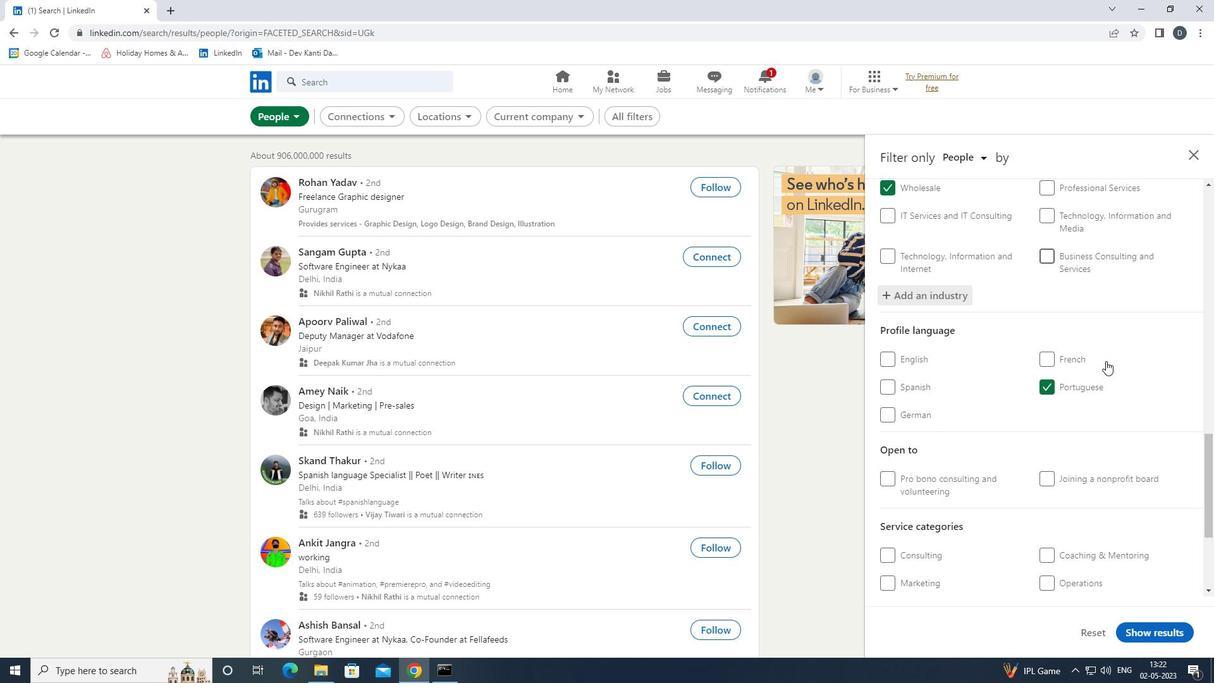 
Action: Mouse scrolled (1099, 370) with delta (0, 0)
Screenshot: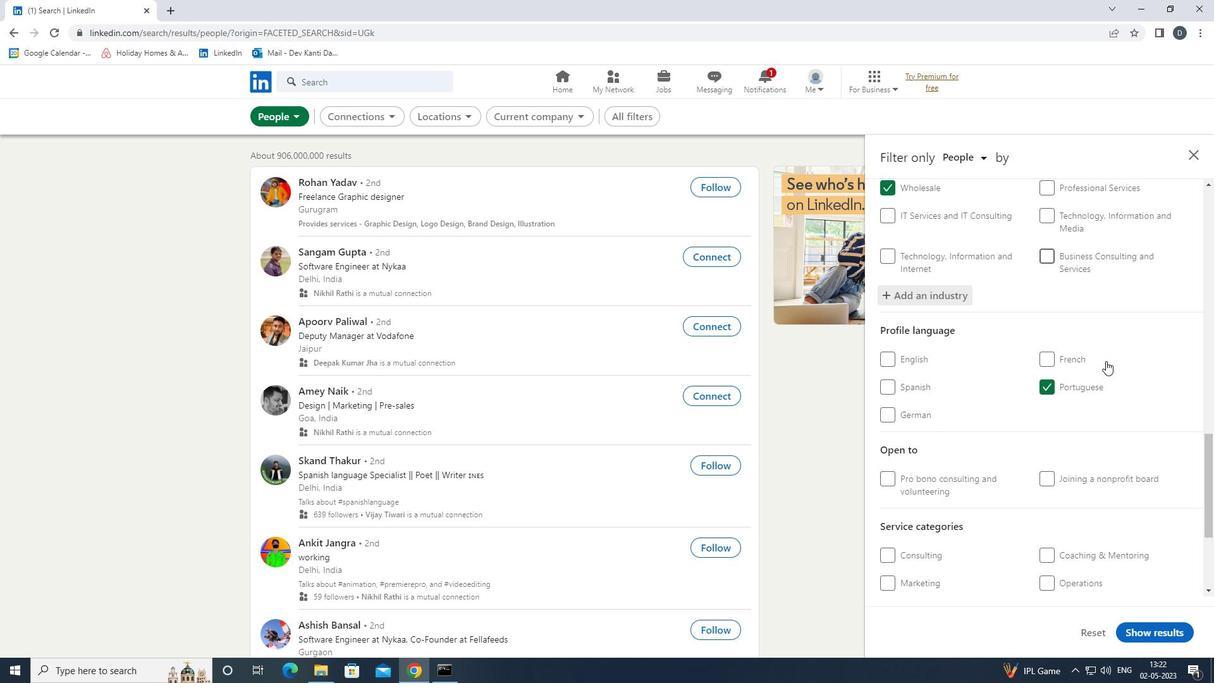
Action: Mouse moved to (1072, 416)
Screenshot: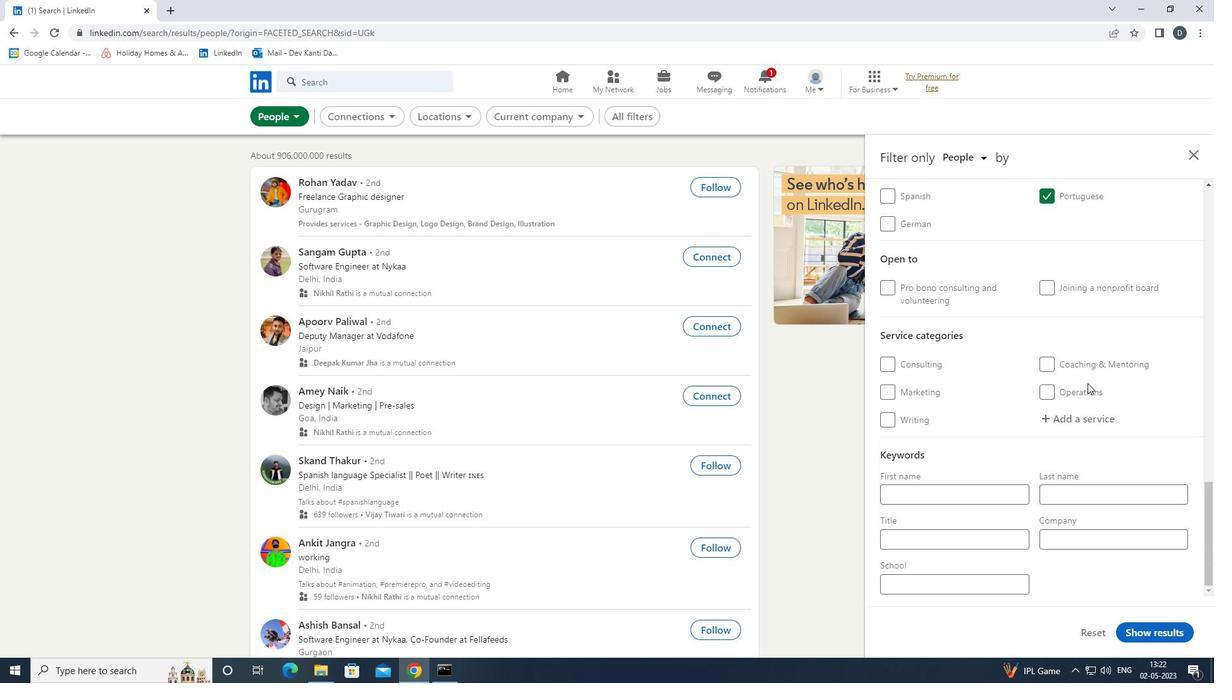 
Action: Mouse pressed left at (1072, 416)
Screenshot: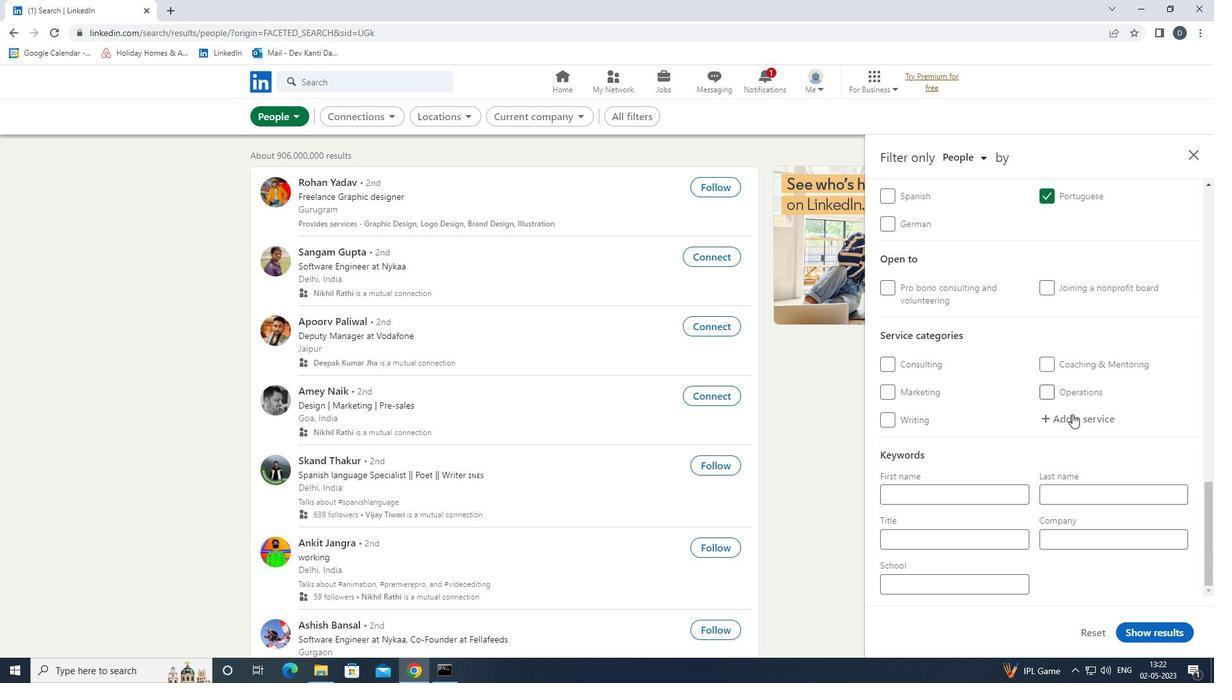 
Action: Key pressed <Key.shift>HEALTHCARE<Key.down><Key.enter>
Screenshot: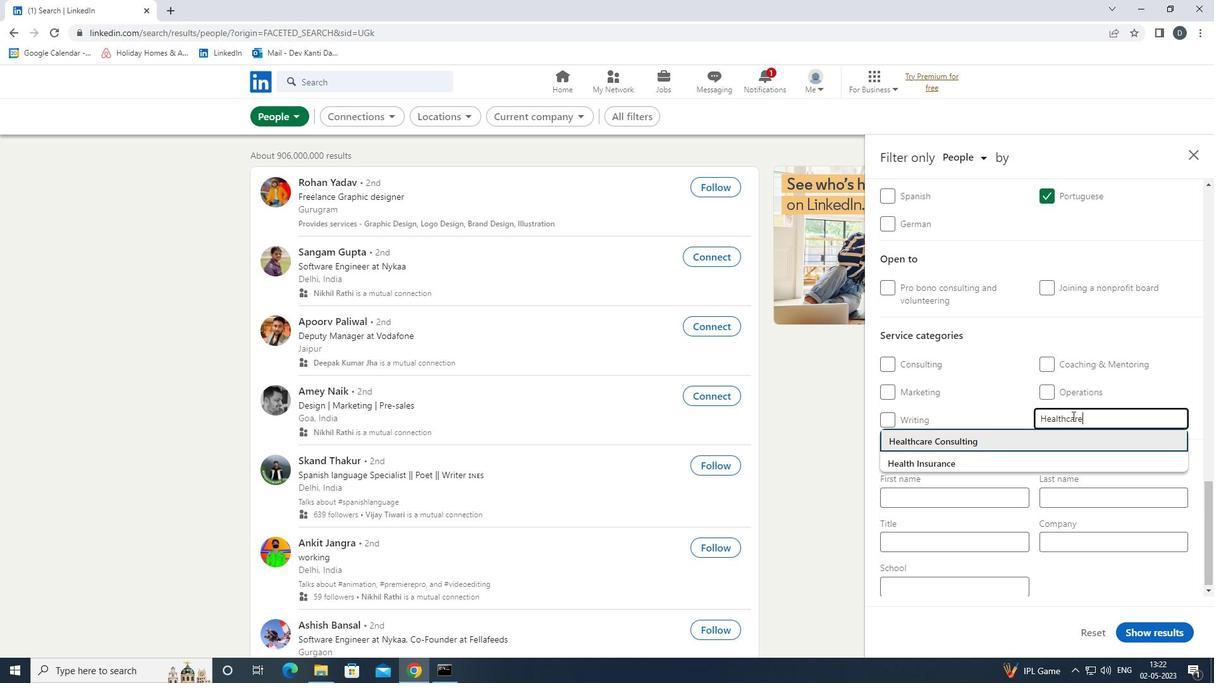 
Action: Mouse moved to (1069, 433)
Screenshot: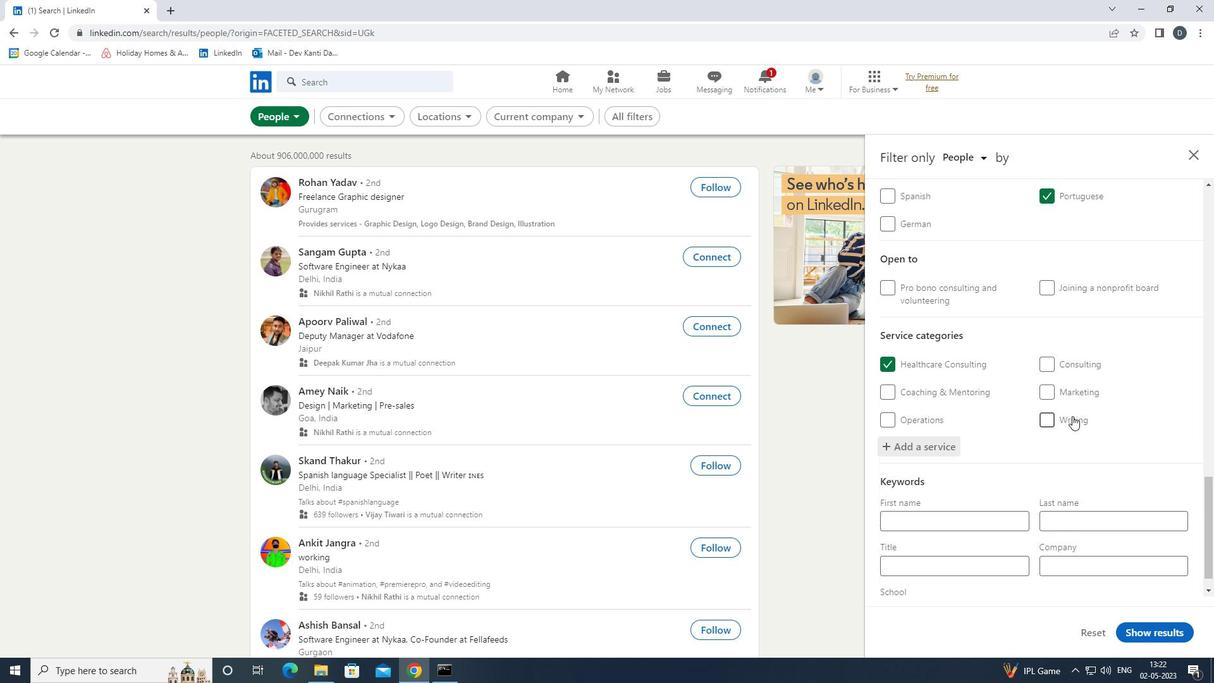 
Action: Mouse scrolled (1069, 433) with delta (0, 0)
Screenshot: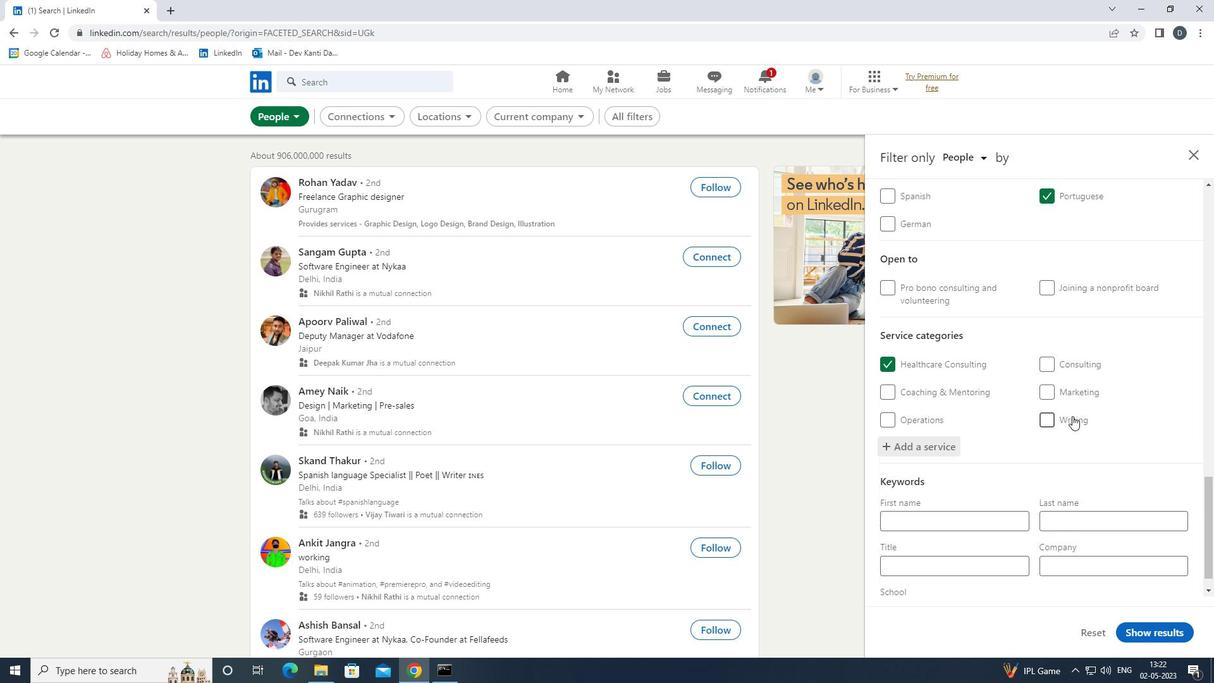 
Action: Mouse moved to (1067, 440)
Screenshot: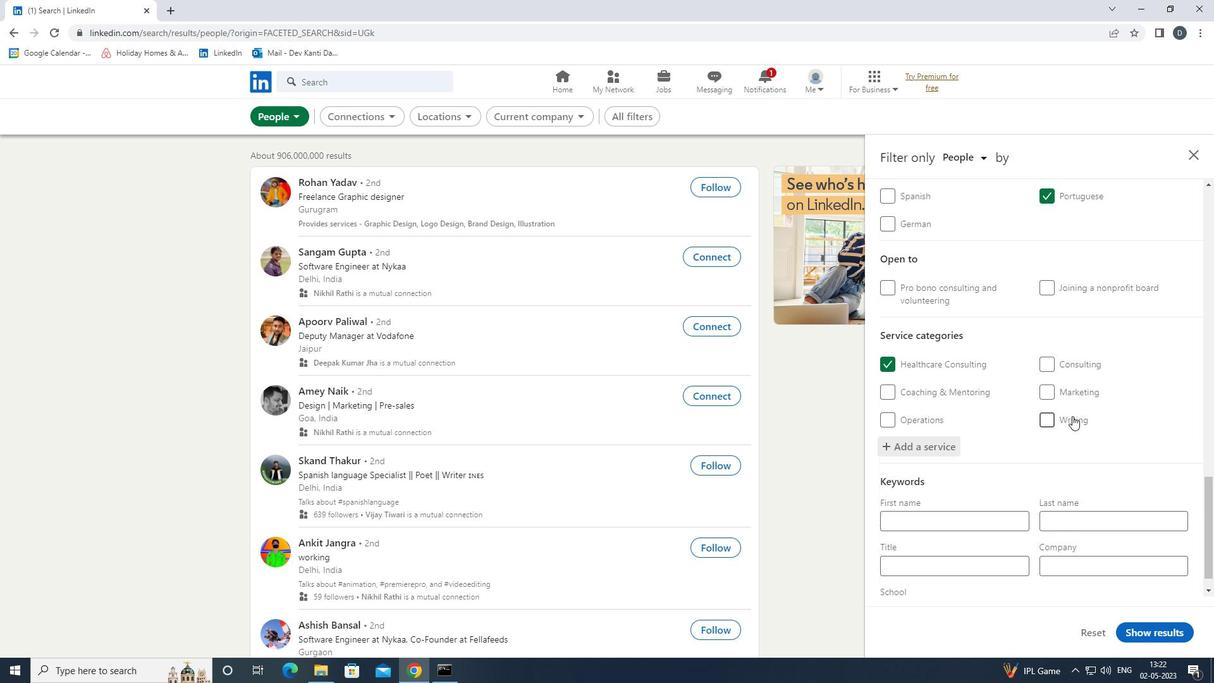 
Action: Mouse scrolled (1067, 440) with delta (0, 0)
Screenshot: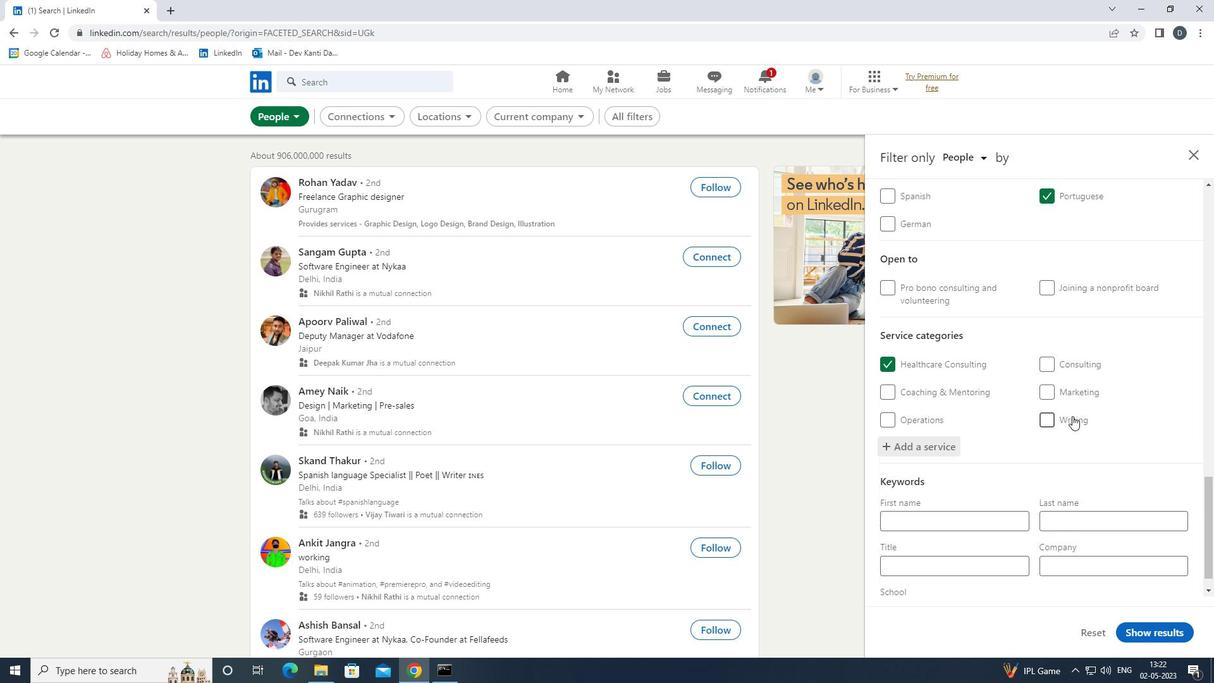 
Action: Mouse moved to (1061, 450)
Screenshot: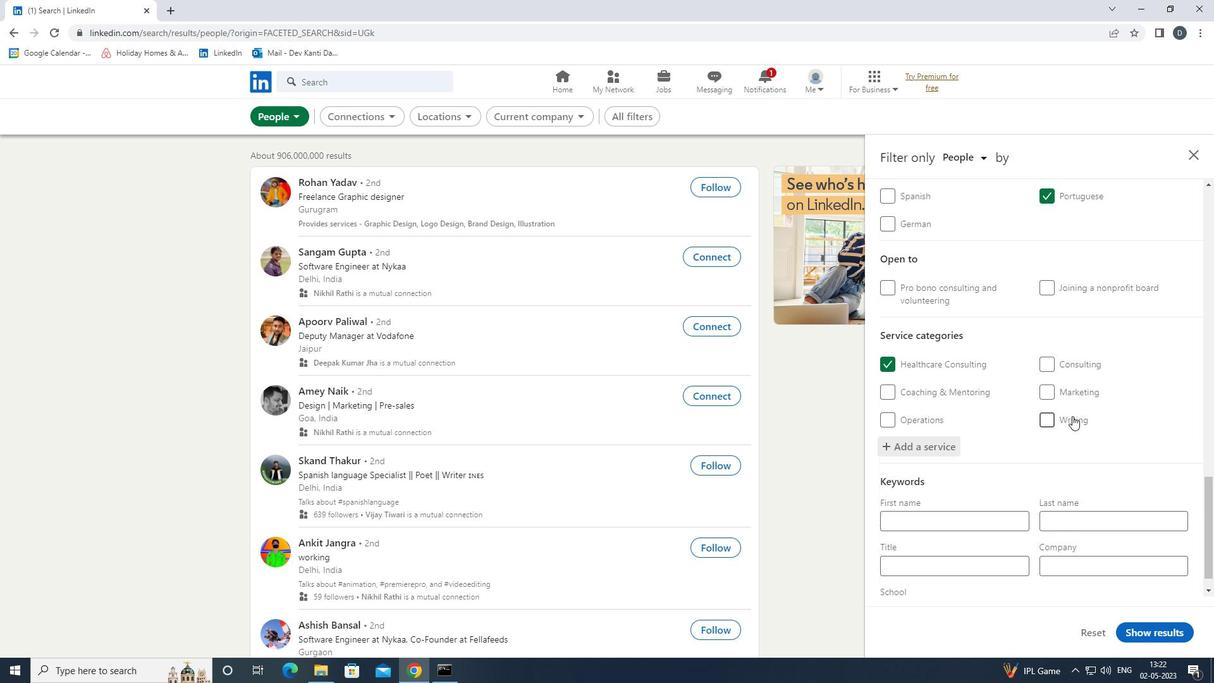 
Action: Mouse scrolled (1061, 450) with delta (0, 0)
Screenshot: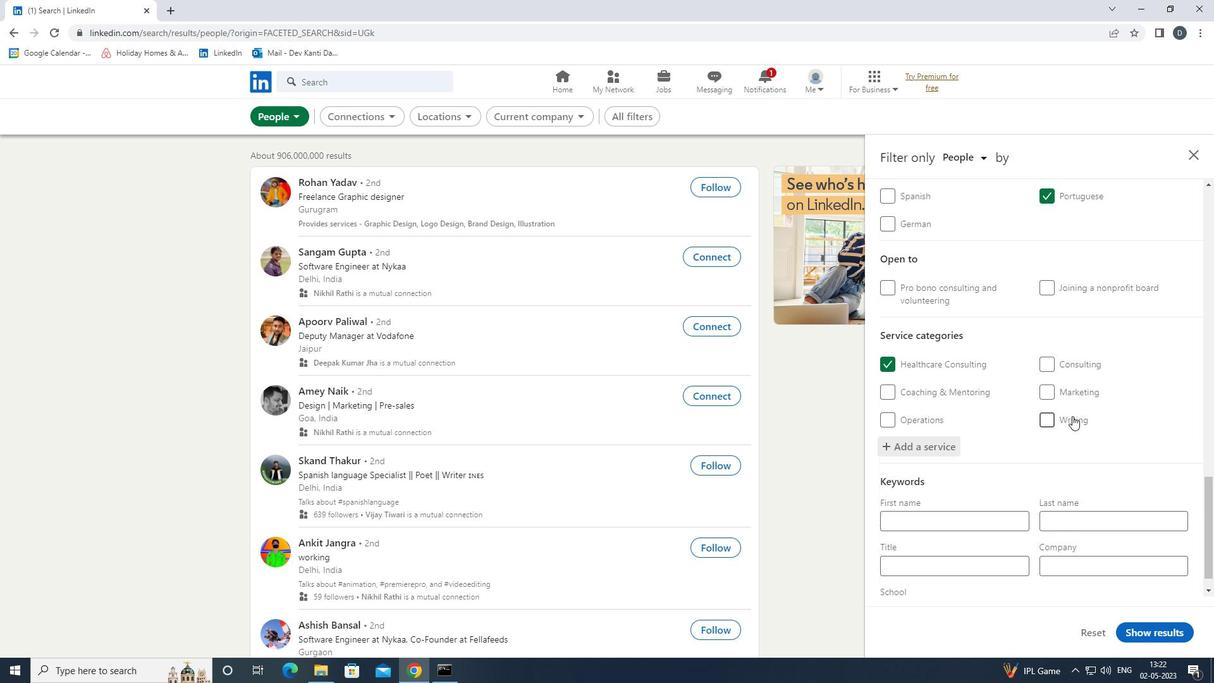 
Action: Mouse moved to (981, 541)
Screenshot: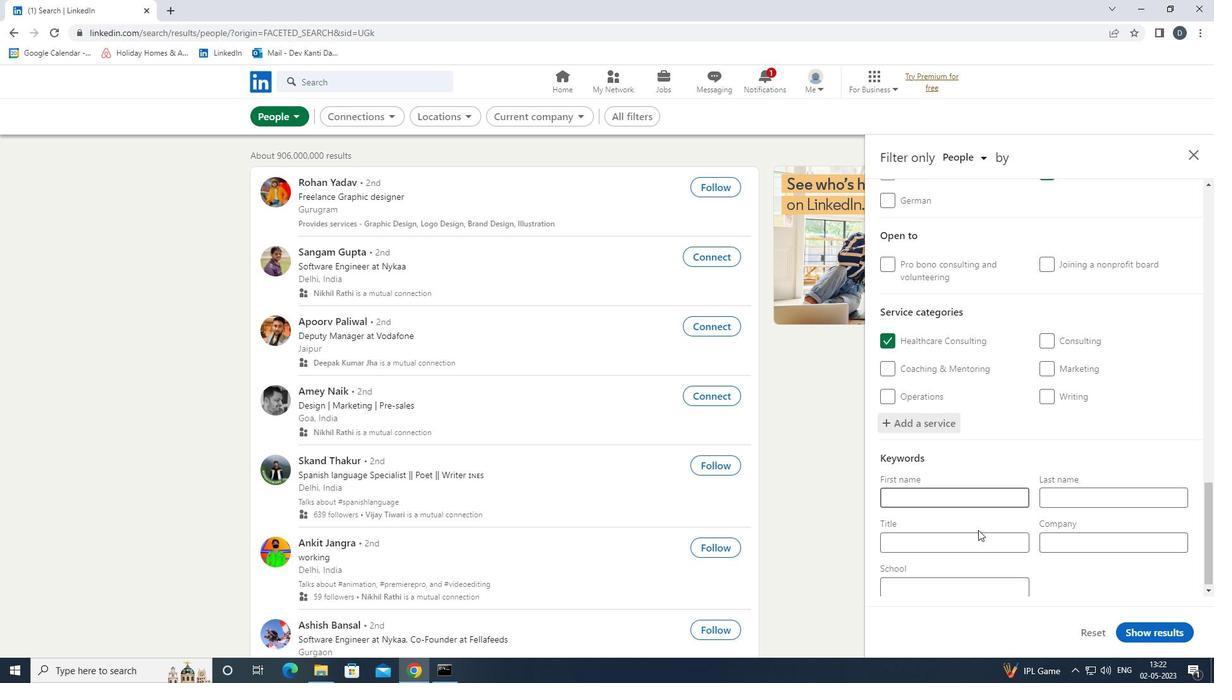 
Action: Mouse pressed left at (981, 541)
Screenshot: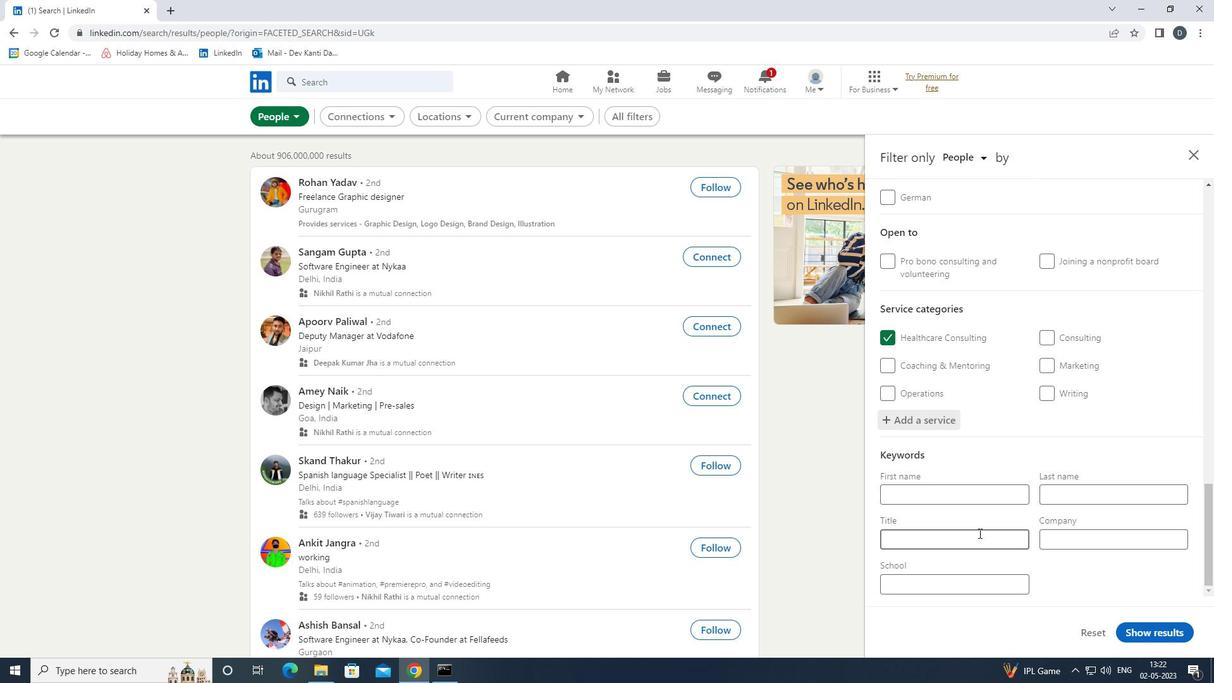 
Action: Key pressed <Key.shift>FRAFTER<Key.backspace><Key.backspace><Key.backspace><Key.backspace><Key.backspace><Key.backspace><Key.backspace><Key.backspace><Key.backspace><Key.backspace><Key.backspace><Key.backspace><Key.backspace><Key.backspace><Key.backspace><Key.backspace><Key.shift>DRAFTER
Screenshot: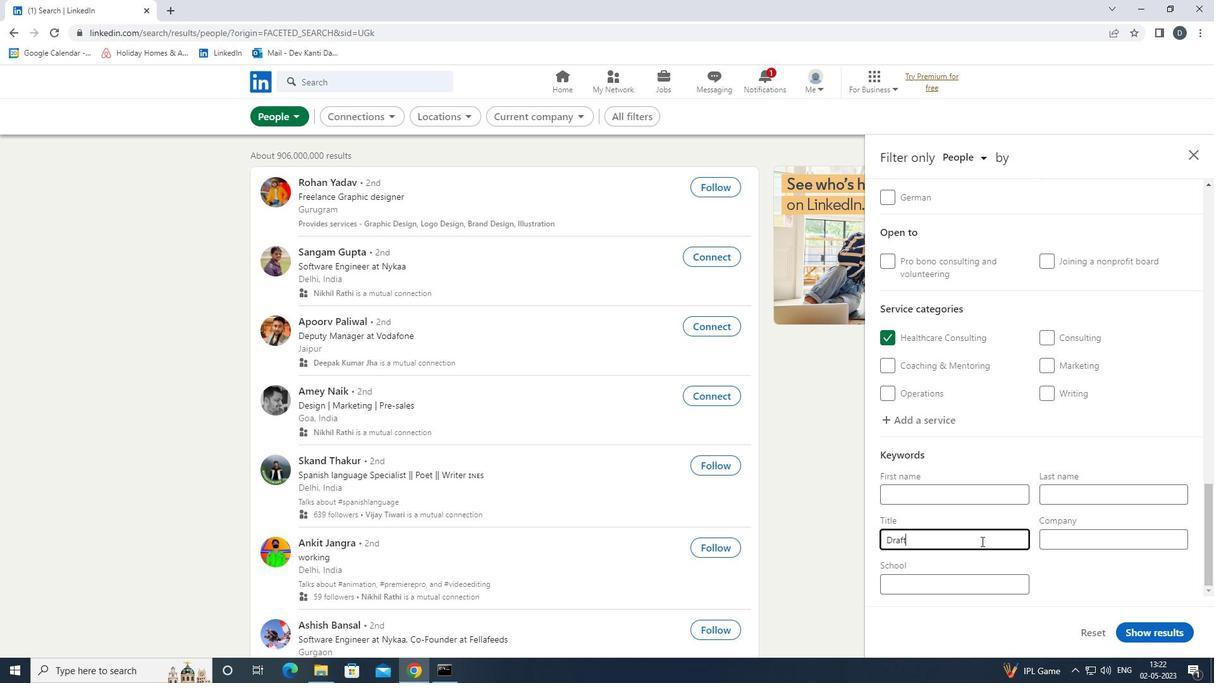 
Action: Mouse moved to (1151, 627)
Screenshot: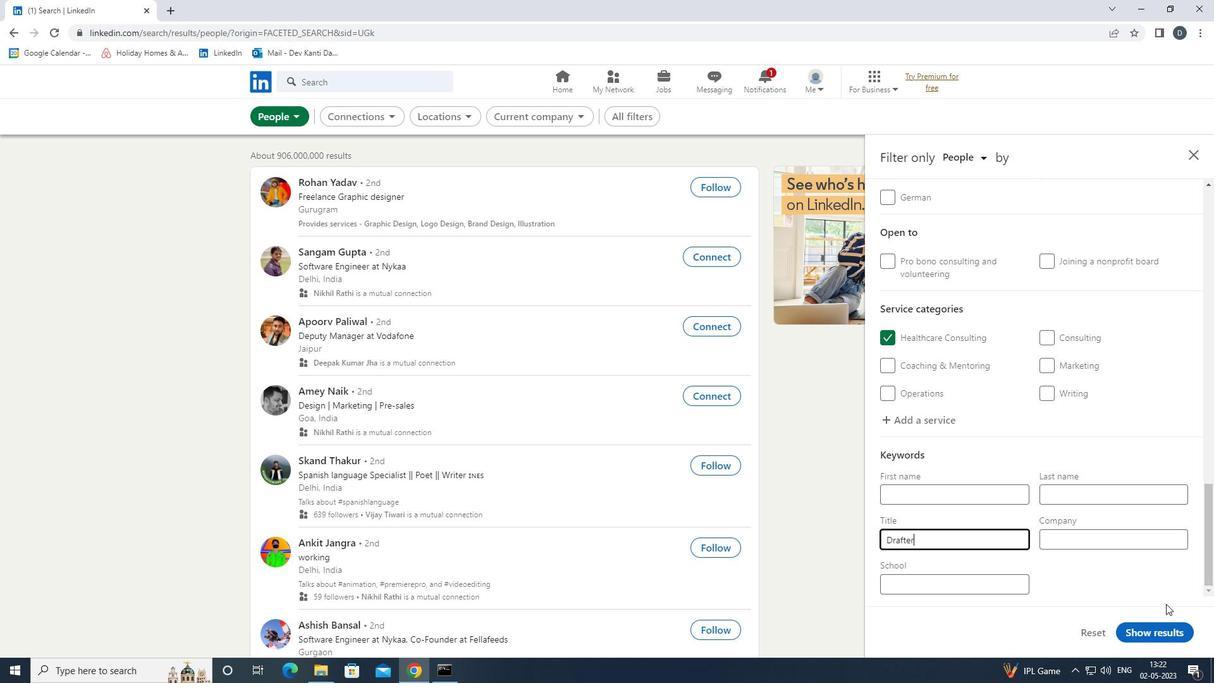 
Action: Mouse pressed left at (1151, 627)
Screenshot: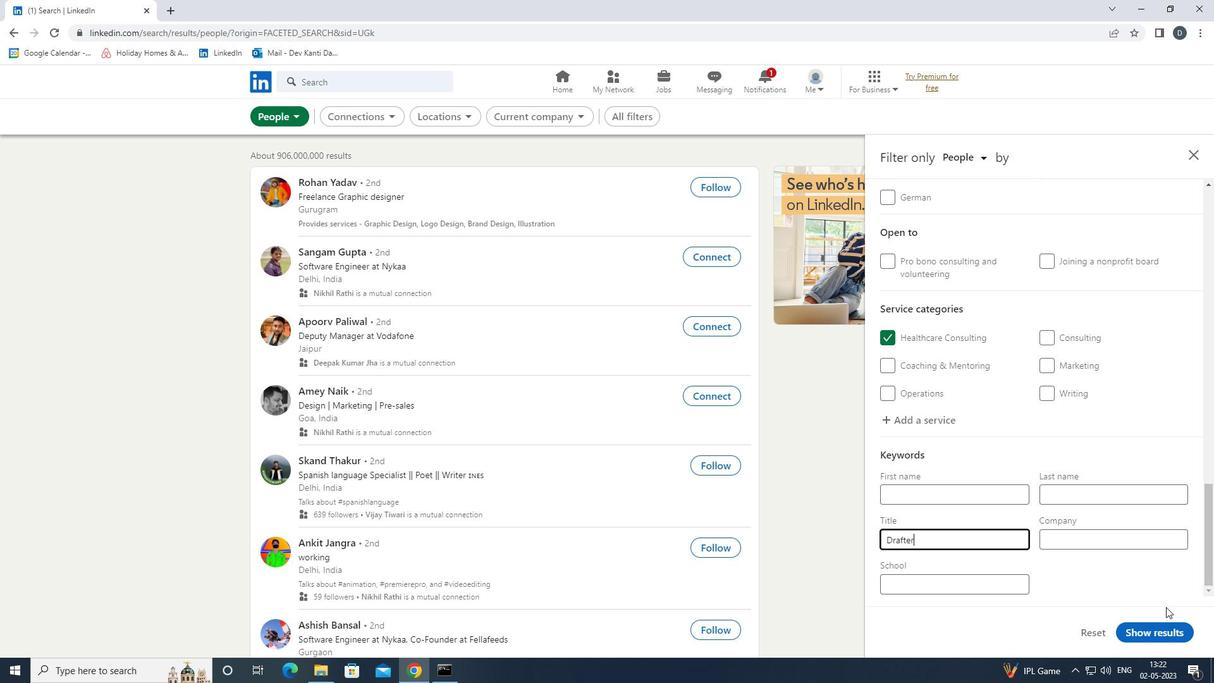 
Action: Mouse moved to (508, 269)
Screenshot: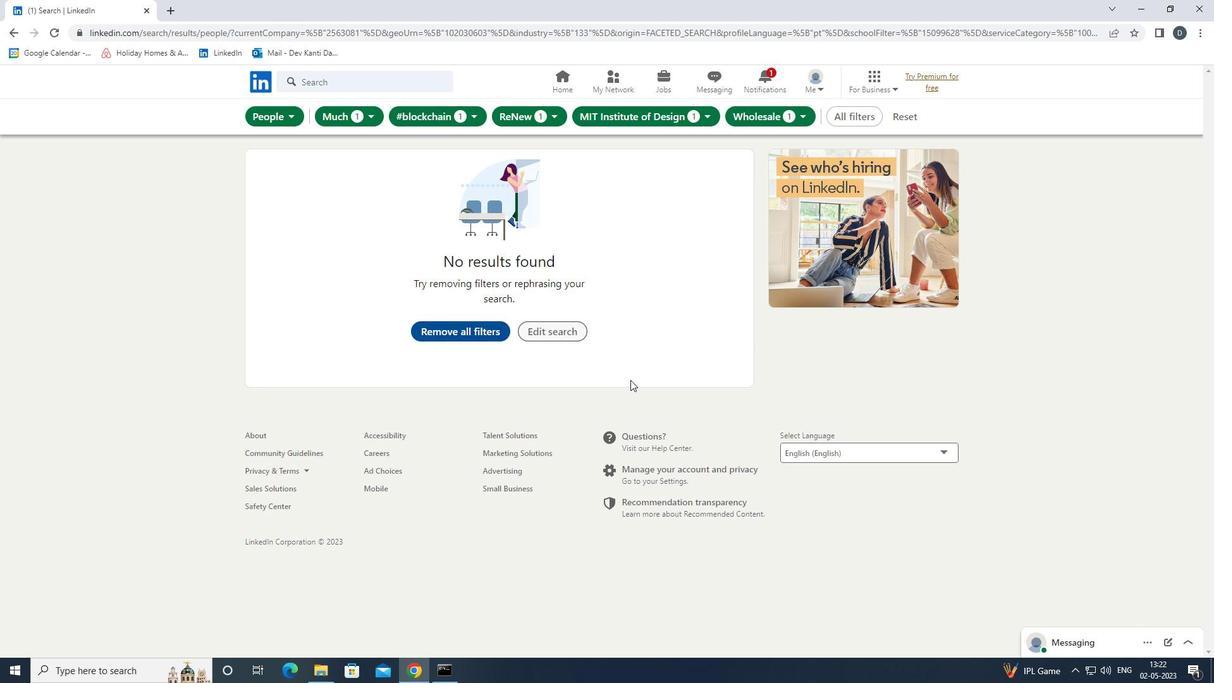 
